 Task: Create a rule when an item is added to checklist checklist name by me .
Action: Mouse moved to (1010, 370)
Screenshot: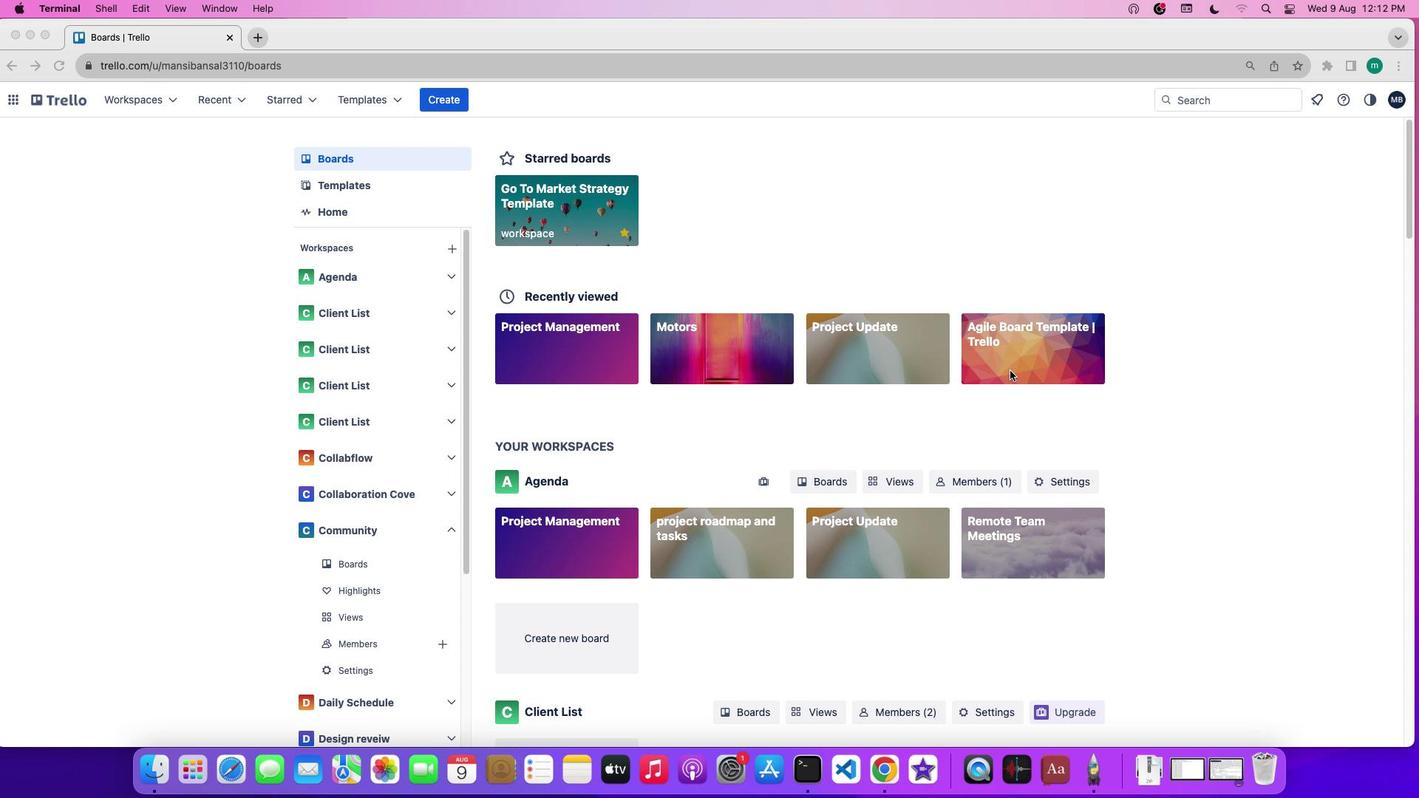 
Action: Mouse pressed left at (1010, 370)
Screenshot: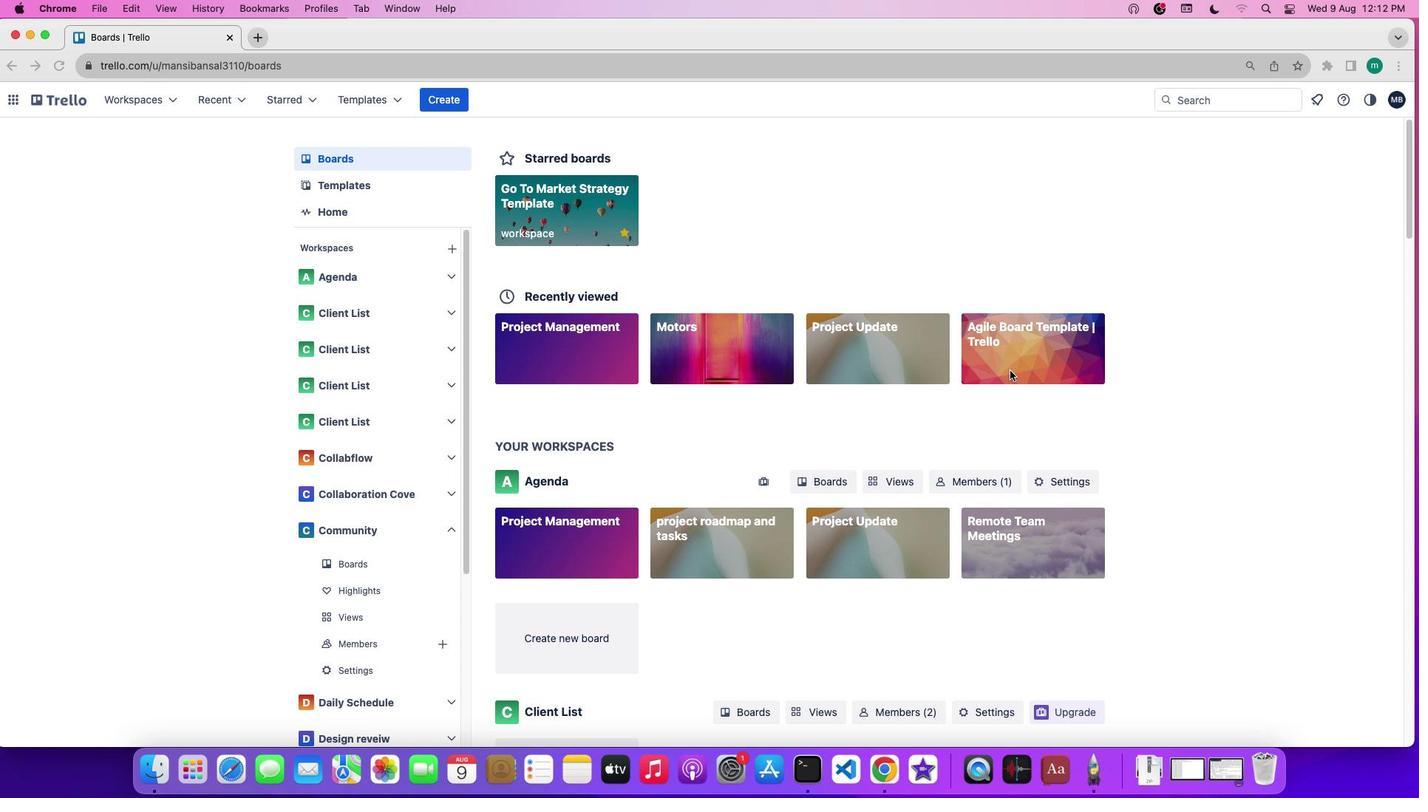 
Action: Mouse moved to (1018, 364)
Screenshot: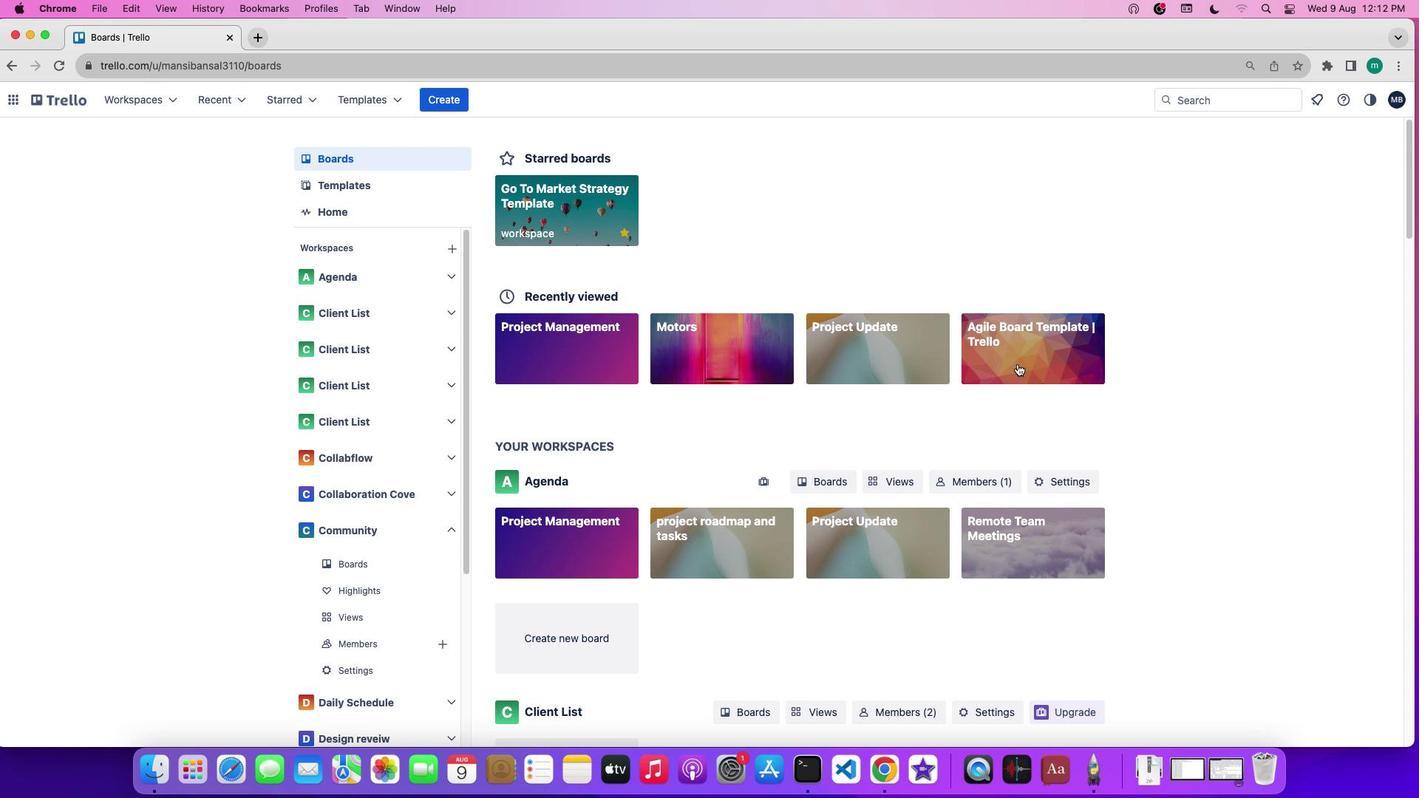 
Action: Mouse pressed left at (1018, 364)
Screenshot: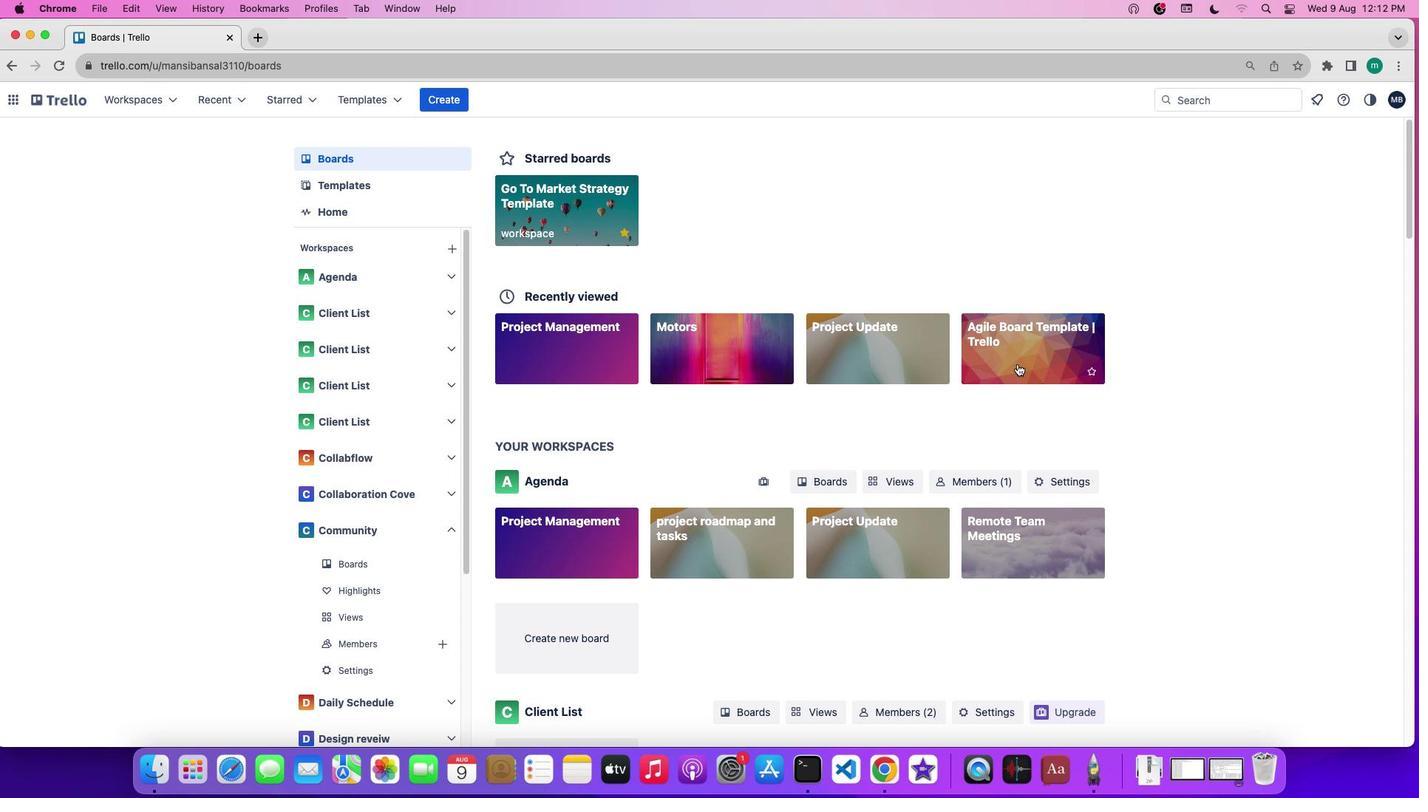 
Action: Mouse moved to (1206, 346)
Screenshot: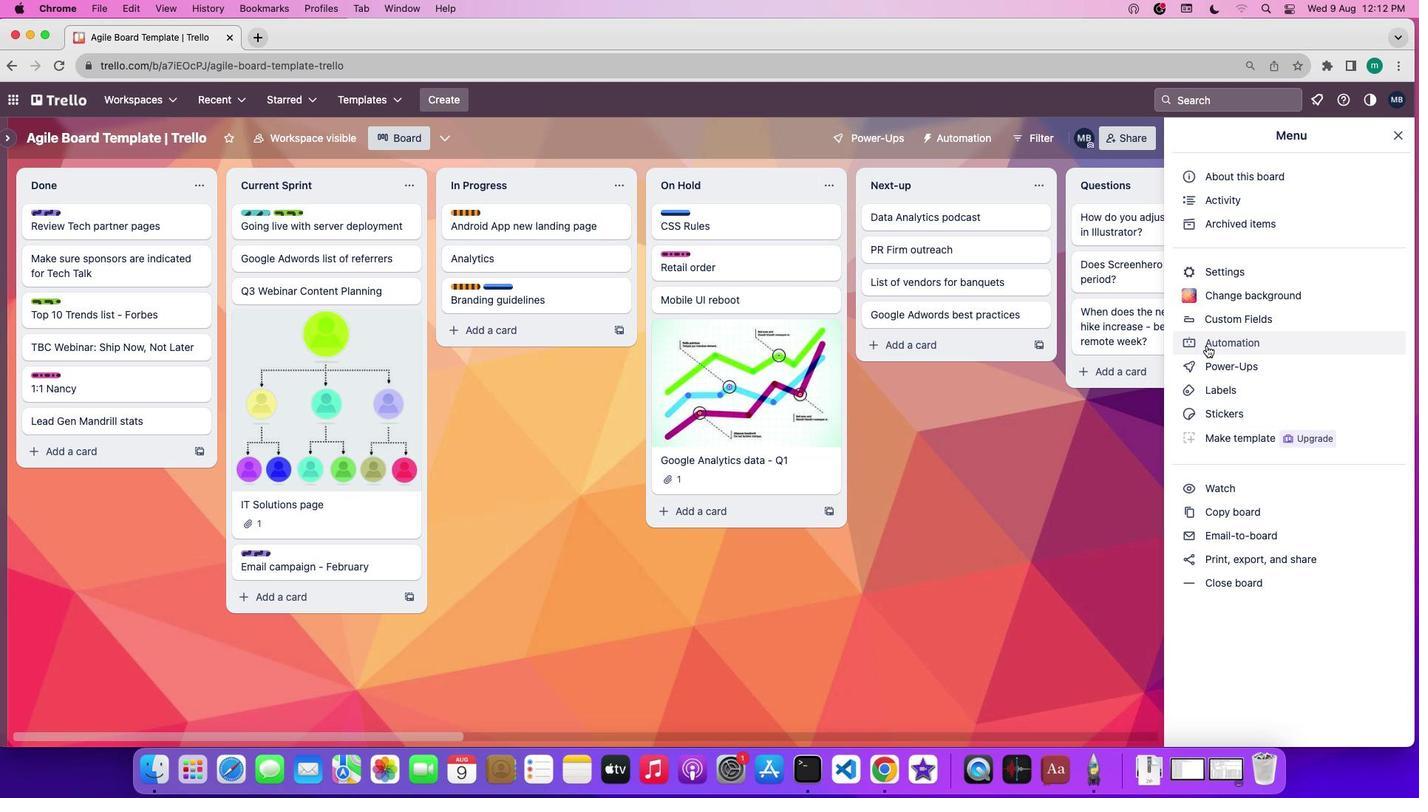 
Action: Mouse pressed left at (1206, 346)
Screenshot: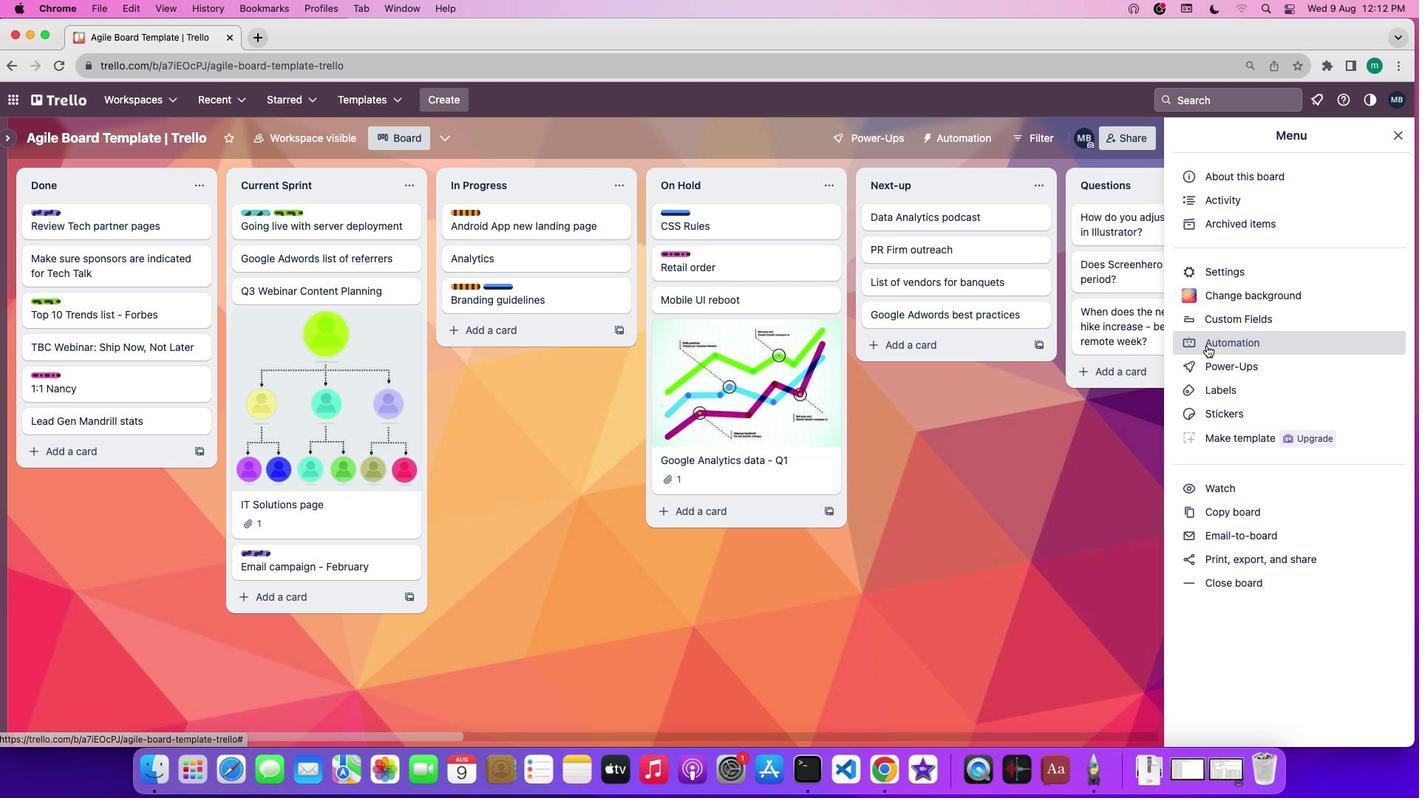 
Action: Mouse moved to (70, 264)
Screenshot: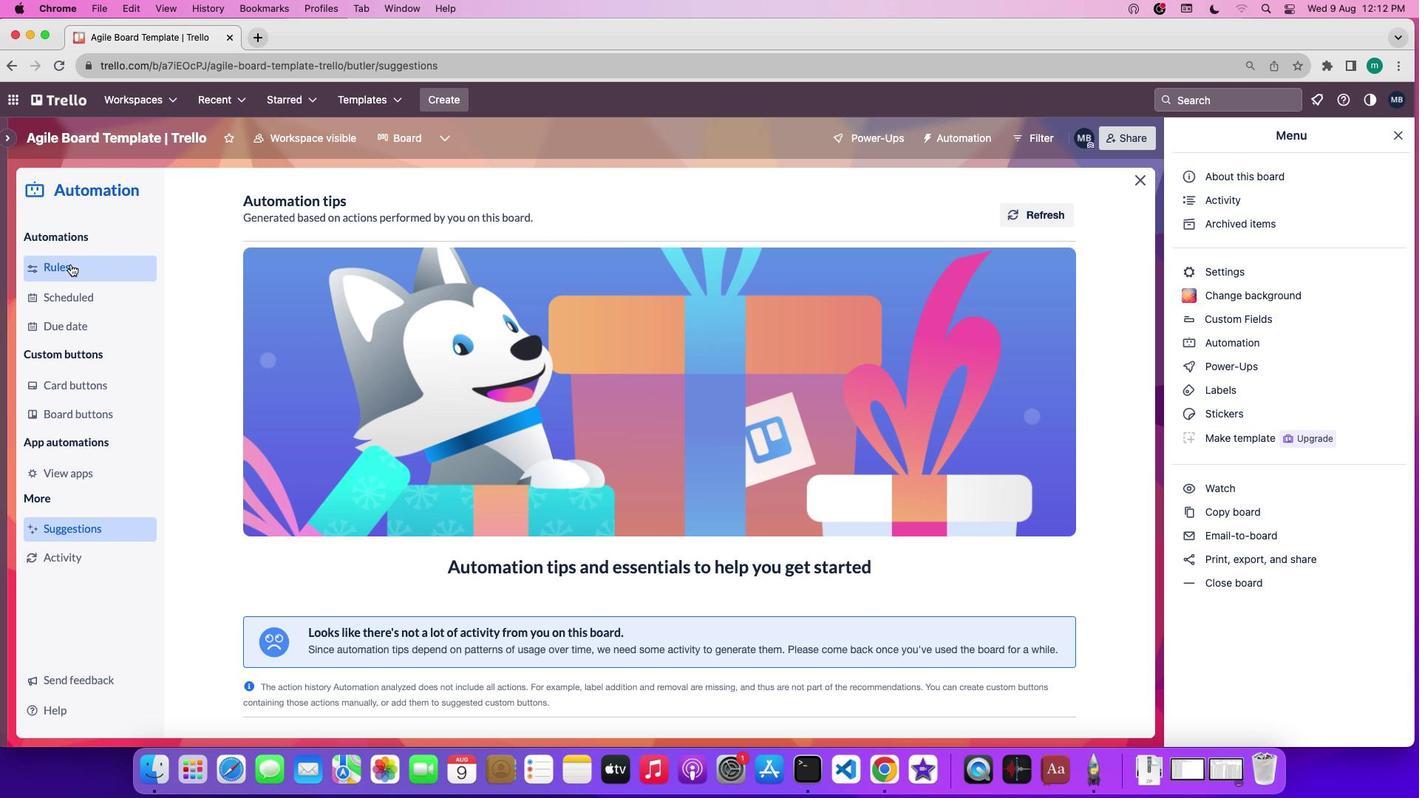 
Action: Mouse pressed left at (70, 264)
Screenshot: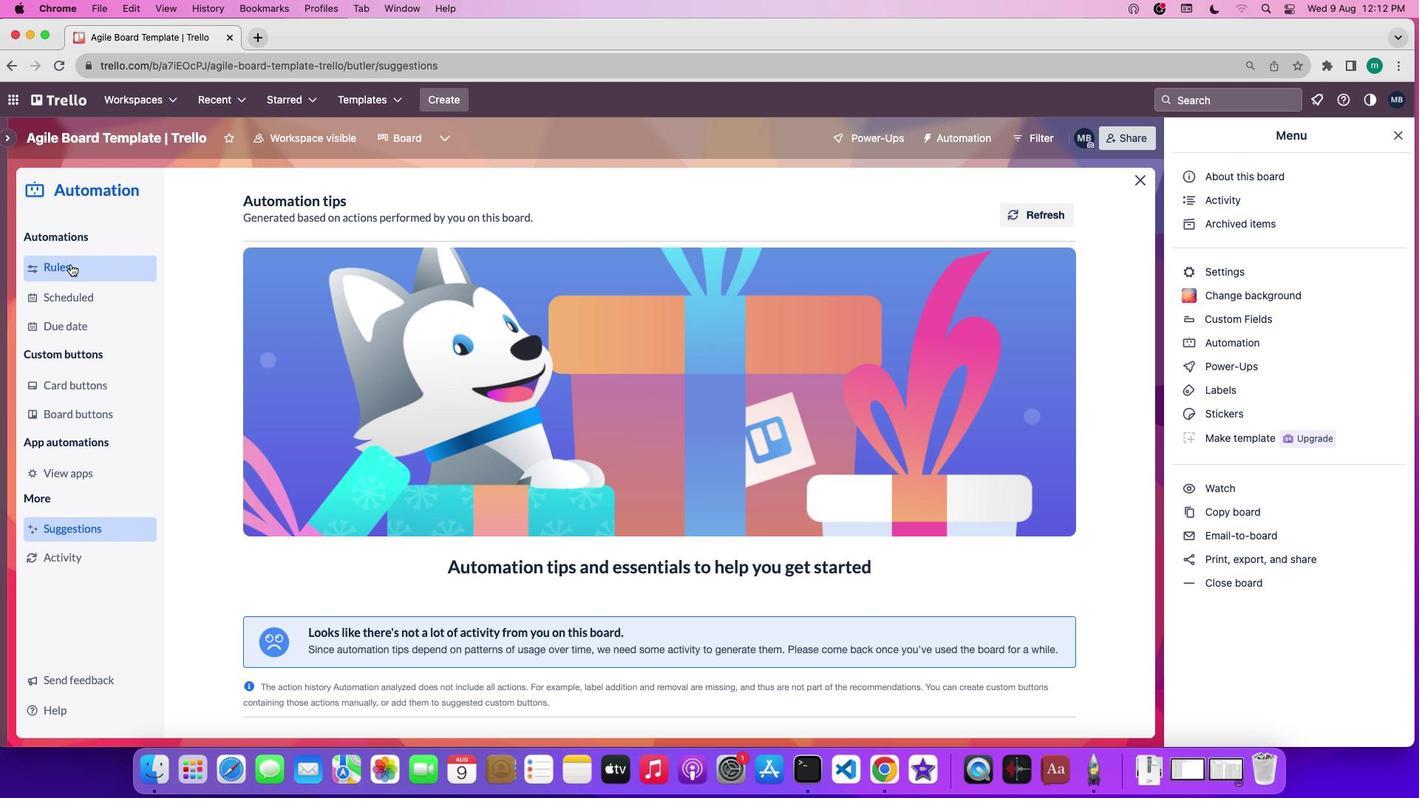 
Action: Mouse moved to (934, 212)
Screenshot: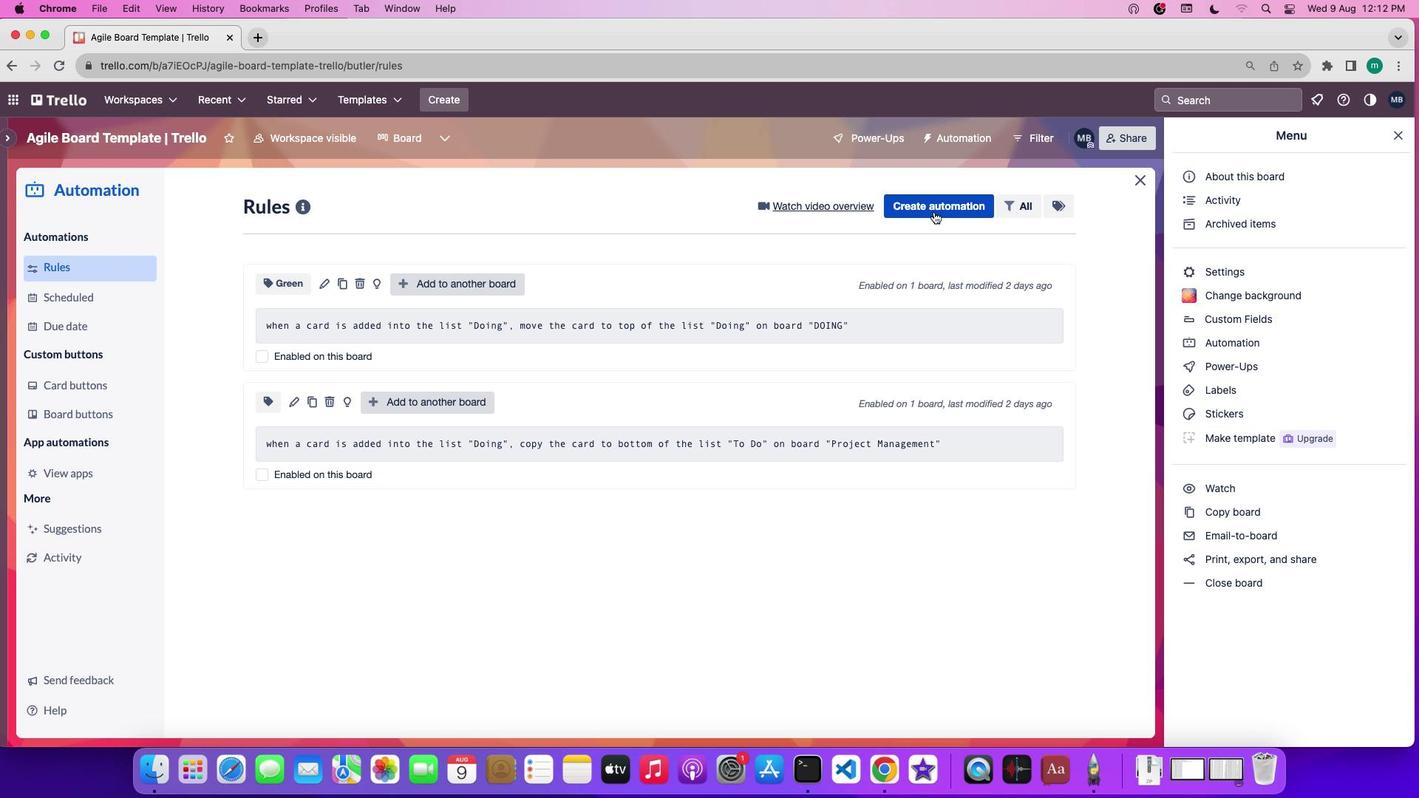 
Action: Mouse pressed left at (934, 212)
Screenshot: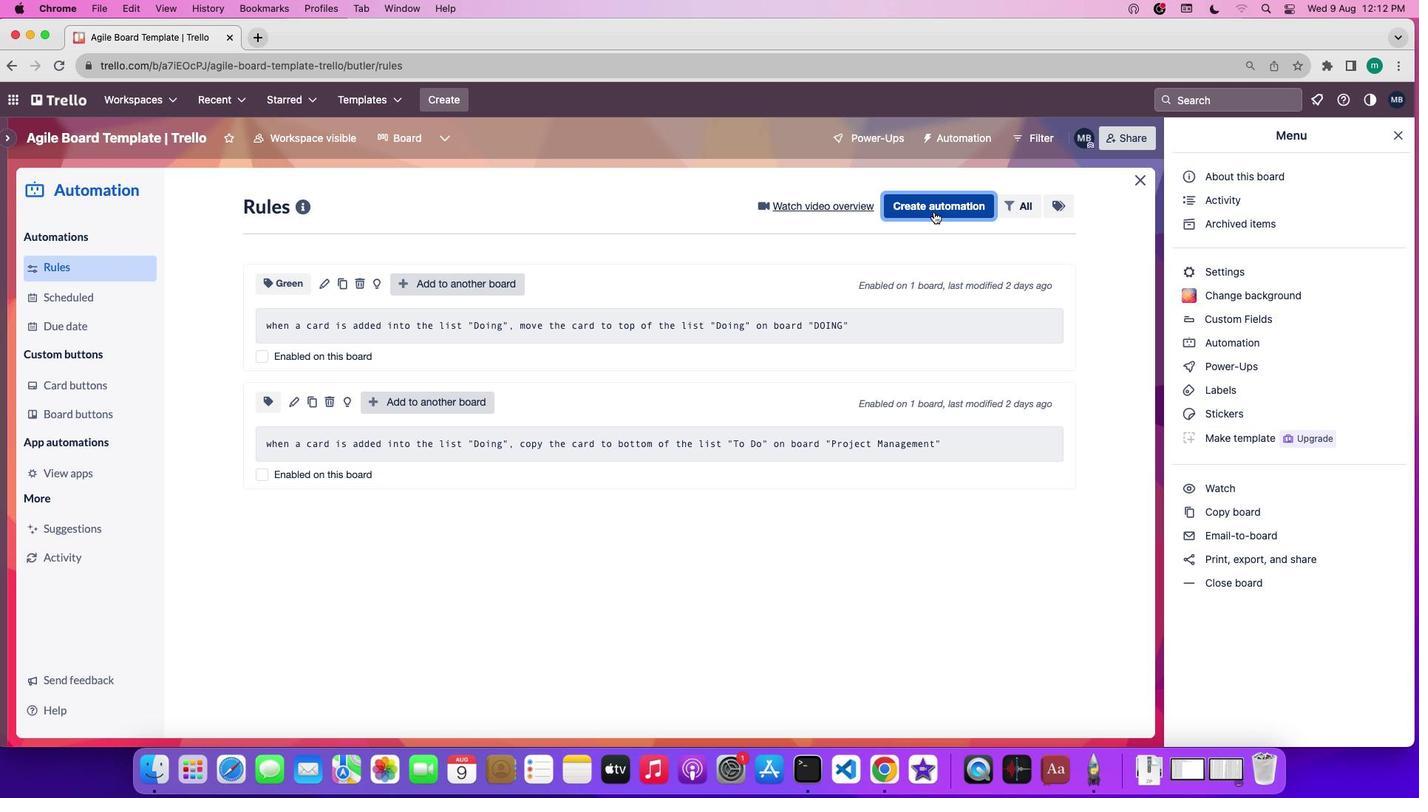 
Action: Mouse moved to (756, 439)
Screenshot: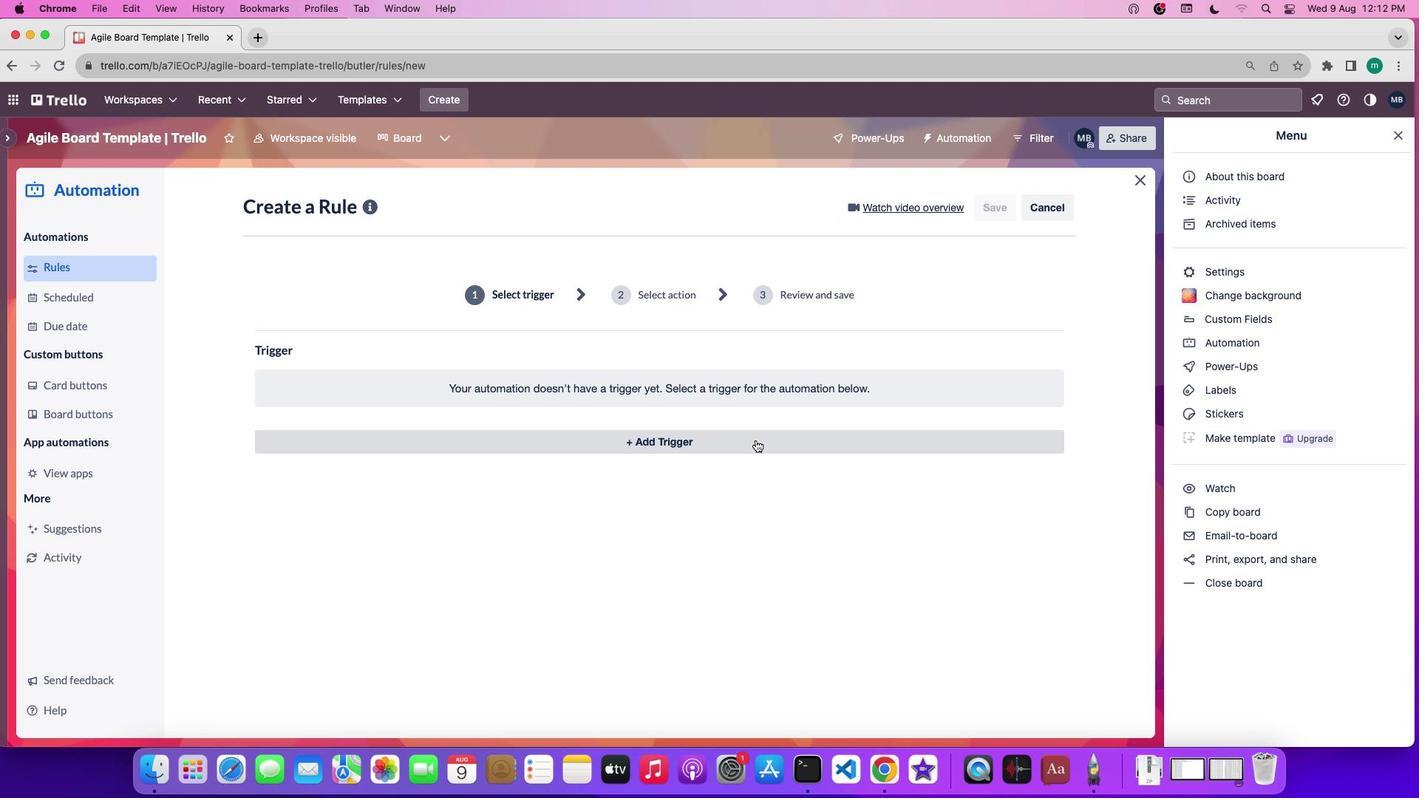 
Action: Mouse pressed left at (756, 439)
Screenshot: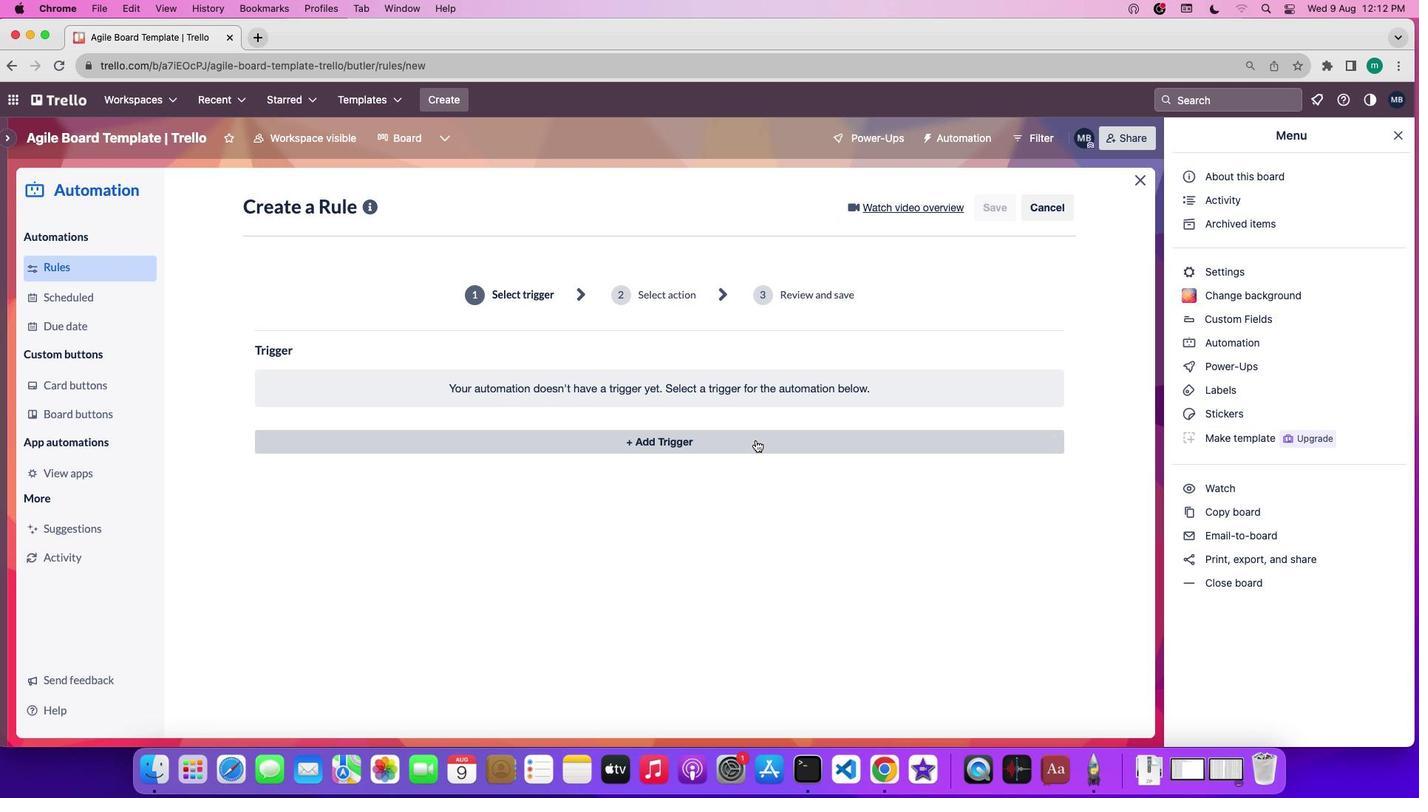 
Action: Mouse moved to (678, 472)
Screenshot: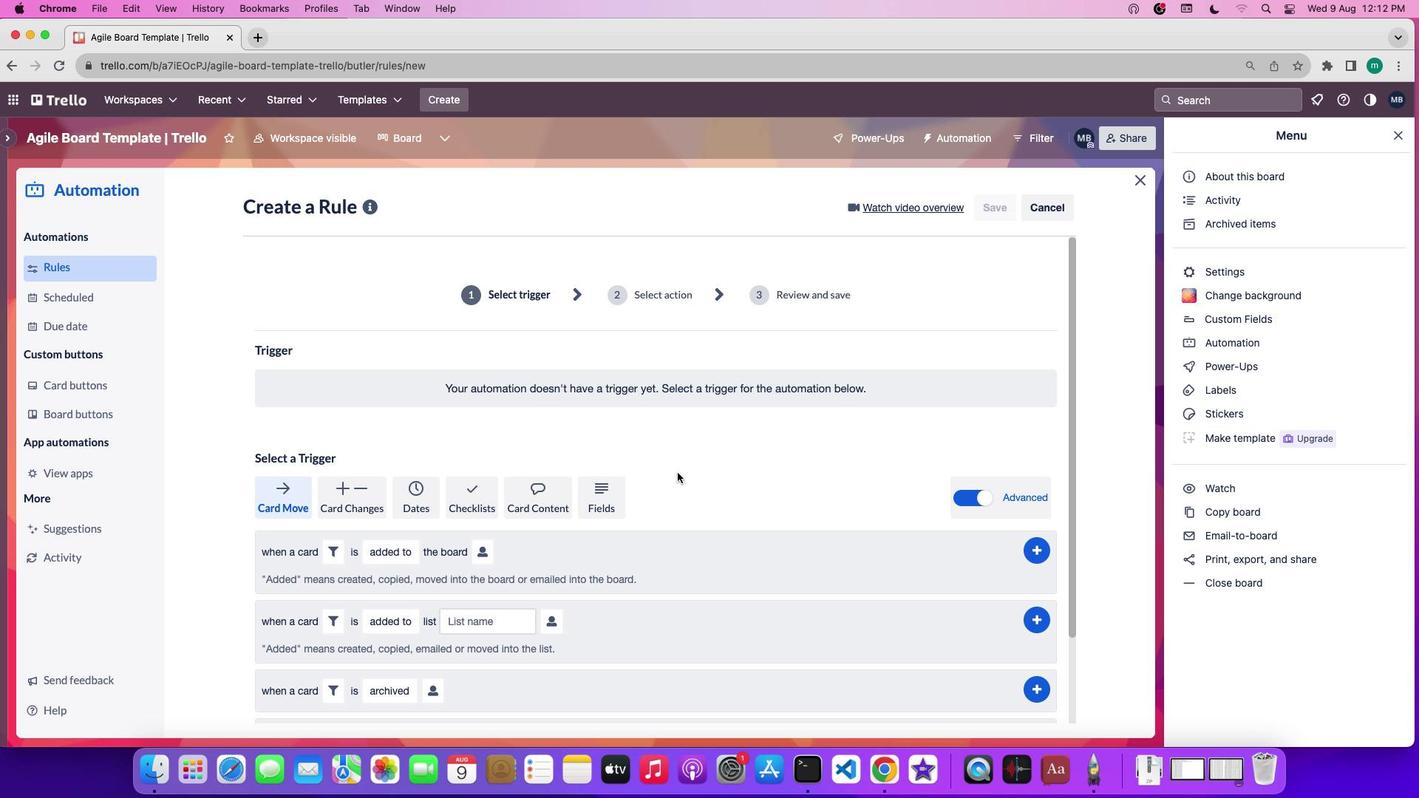 
Action: Mouse scrolled (678, 472) with delta (0, 0)
Screenshot: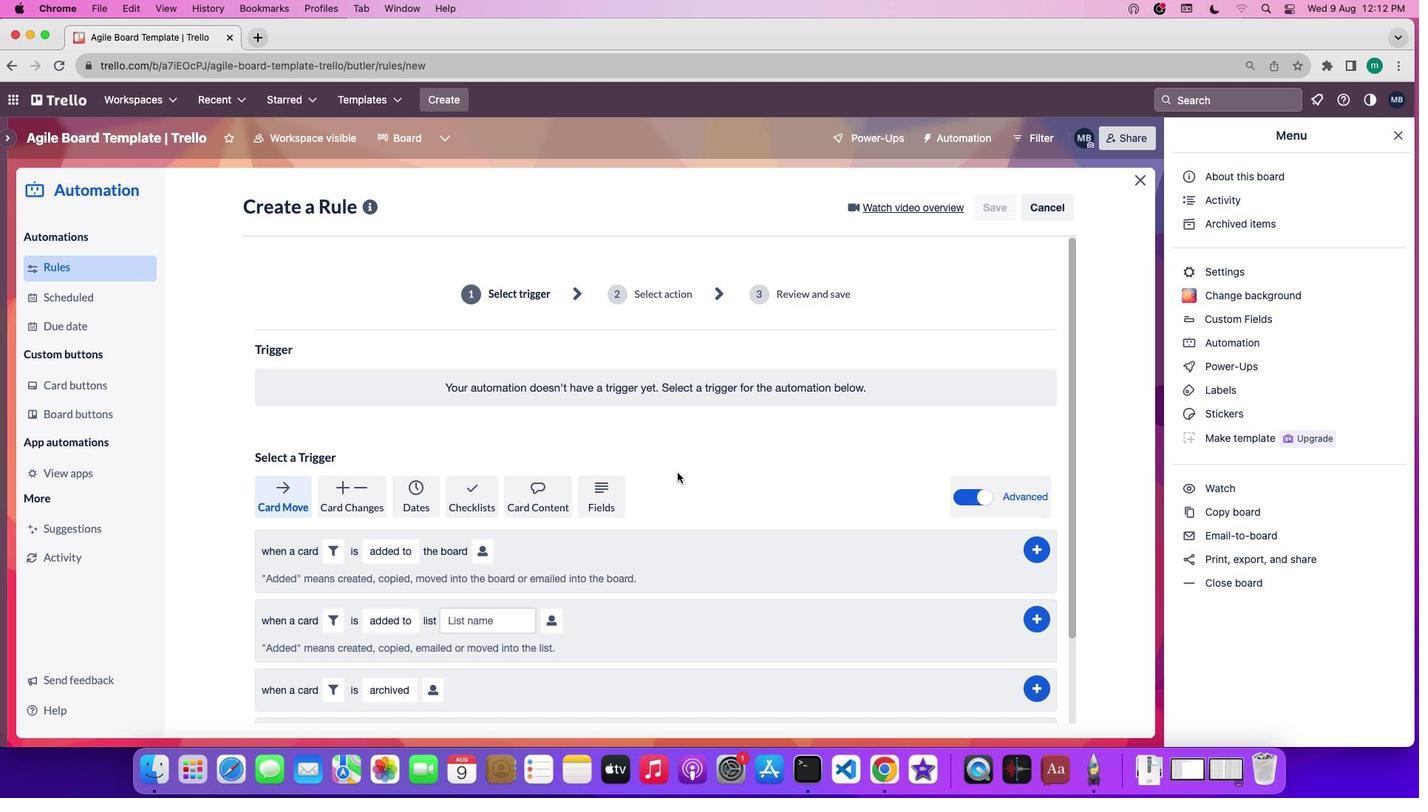 
Action: Mouse scrolled (678, 472) with delta (0, 0)
Screenshot: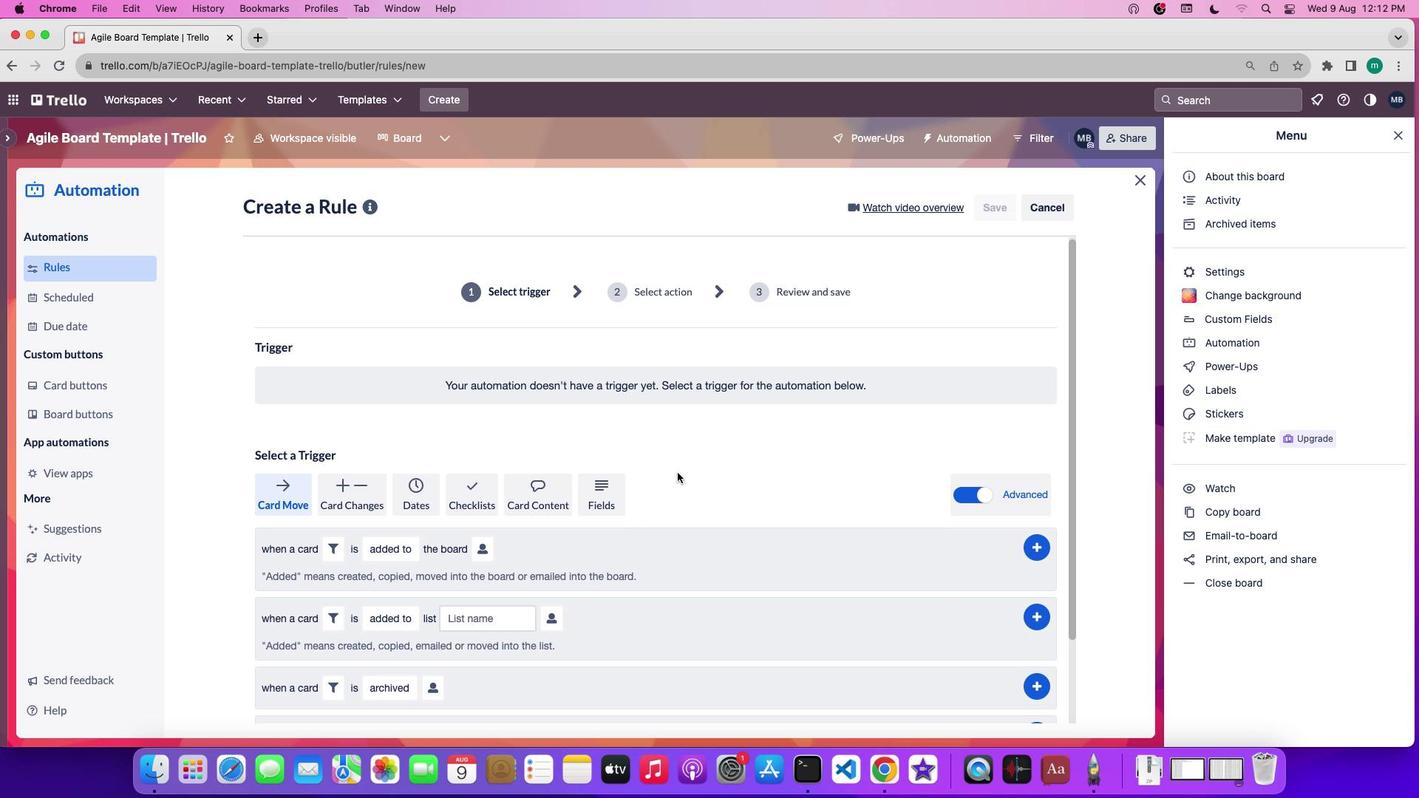 
Action: Mouse moved to (677, 472)
Screenshot: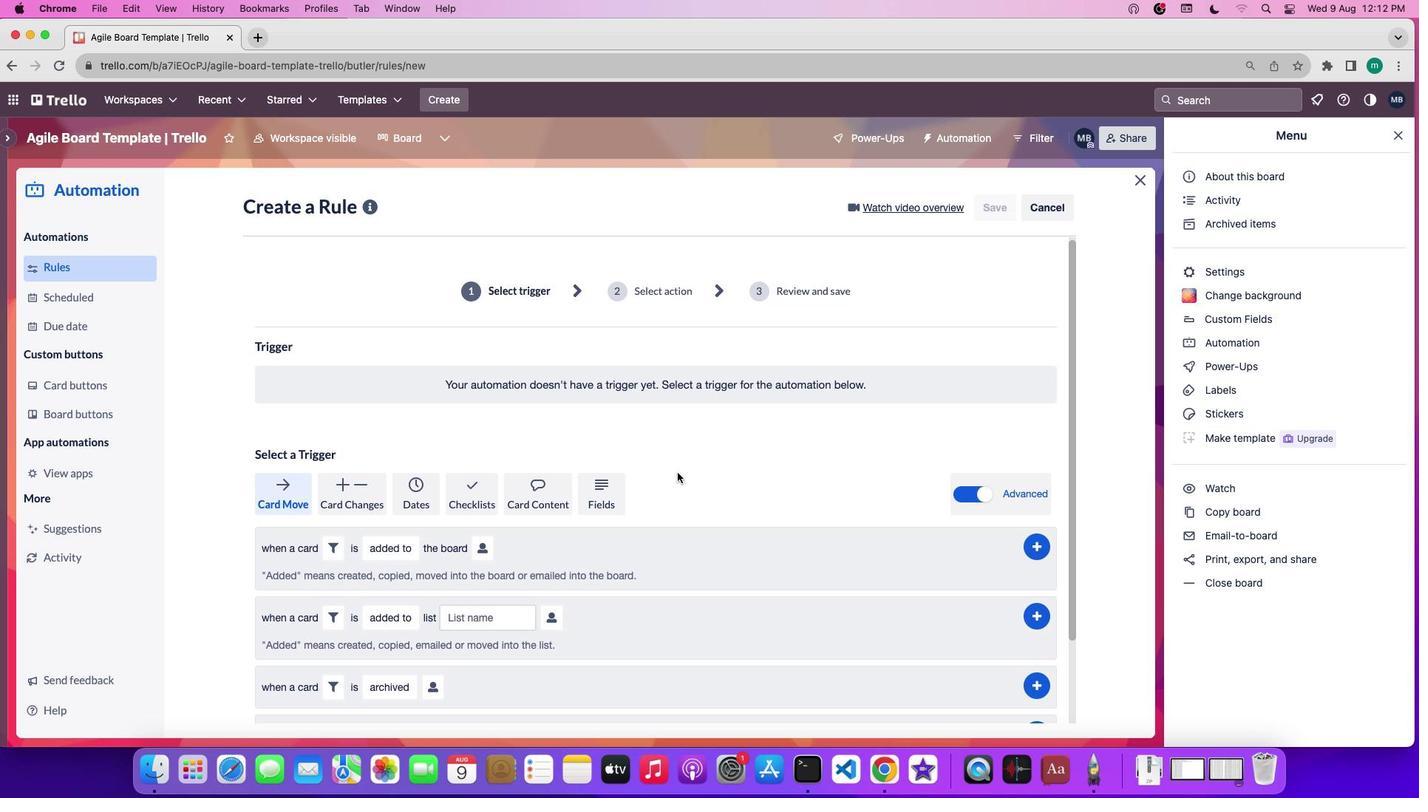 
Action: Mouse scrolled (677, 472) with delta (0, 0)
Screenshot: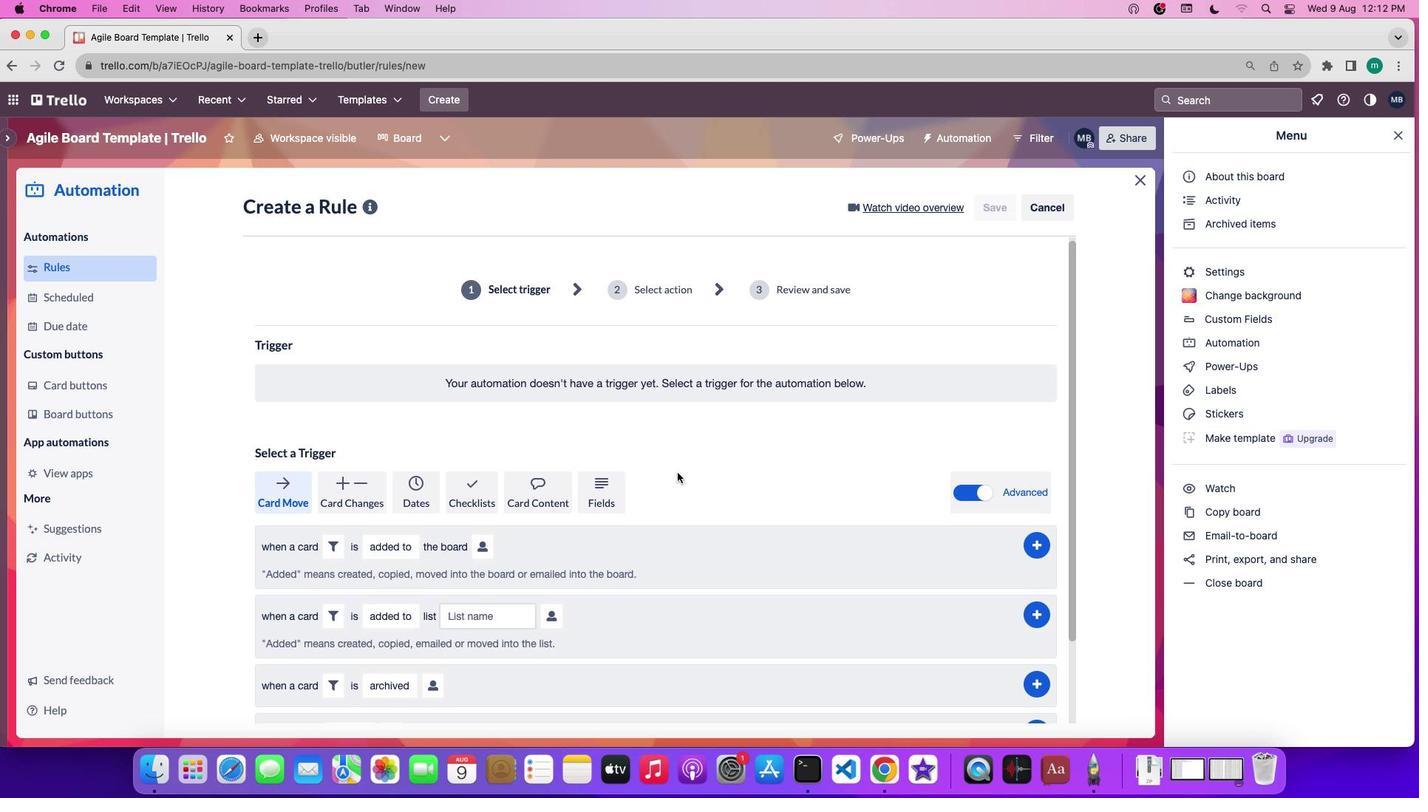 
Action: Mouse scrolled (677, 472) with delta (0, 0)
Screenshot: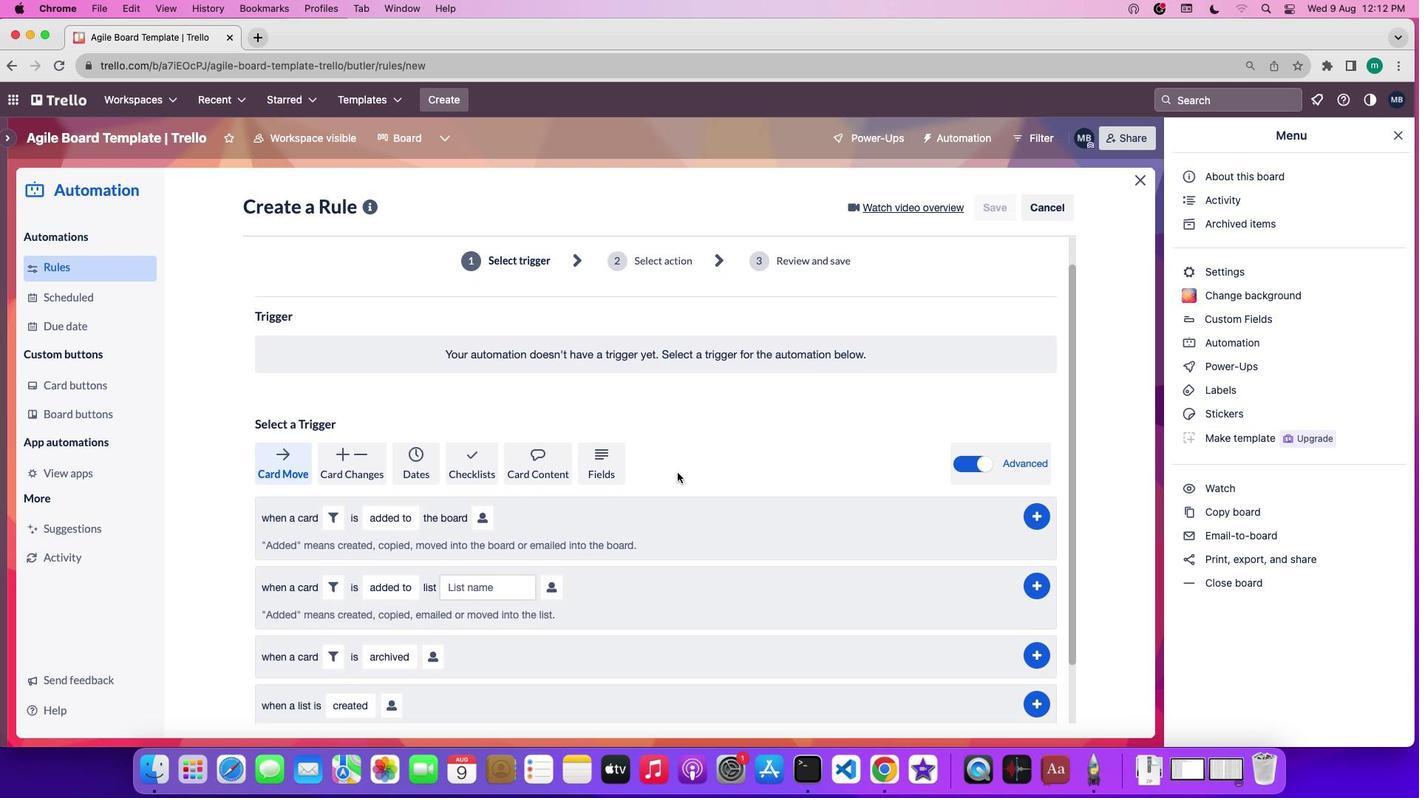 
Action: Mouse scrolled (677, 472) with delta (0, 0)
Screenshot: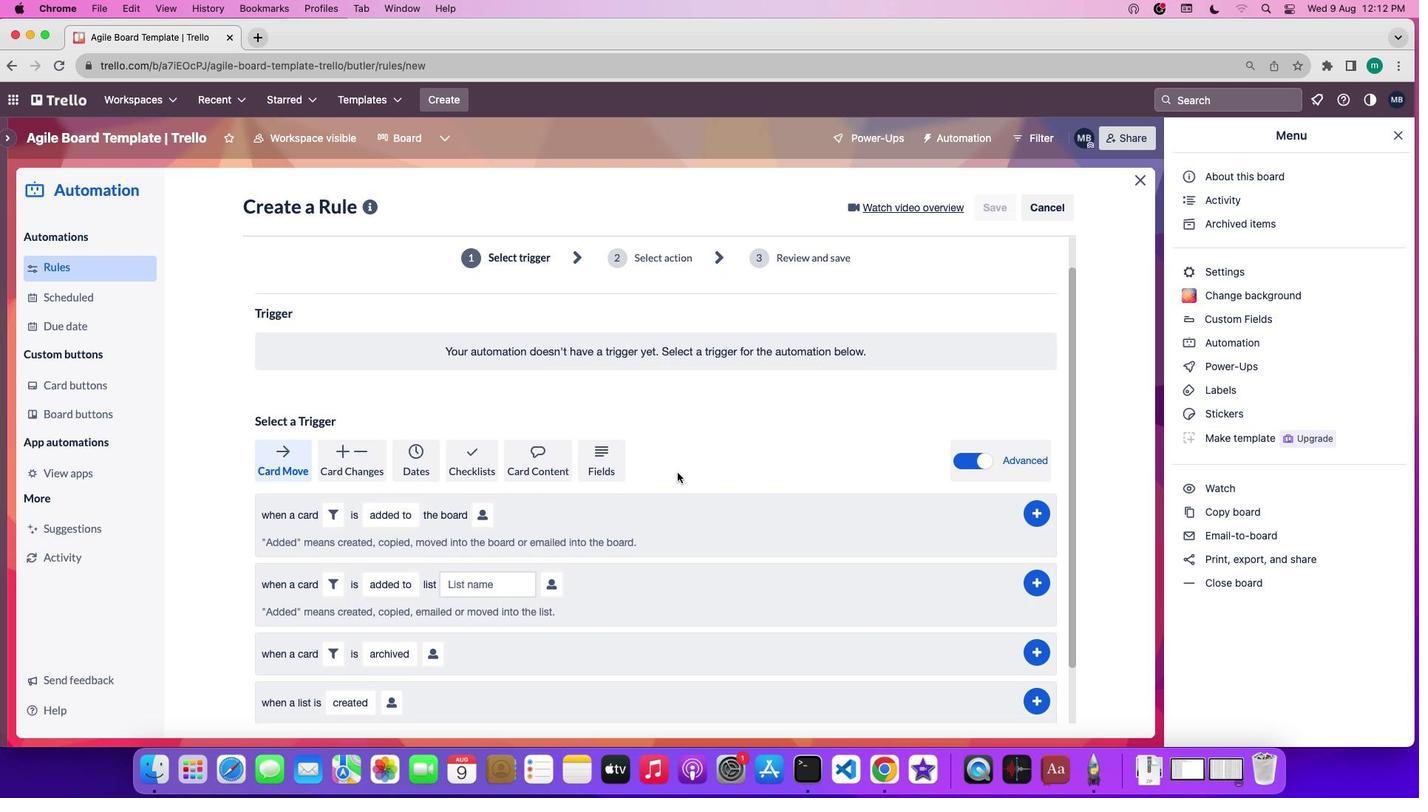 
Action: Mouse scrolled (677, 472) with delta (0, 0)
Screenshot: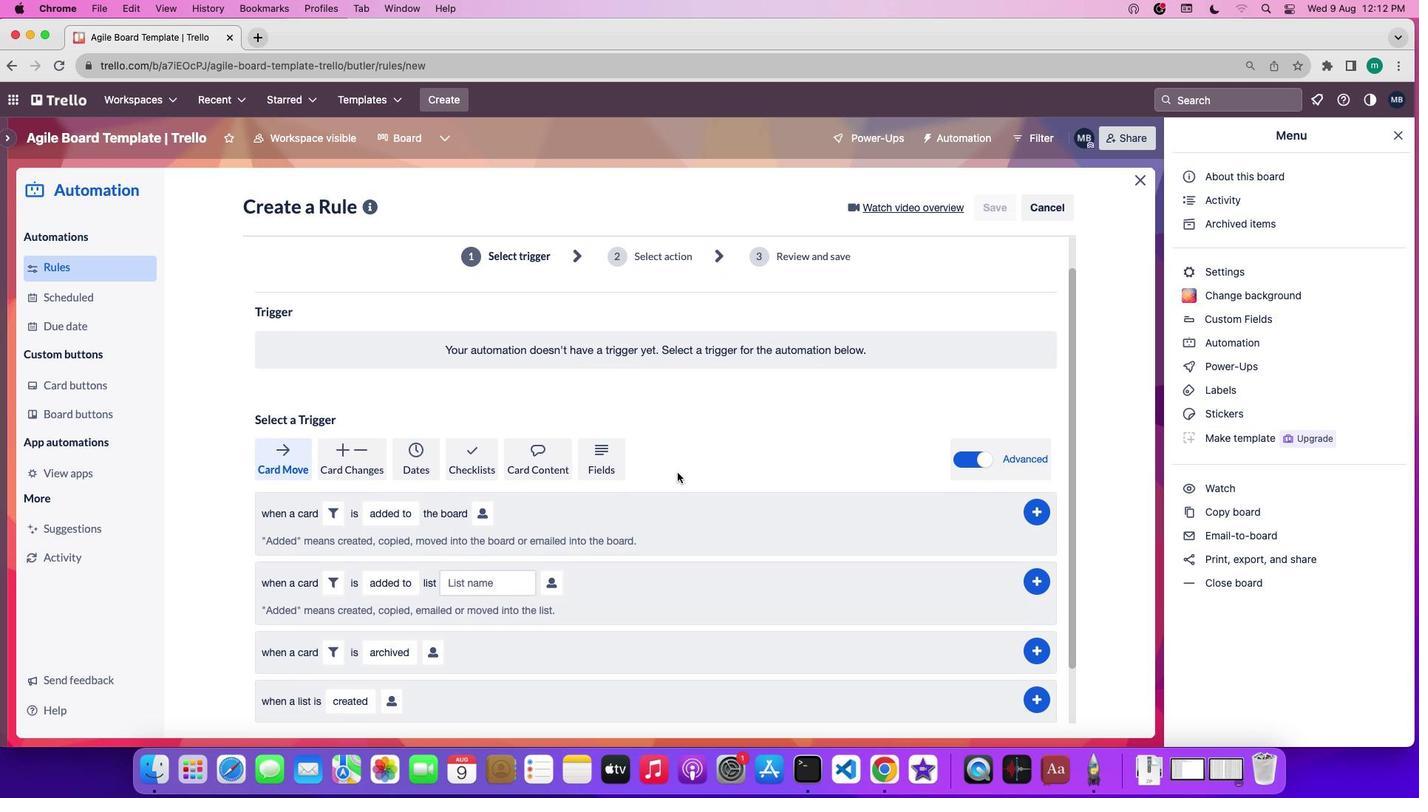 
Action: Mouse scrolled (677, 472) with delta (0, 0)
Screenshot: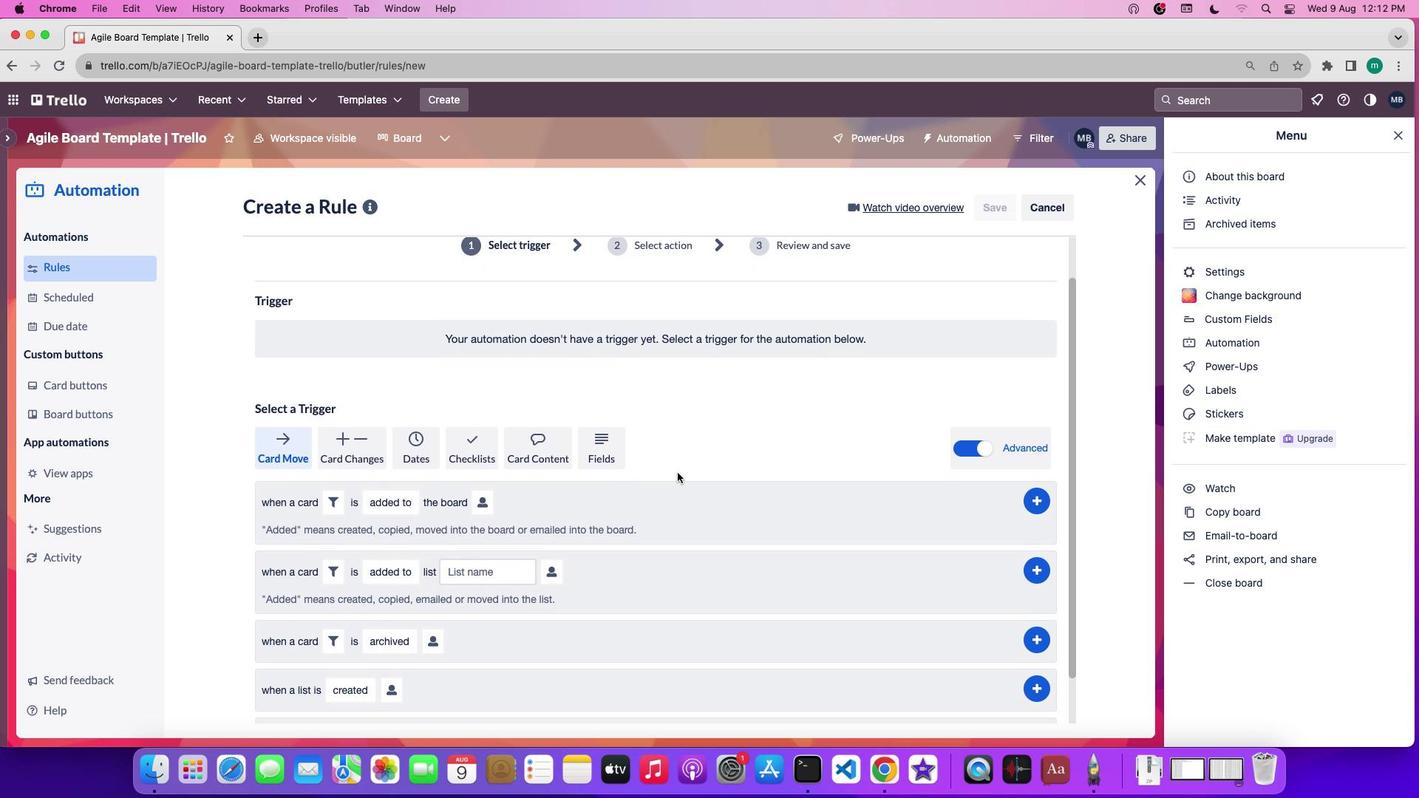 
Action: Mouse scrolled (677, 472) with delta (0, 0)
Screenshot: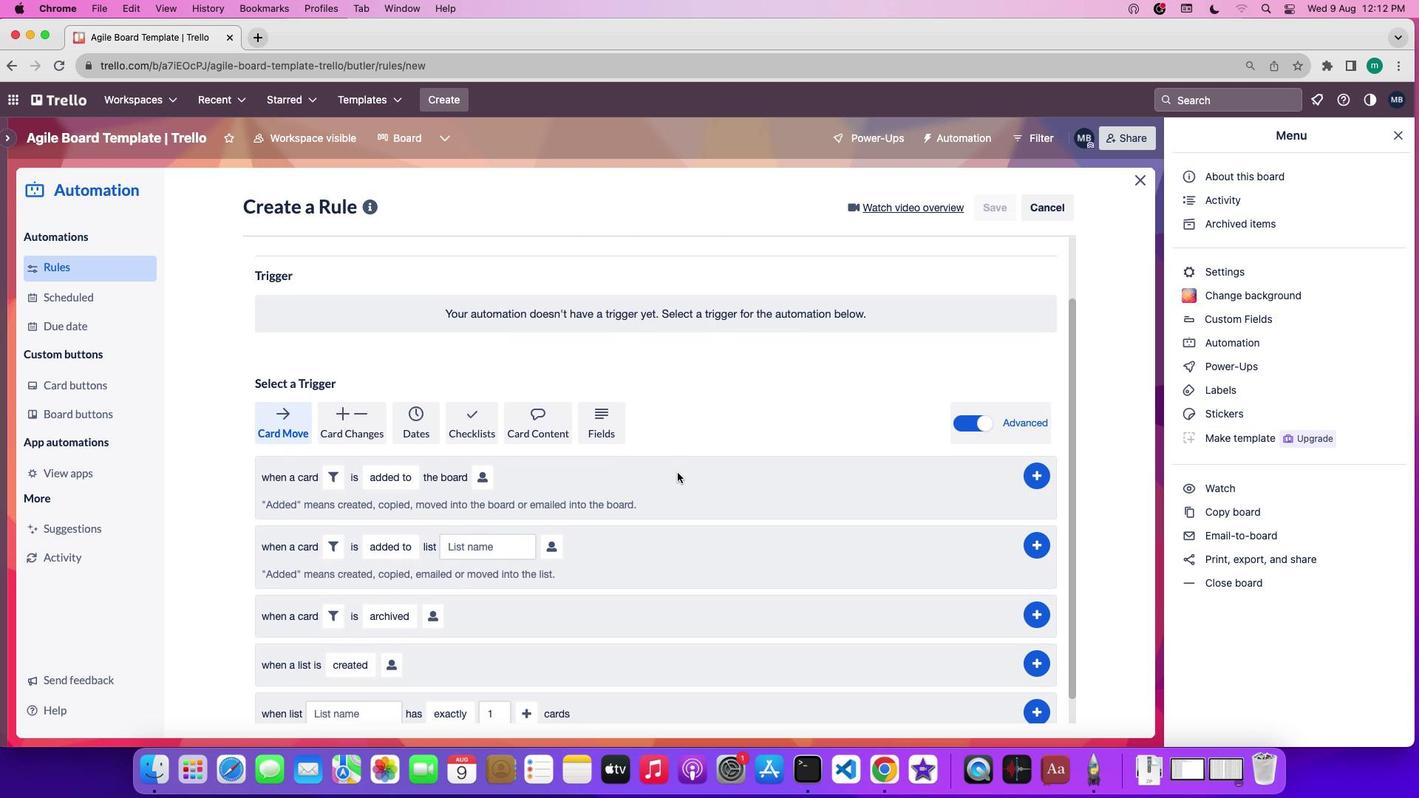 
Action: Mouse scrolled (677, 472) with delta (0, 0)
Screenshot: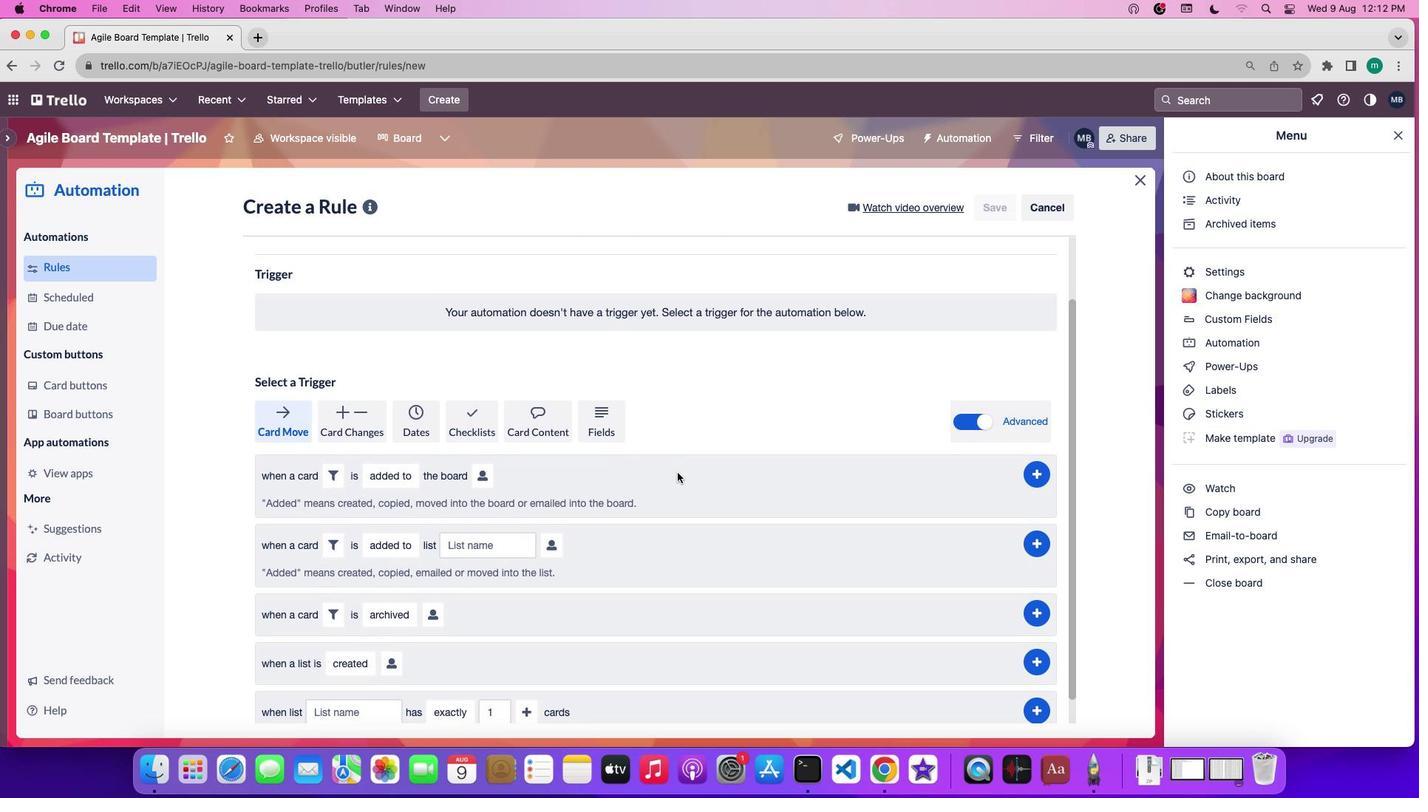 
Action: Mouse scrolled (677, 472) with delta (0, 0)
Screenshot: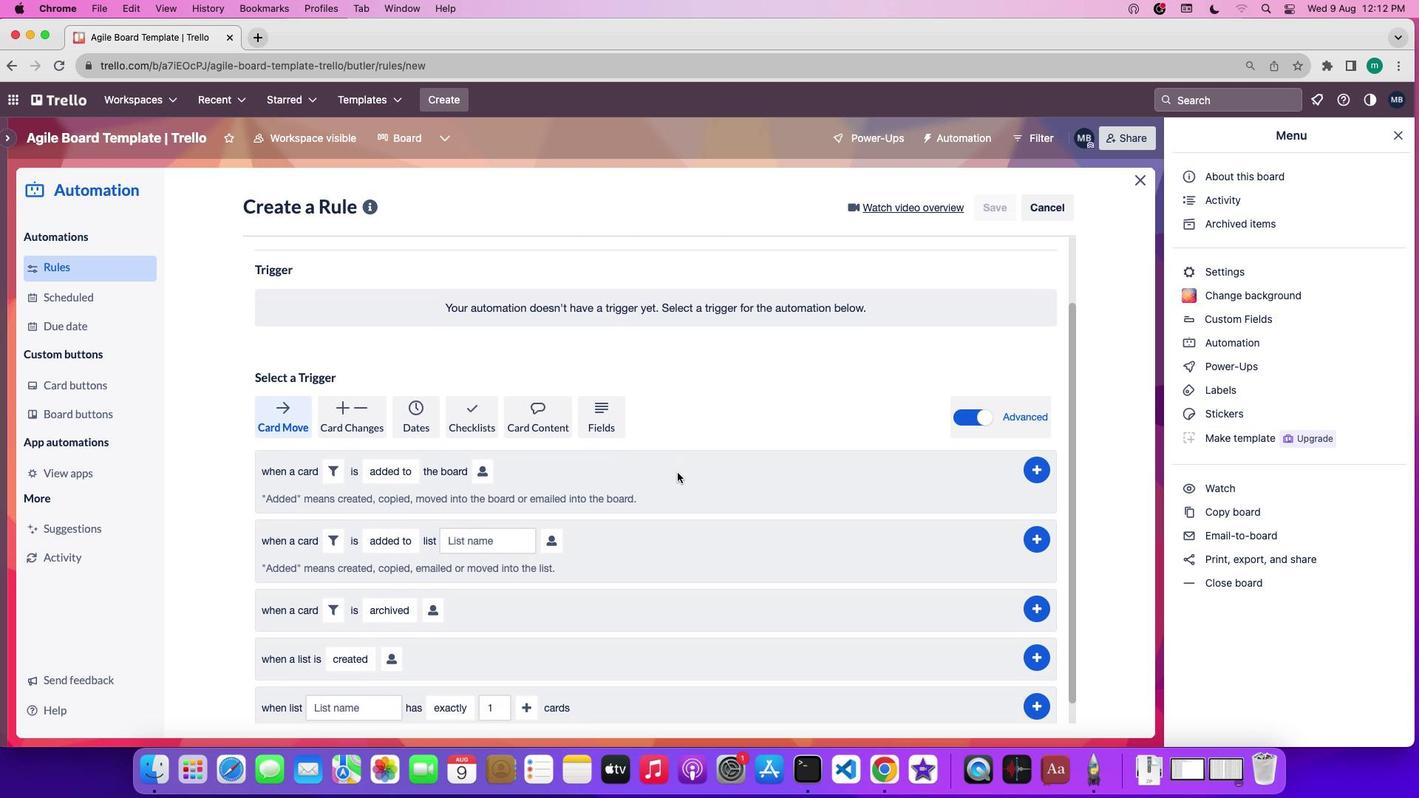 
Action: Mouse scrolled (677, 472) with delta (0, 0)
Screenshot: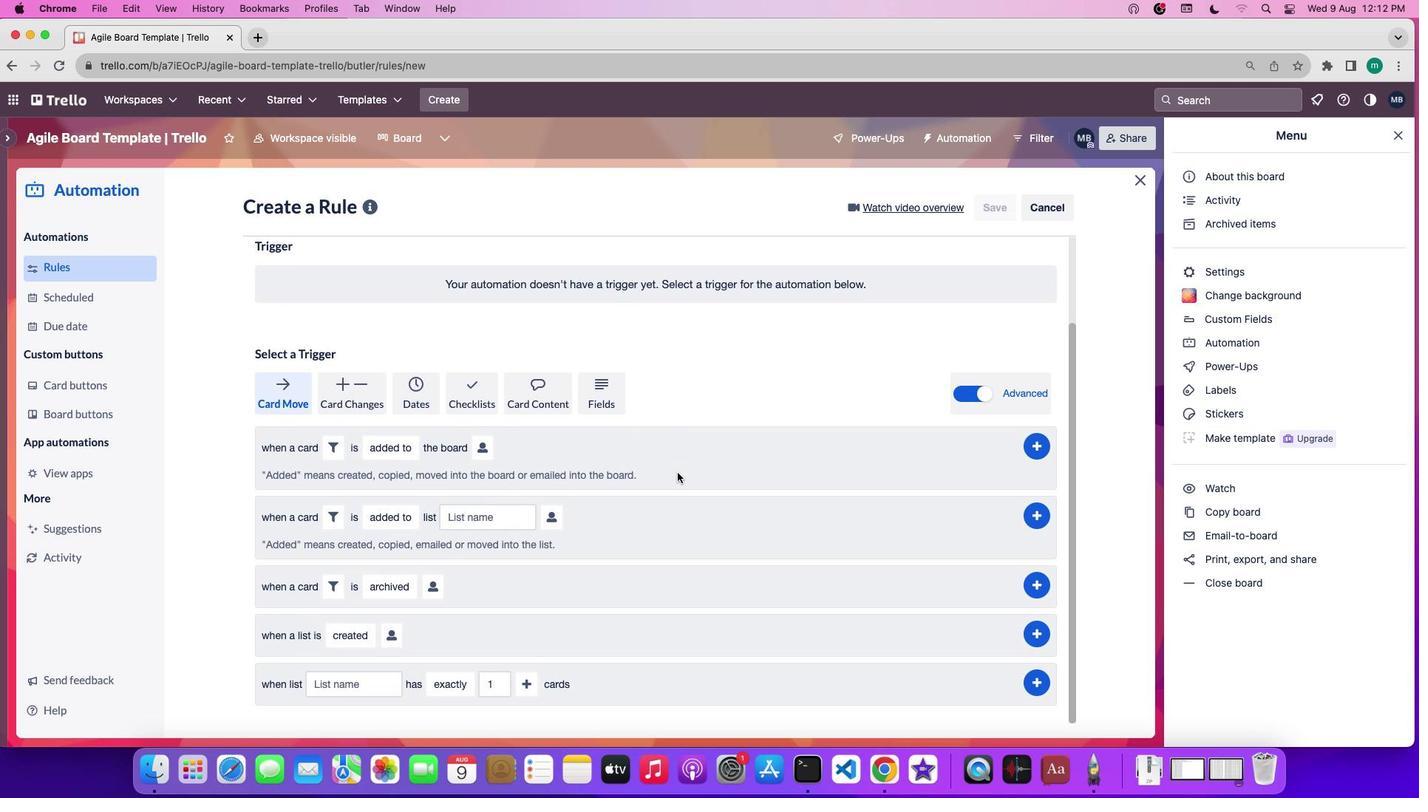 
Action: Mouse scrolled (677, 472) with delta (0, 0)
Screenshot: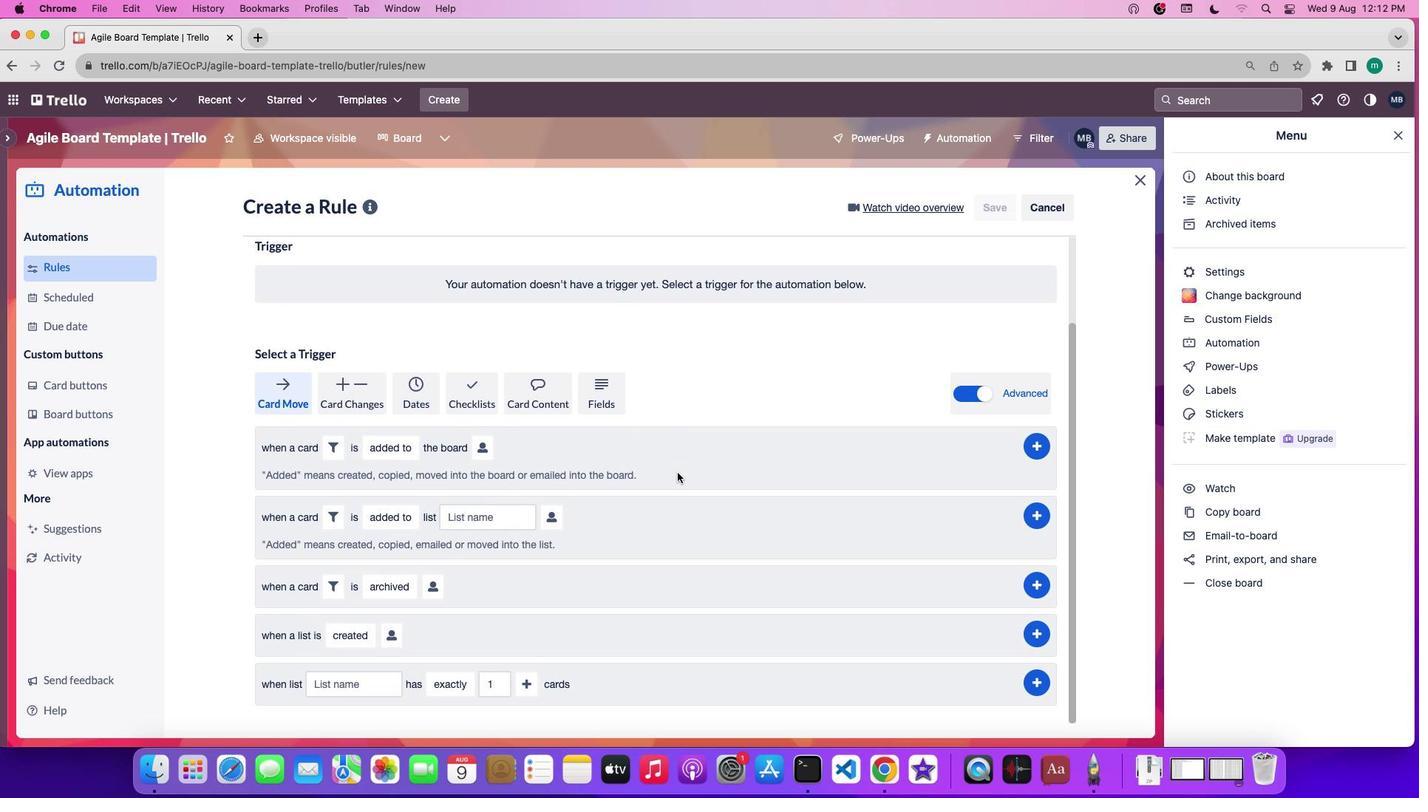 
Action: Mouse scrolled (677, 472) with delta (0, 0)
Screenshot: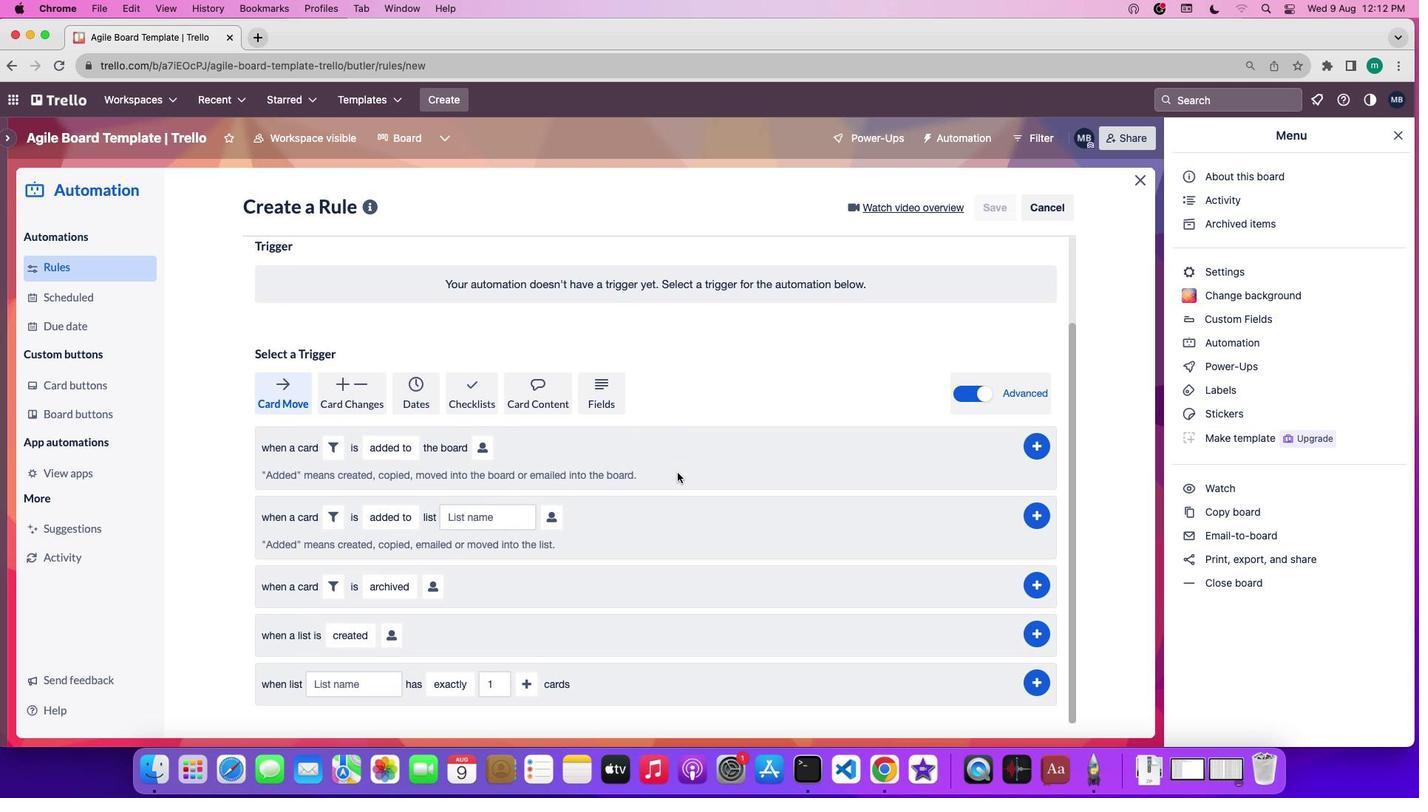 
Action: Mouse scrolled (677, 472) with delta (0, 0)
Screenshot: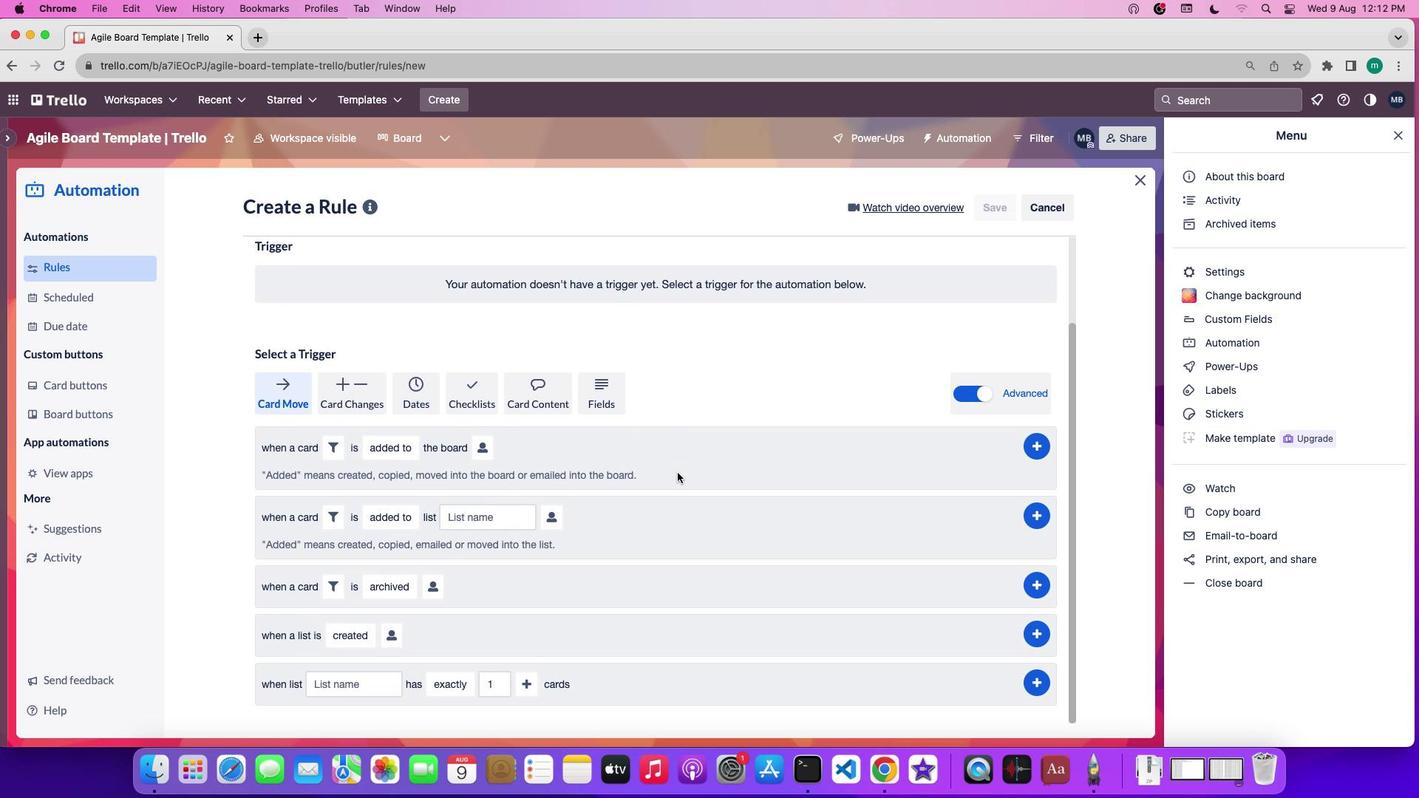 
Action: Mouse scrolled (677, 472) with delta (0, 0)
Screenshot: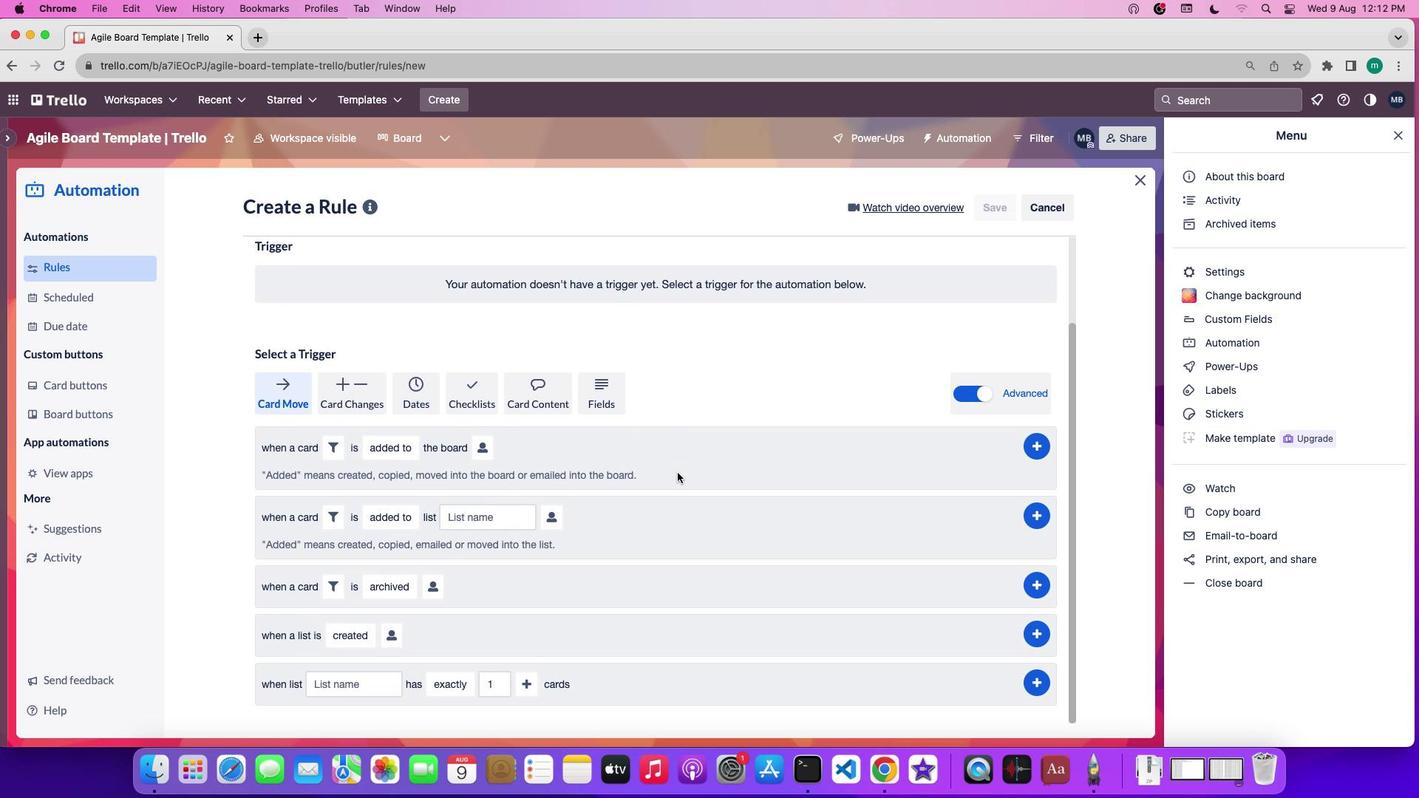 
Action: Mouse scrolled (677, 472) with delta (0, 0)
Screenshot: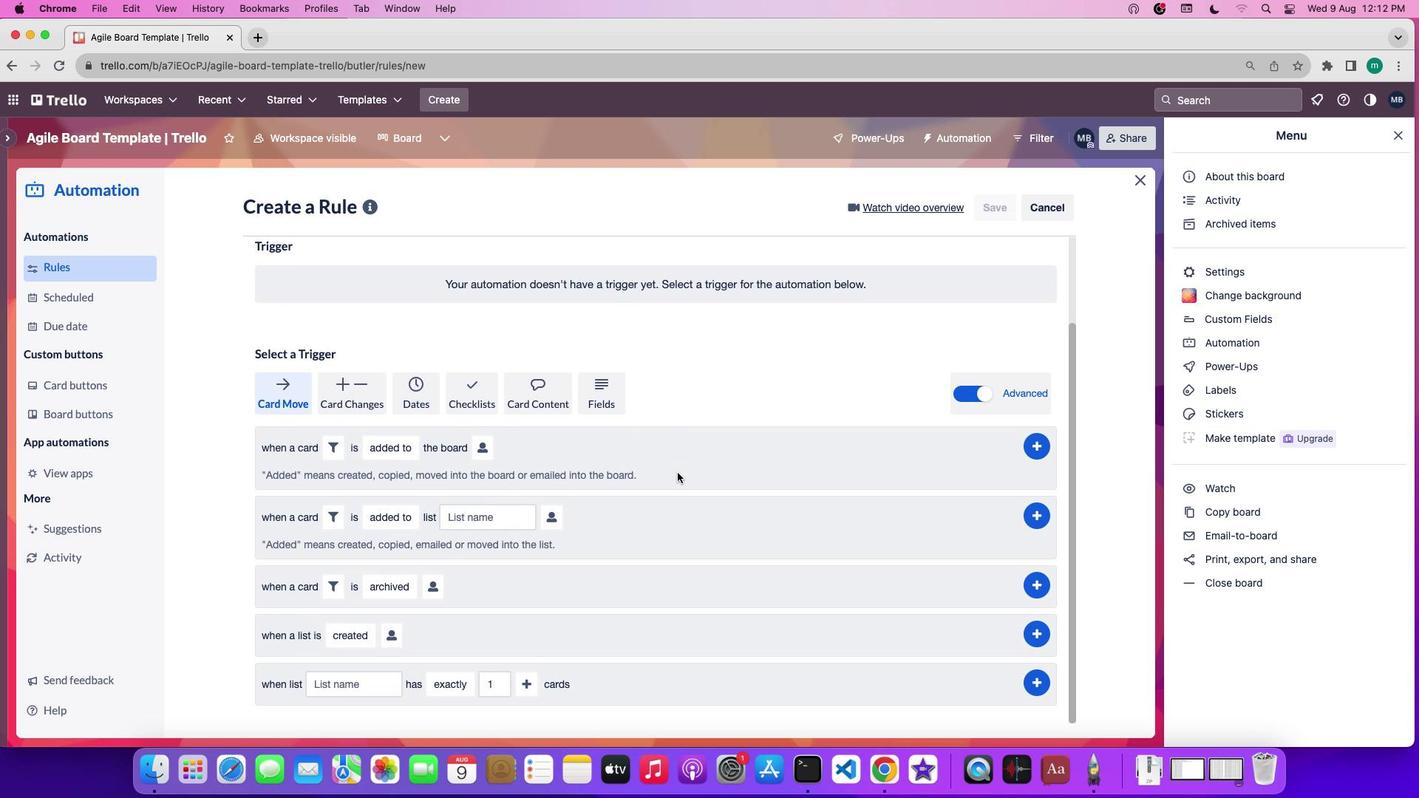 
Action: Mouse moved to (650, 482)
Screenshot: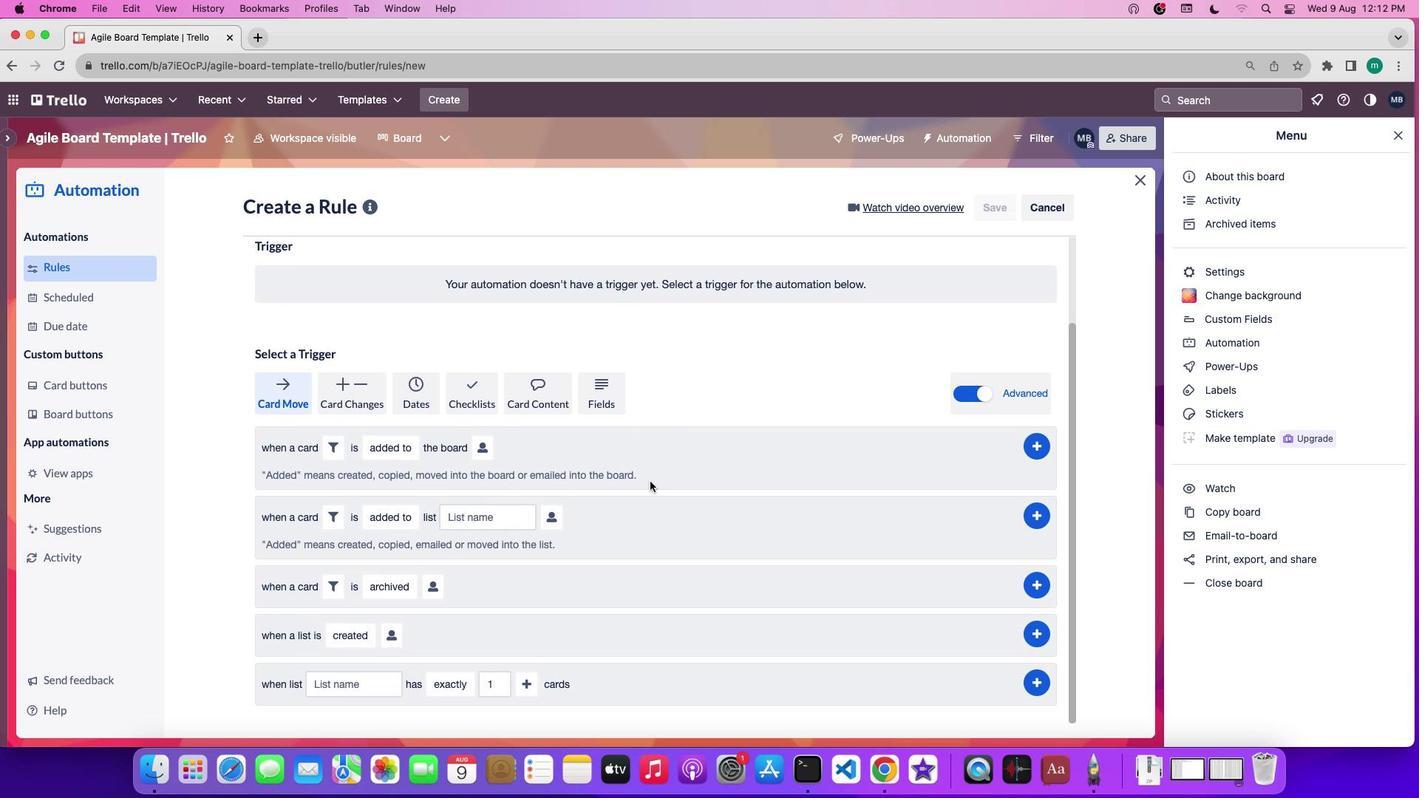 
Action: Mouse scrolled (650, 482) with delta (0, 0)
Screenshot: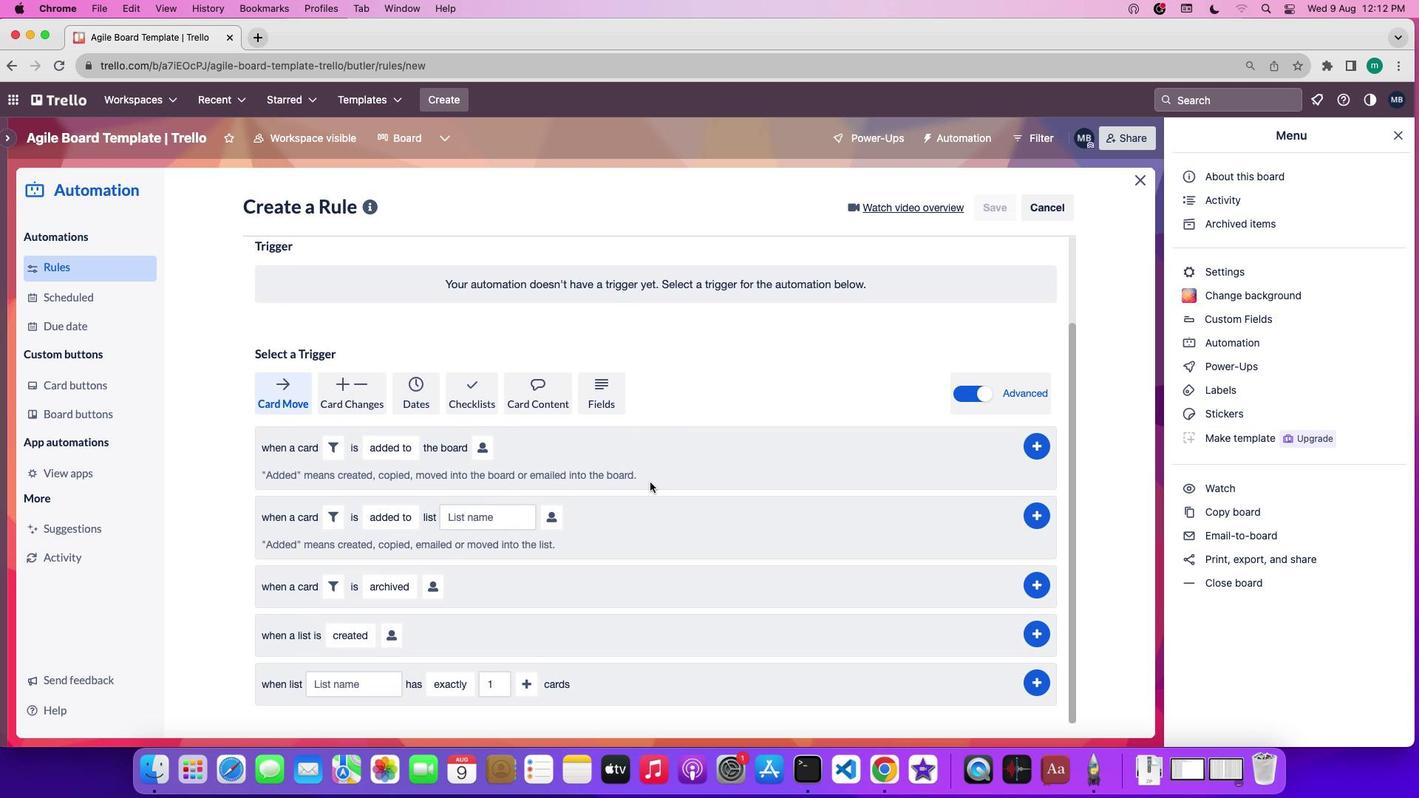 
Action: Mouse moved to (649, 482)
Screenshot: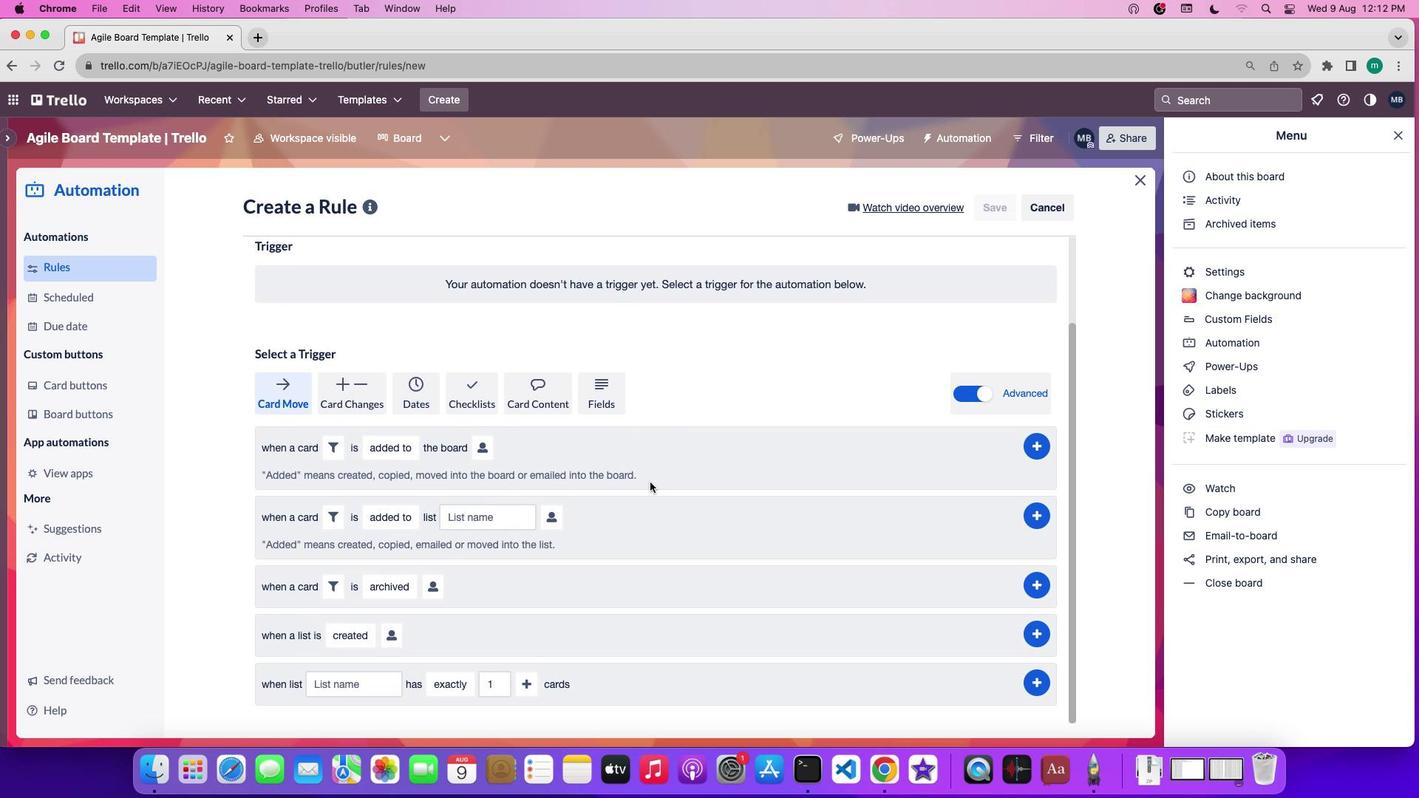 
Action: Mouse scrolled (649, 482) with delta (0, 0)
Screenshot: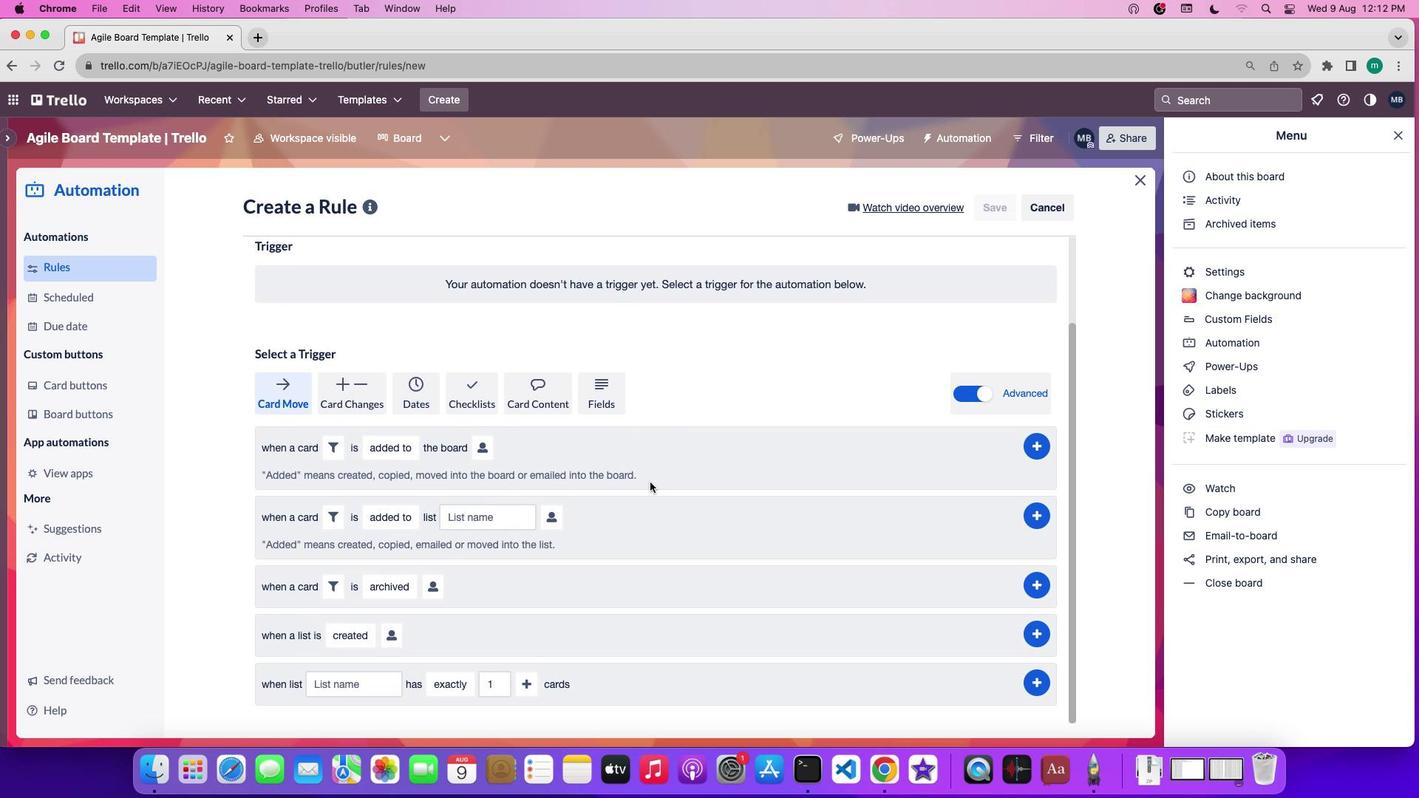 
Action: Mouse moved to (483, 400)
Screenshot: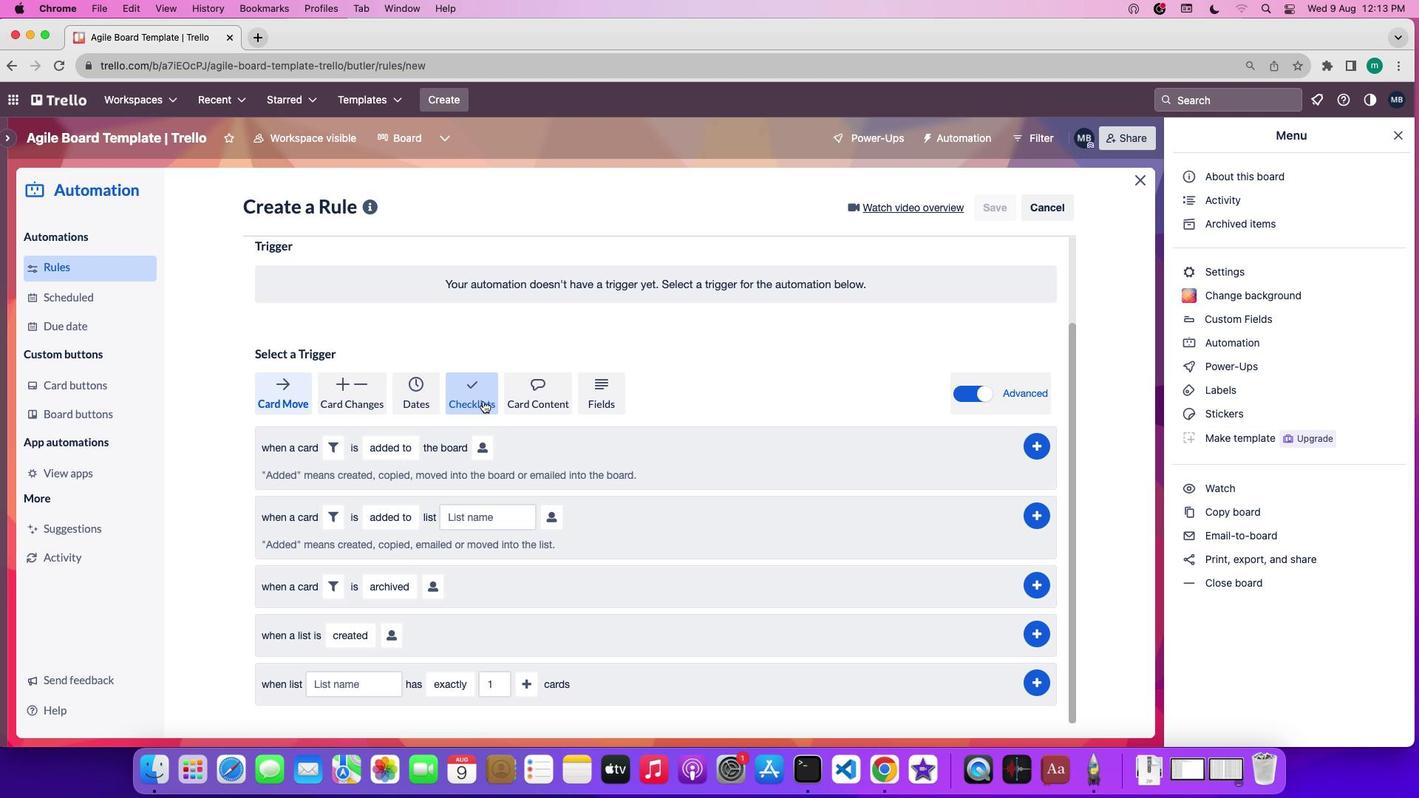 
Action: Mouse pressed left at (483, 400)
Screenshot: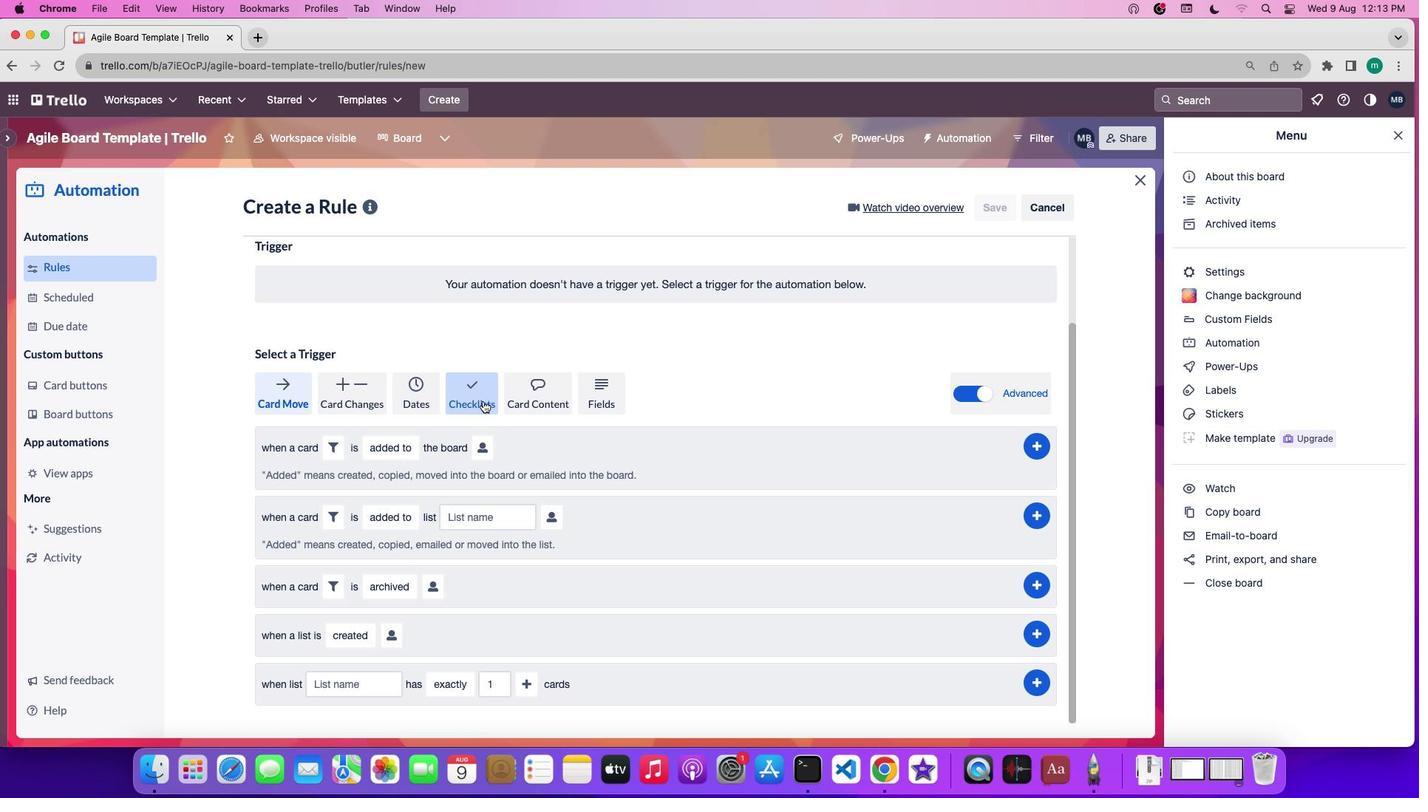 
Action: Mouse moved to (442, 476)
Screenshot: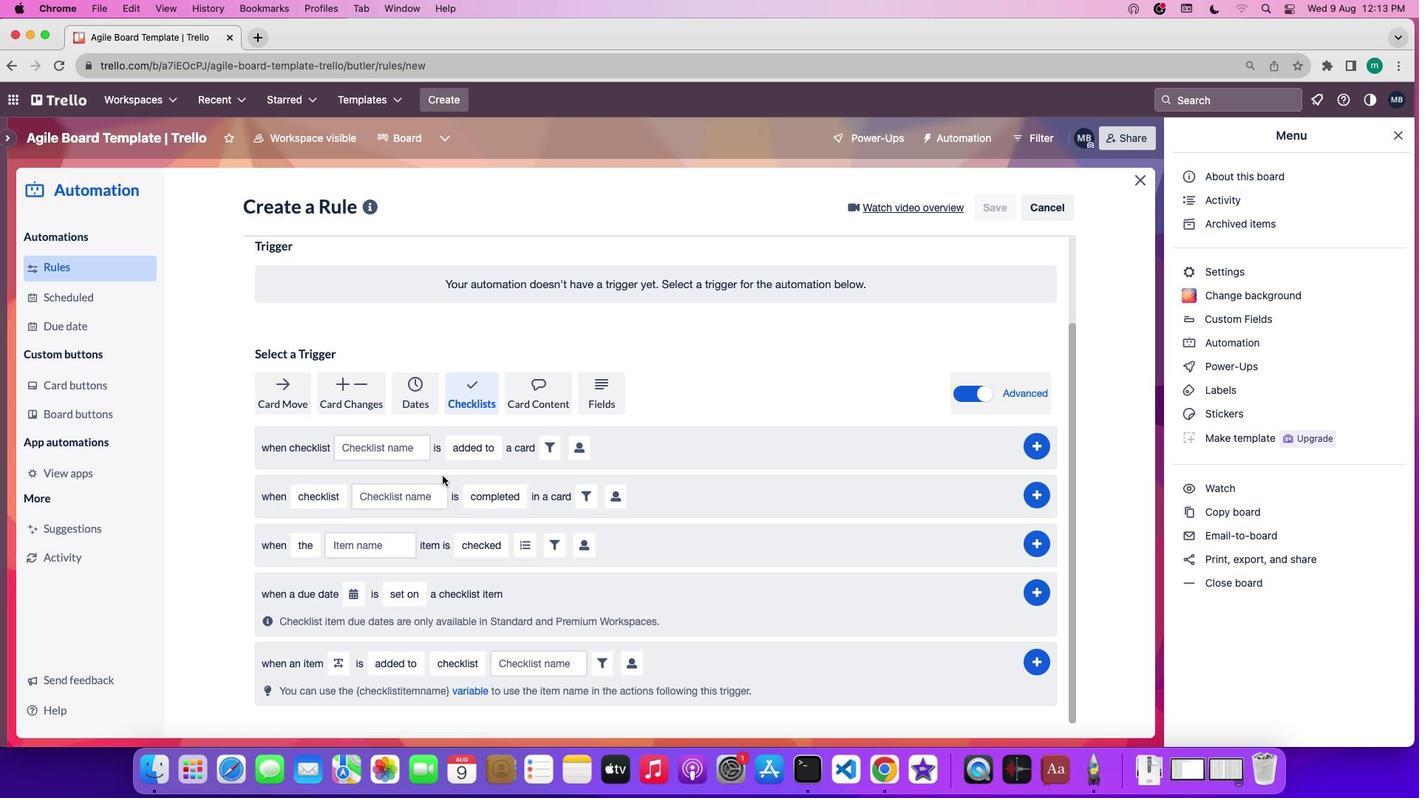 
Action: Mouse scrolled (442, 476) with delta (0, 0)
Screenshot: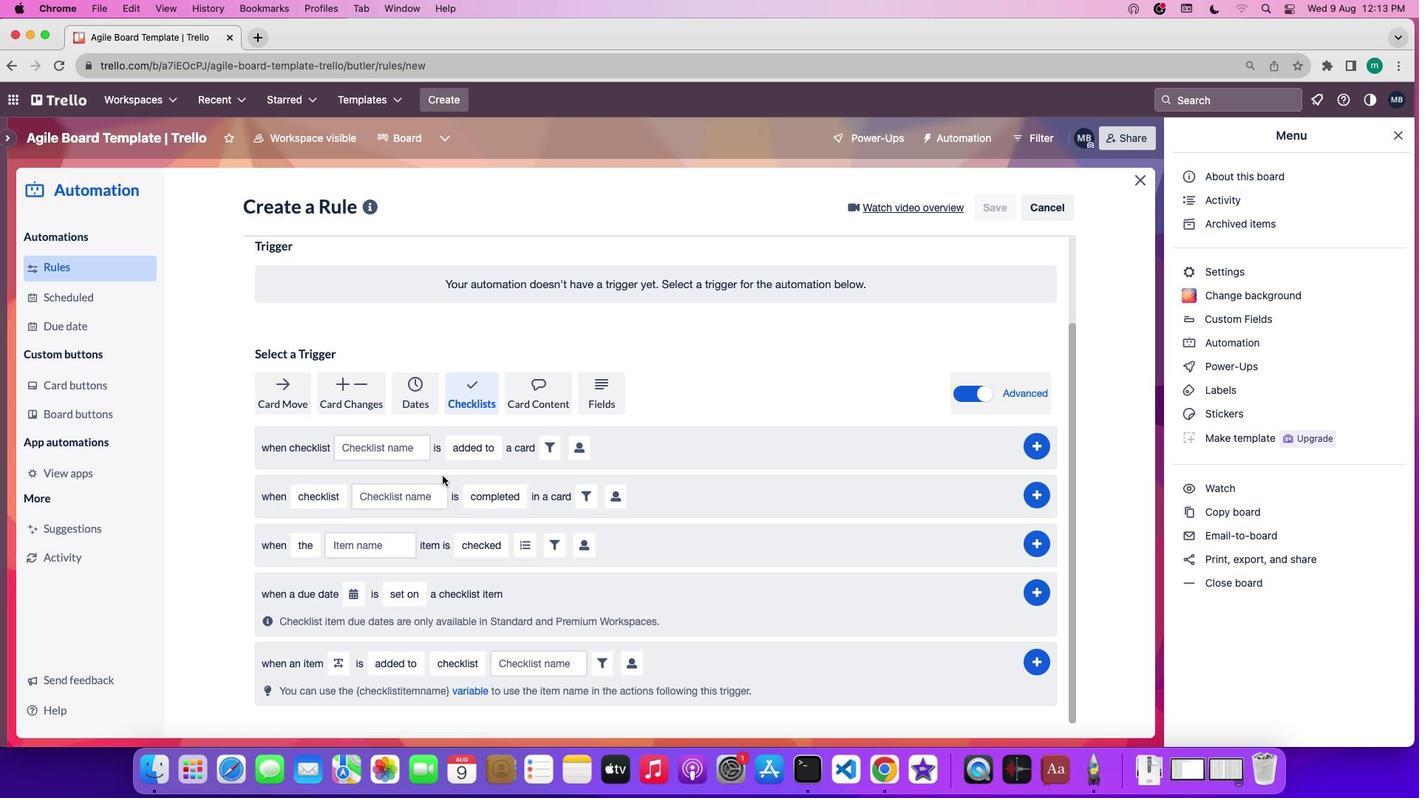 
Action: Mouse scrolled (442, 476) with delta (0, 0)
Screenshot: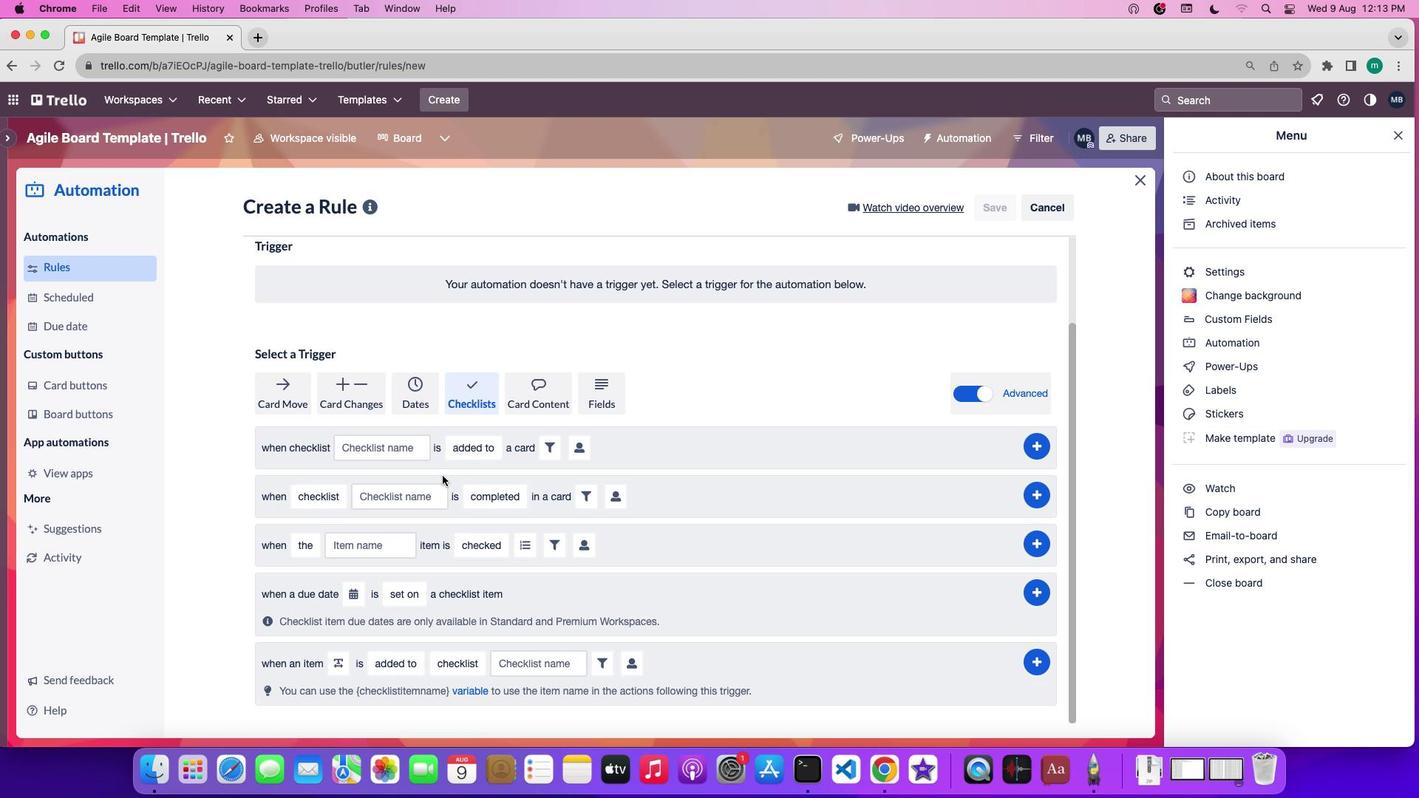 
Action: Mouse scrolled (442, 476) with delta (0, 0)
Screenshot: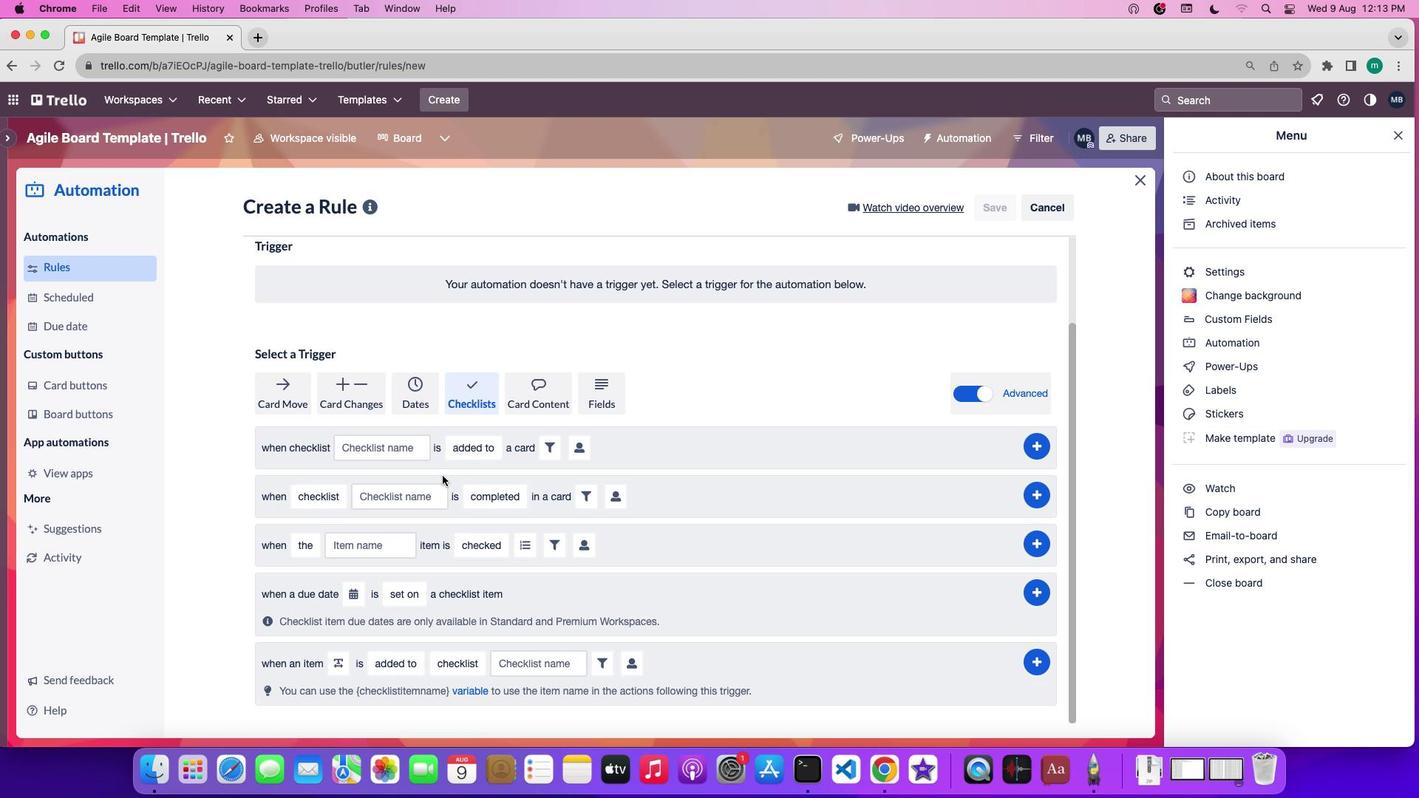 
Action: Mouse moved to (434, 478)
Screenshot: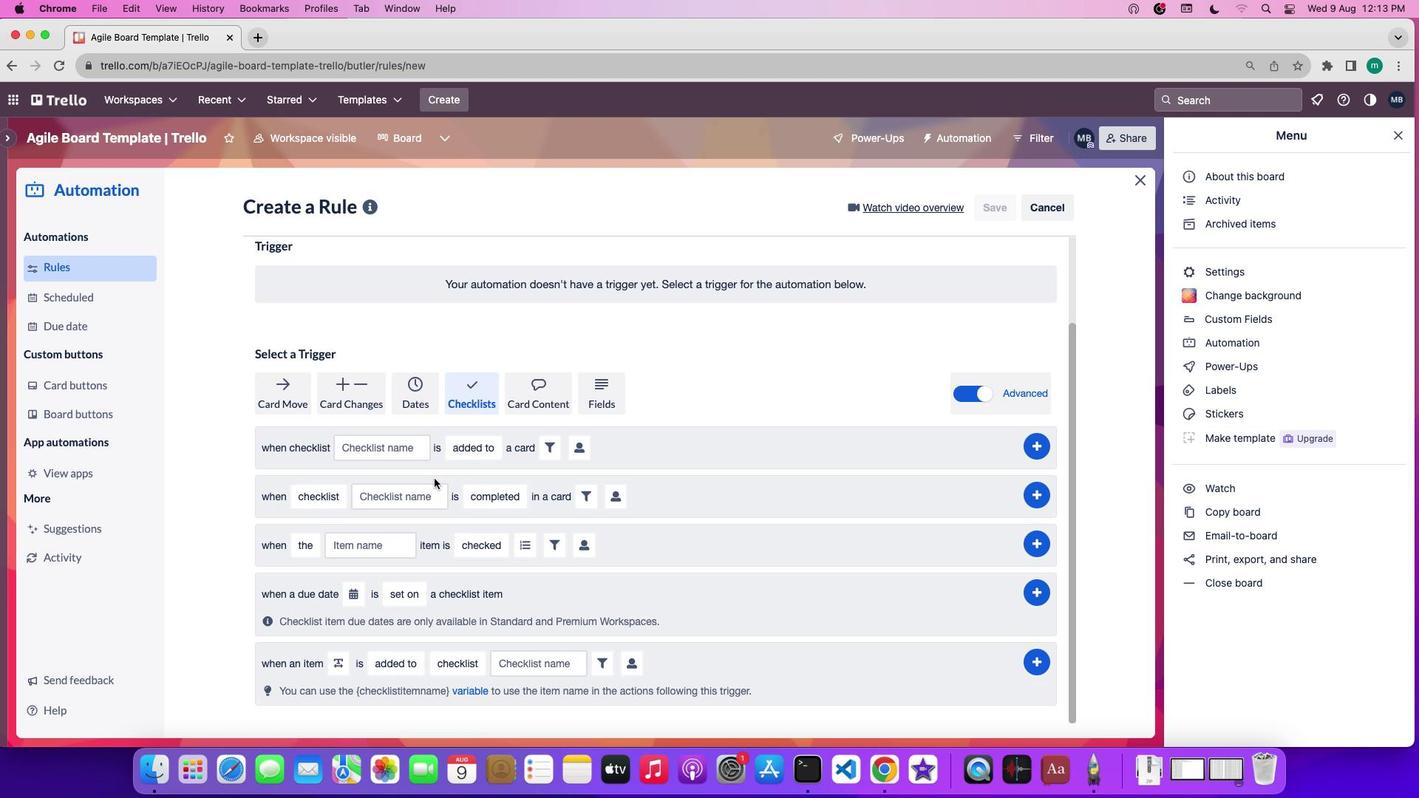 
Action: Mouse scrolled (434, 478) with delta (0, 0)
Screenshot: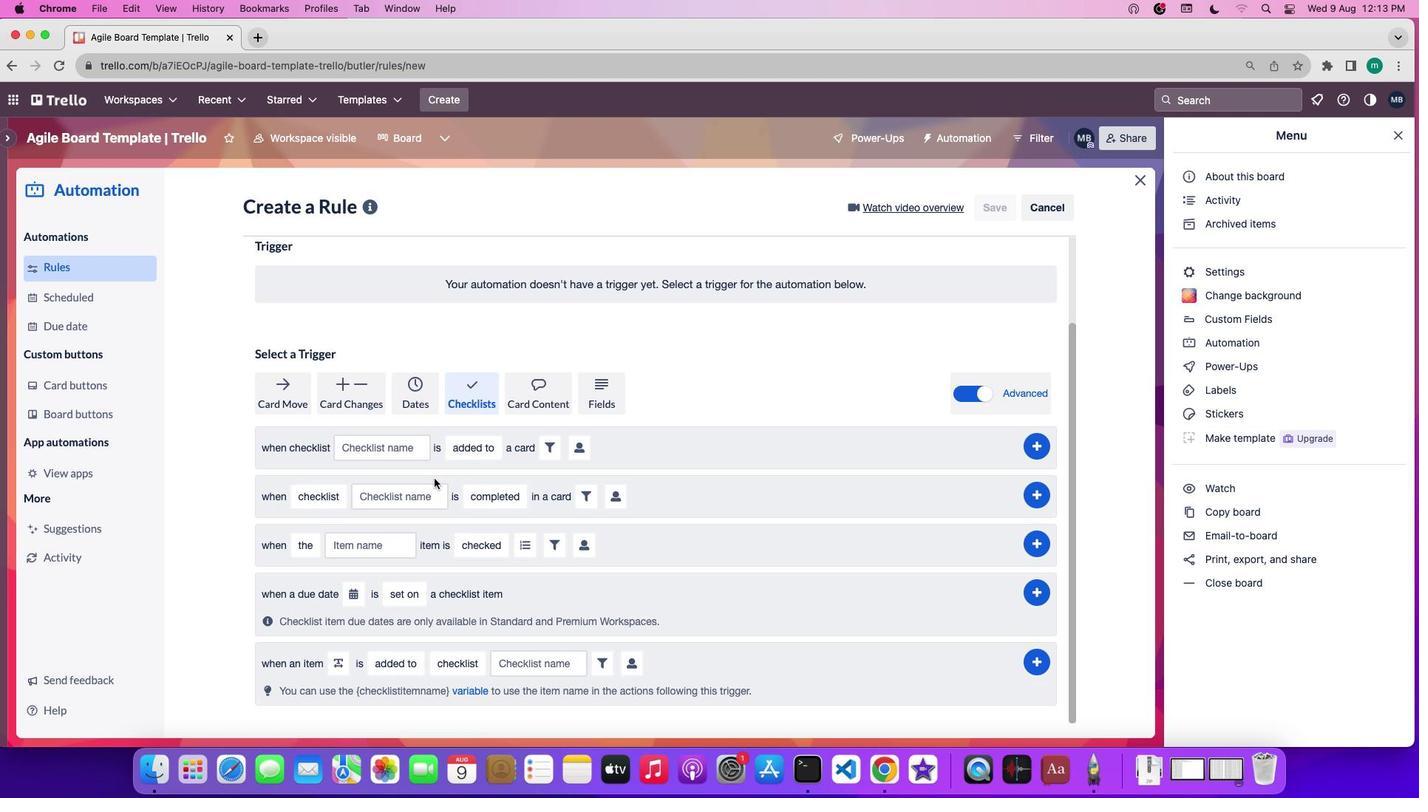 
Action: Mouse moved to (431, 479)
Screenshot: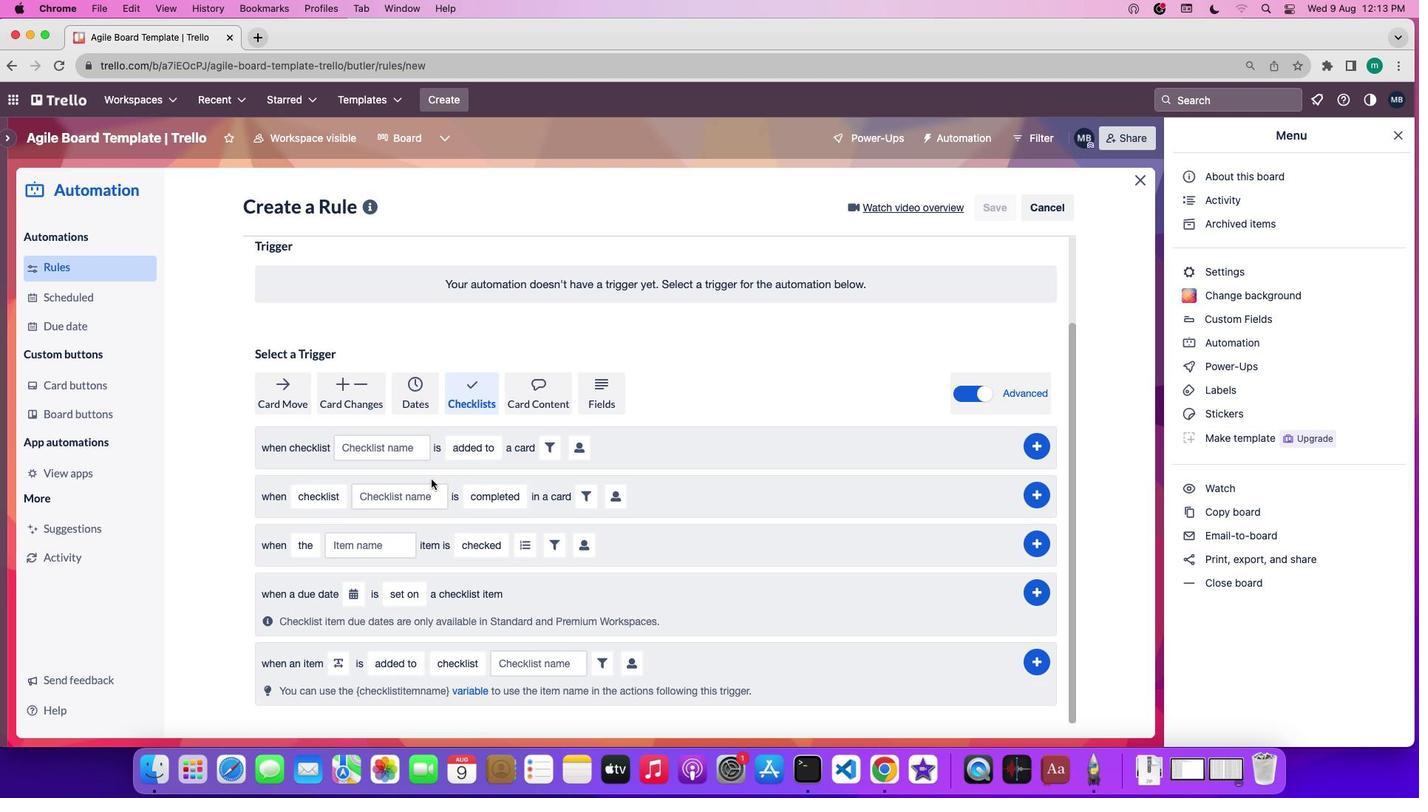 
Action: Mouse scrolled (431, 479) with delta (0, 0)
Screenshot: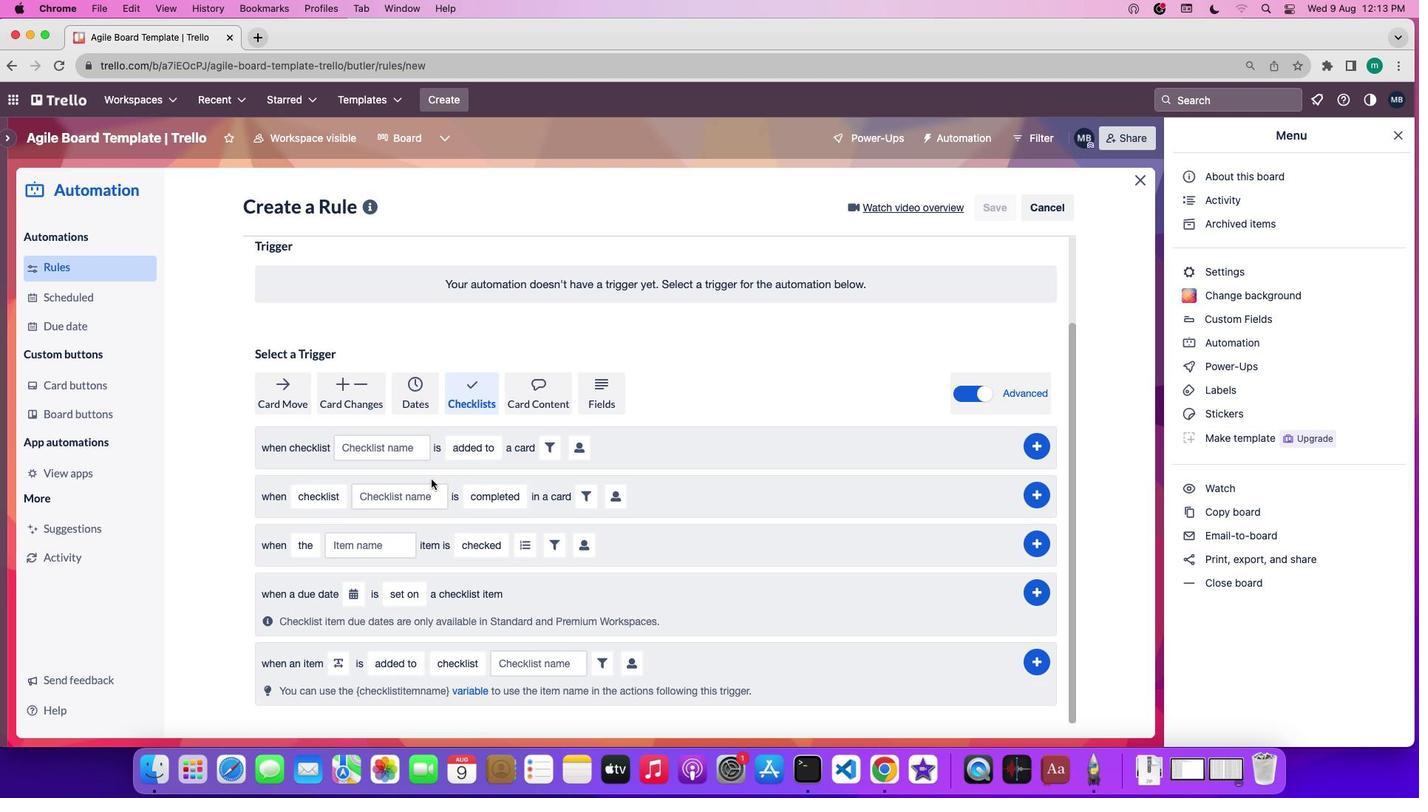 
Action: Mouse moved to (431, 479)
Screenshot: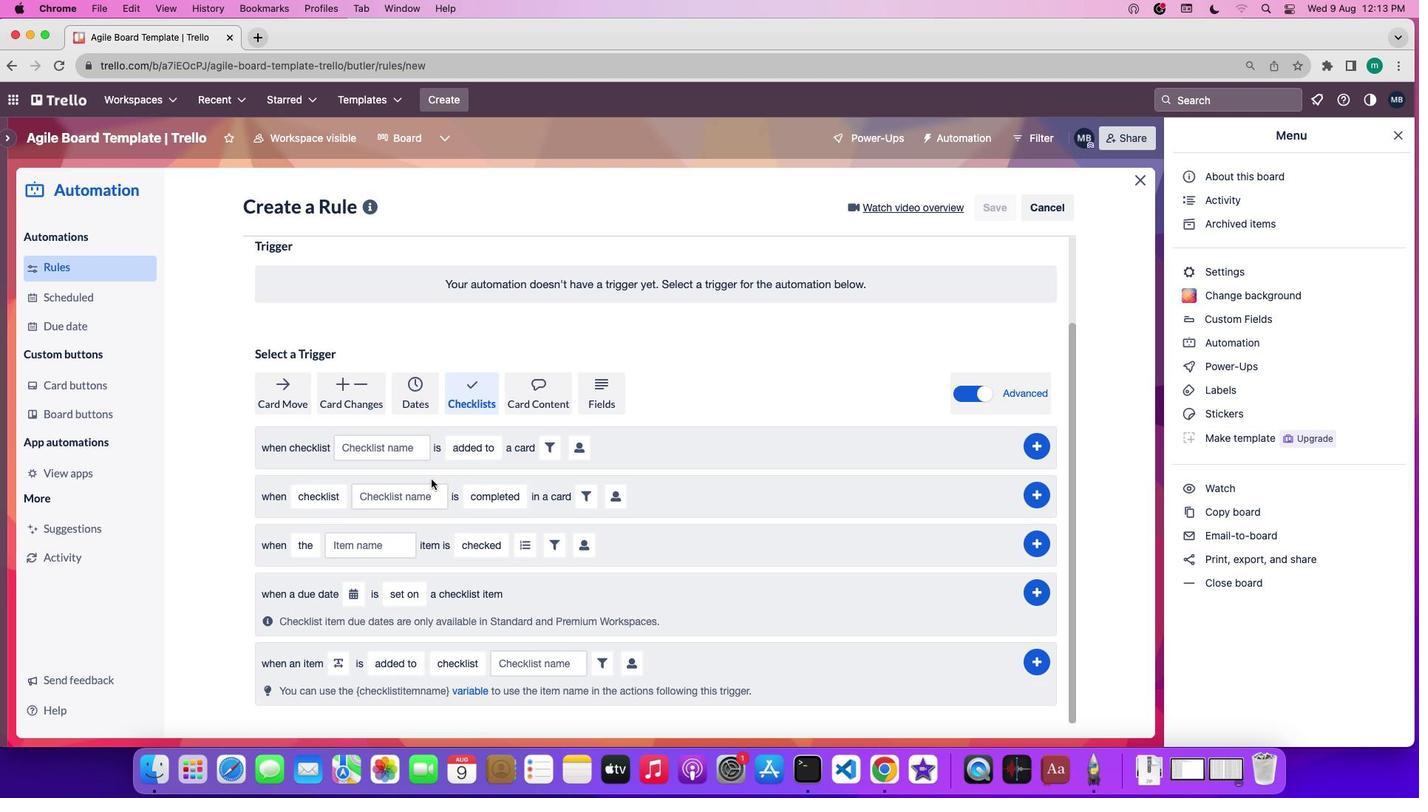 
Action: Mouse scrolled (431, 479) with delta (0, 0)
Screenshot: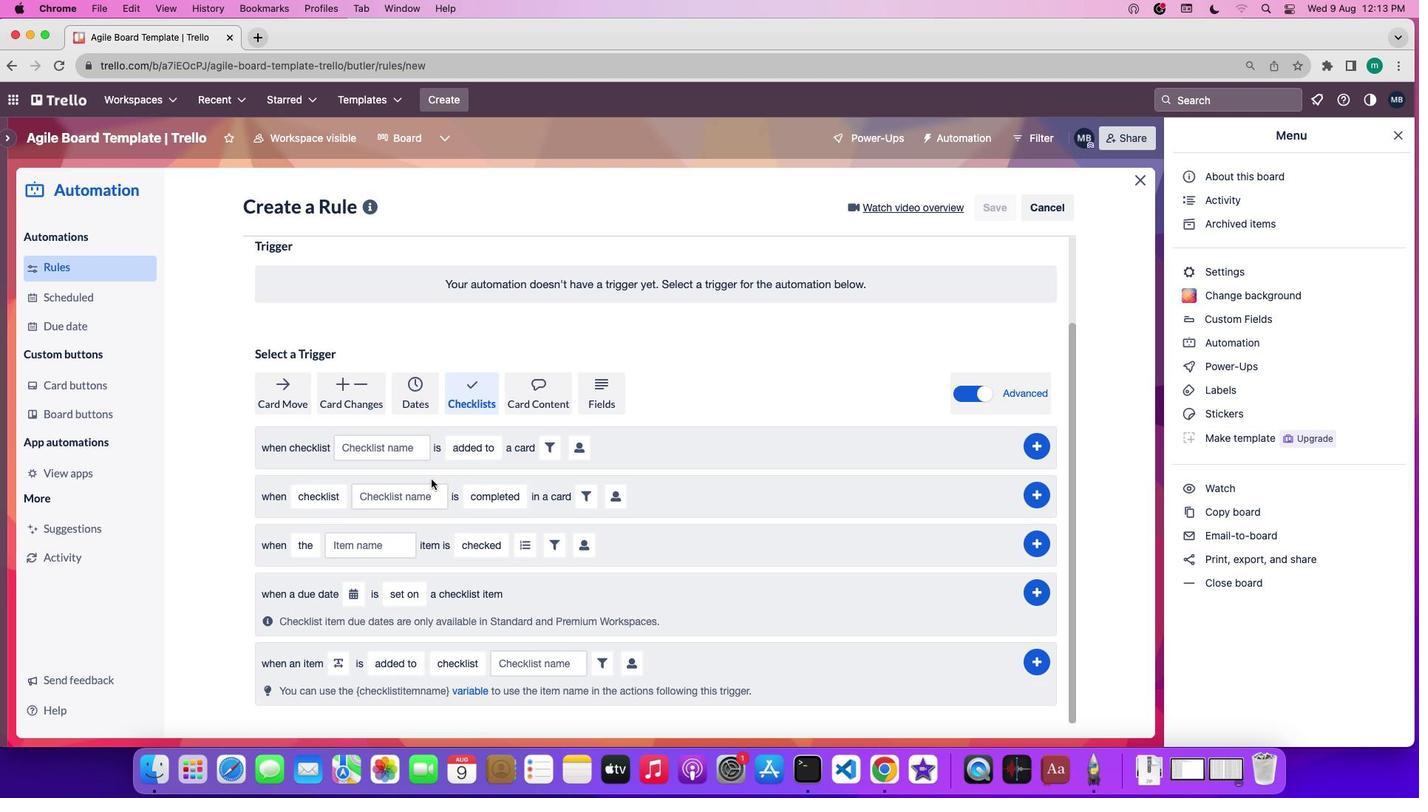 
Action: Mouse scrolled (431, 479) with delta (0, 0)
Screenshot: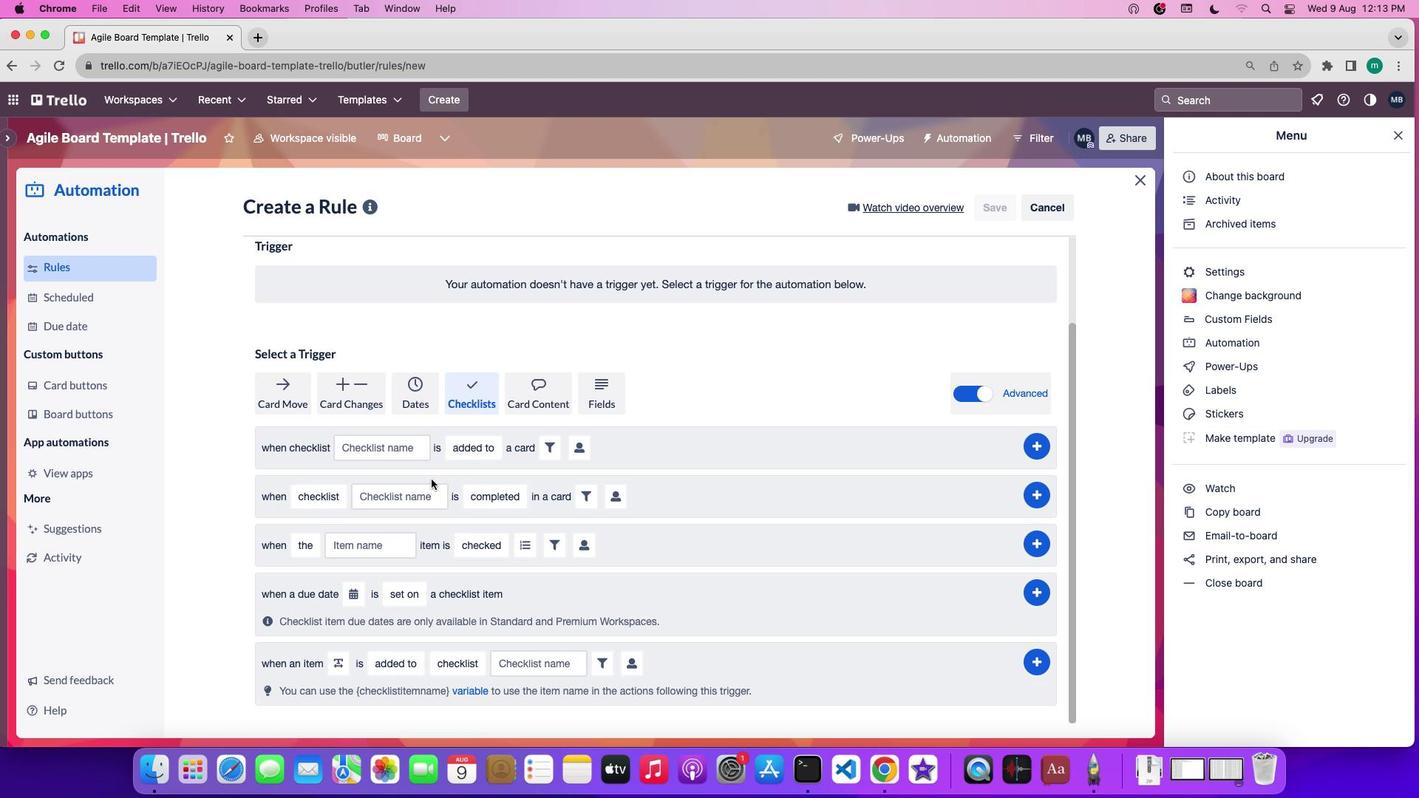 
Action: Mouse scrolled (431, 479) with delta (0, 0)
Screenshot: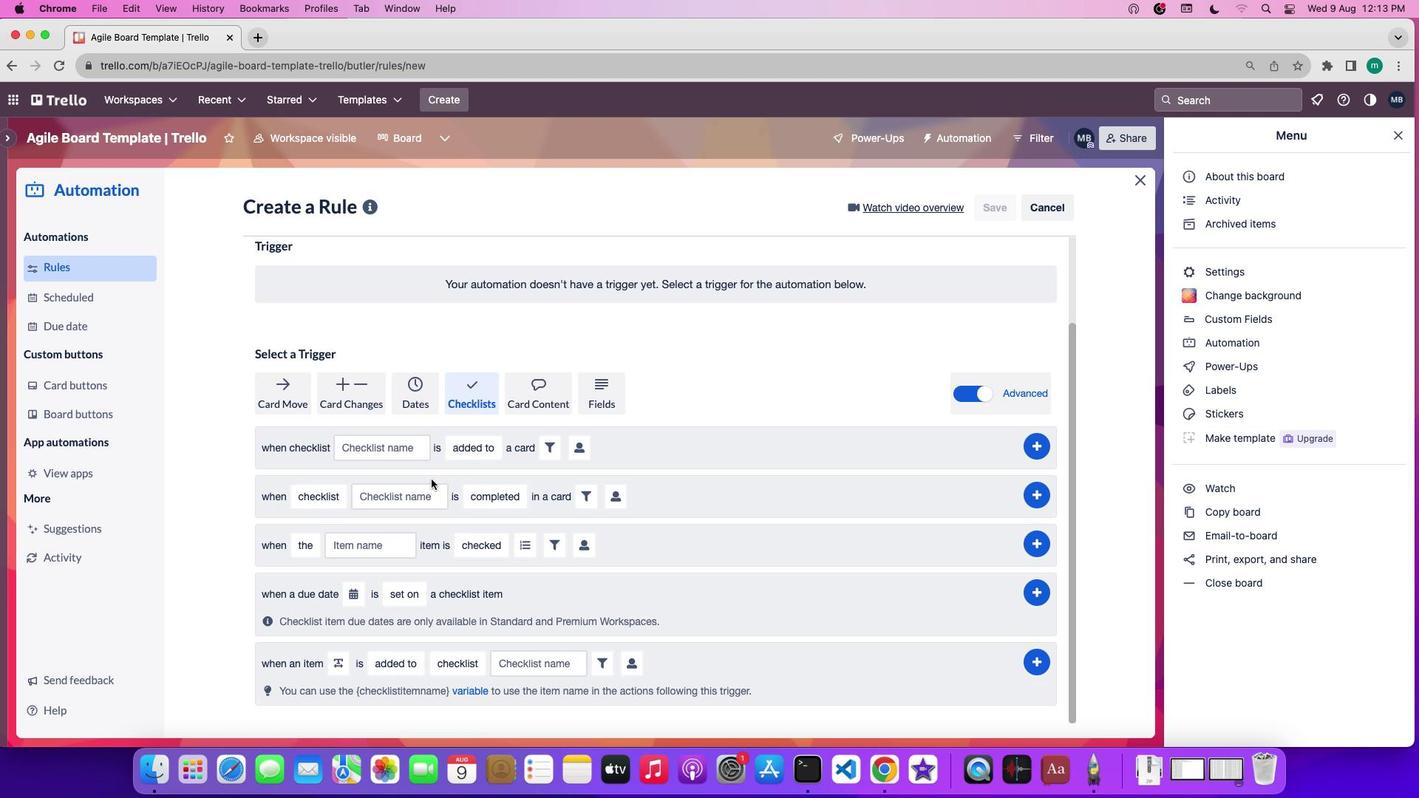 
Action: Mouse scrolled (431, 479) with delta (0, 0)
Screenshot: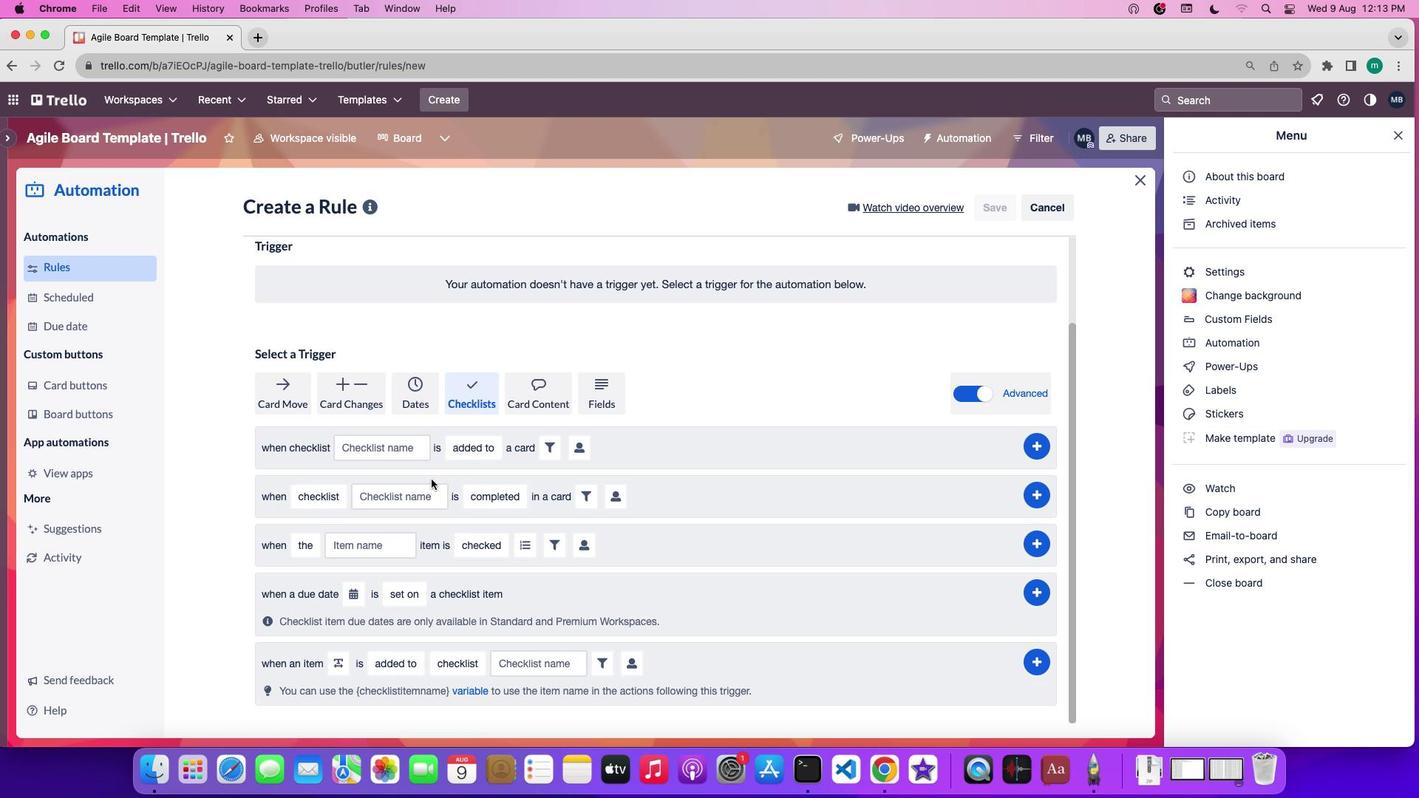 
Action: Mouse moved to (341, 664)
Screenshot: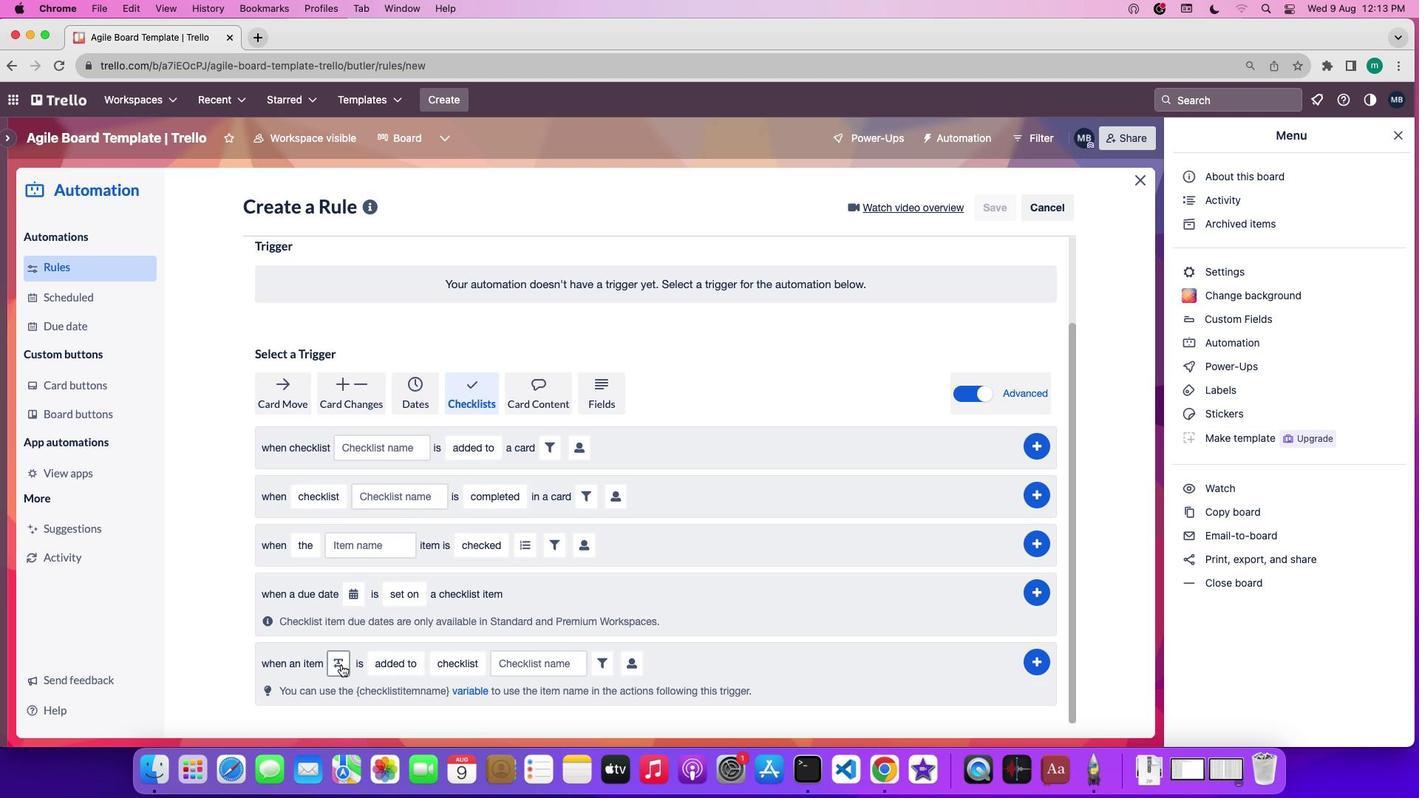 
Action: Mouse pressed left at (341, 664)
Screenshot: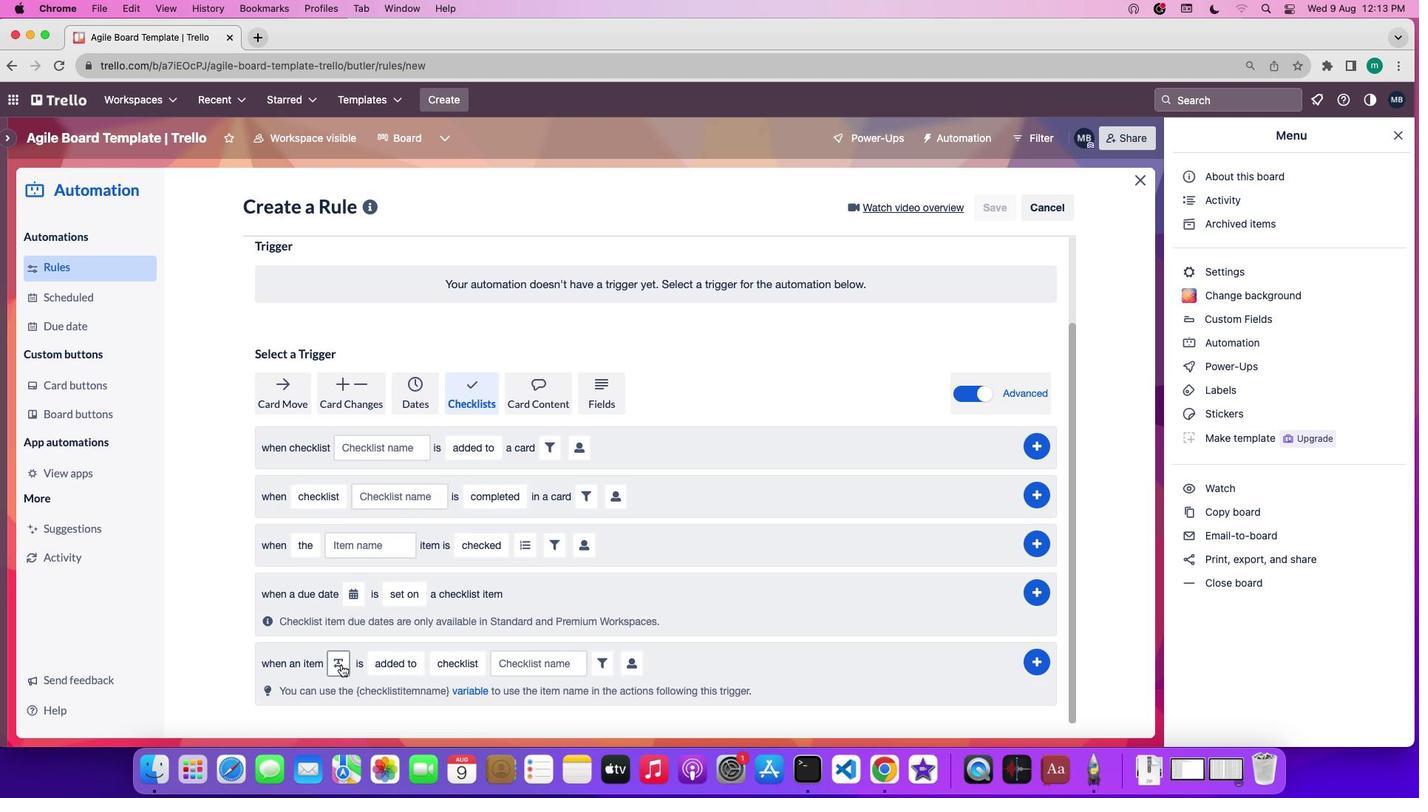 
Action: Mouse moved to (346, 666)
Screenshot: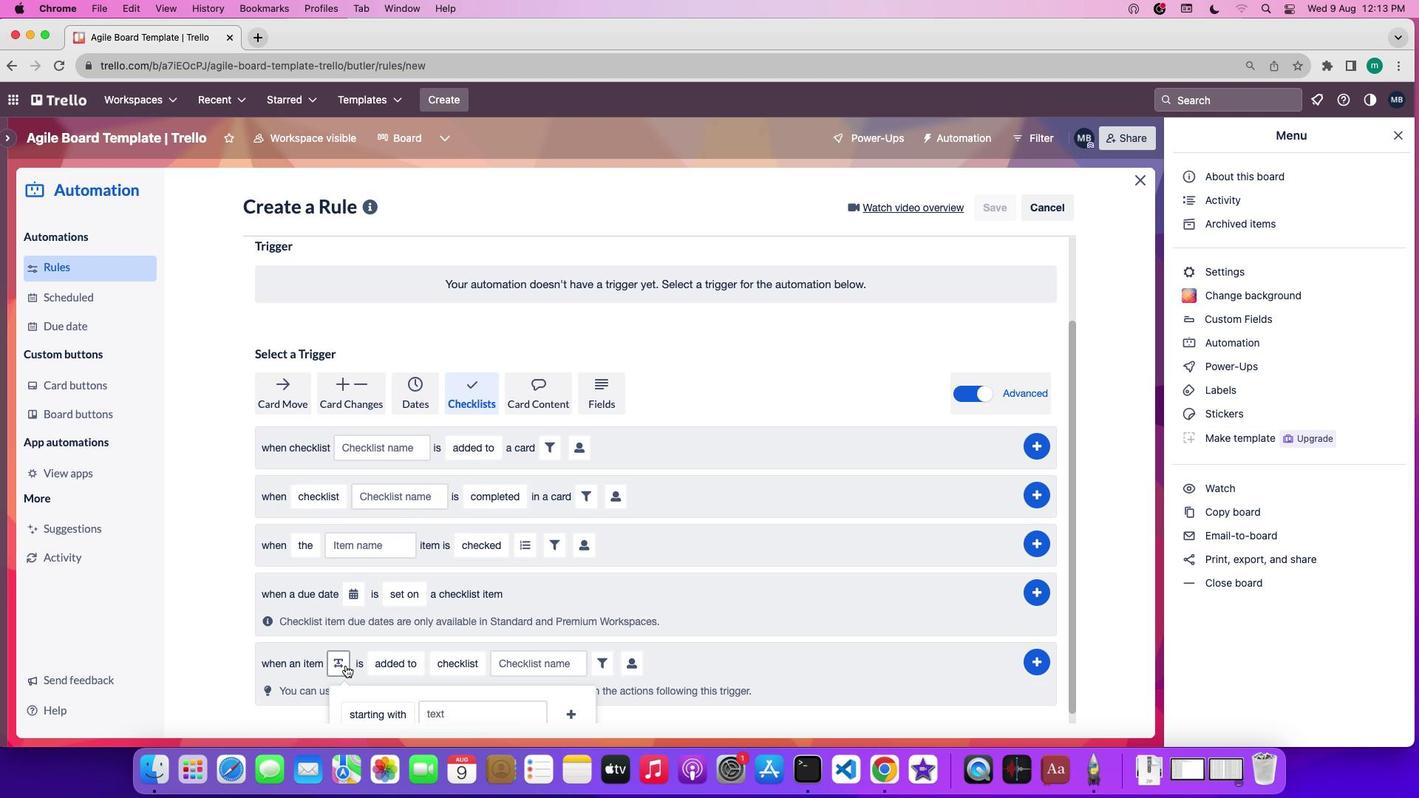 
Action: Mouse scrolled (346, 666) with delta (0, 0)
Screenshot: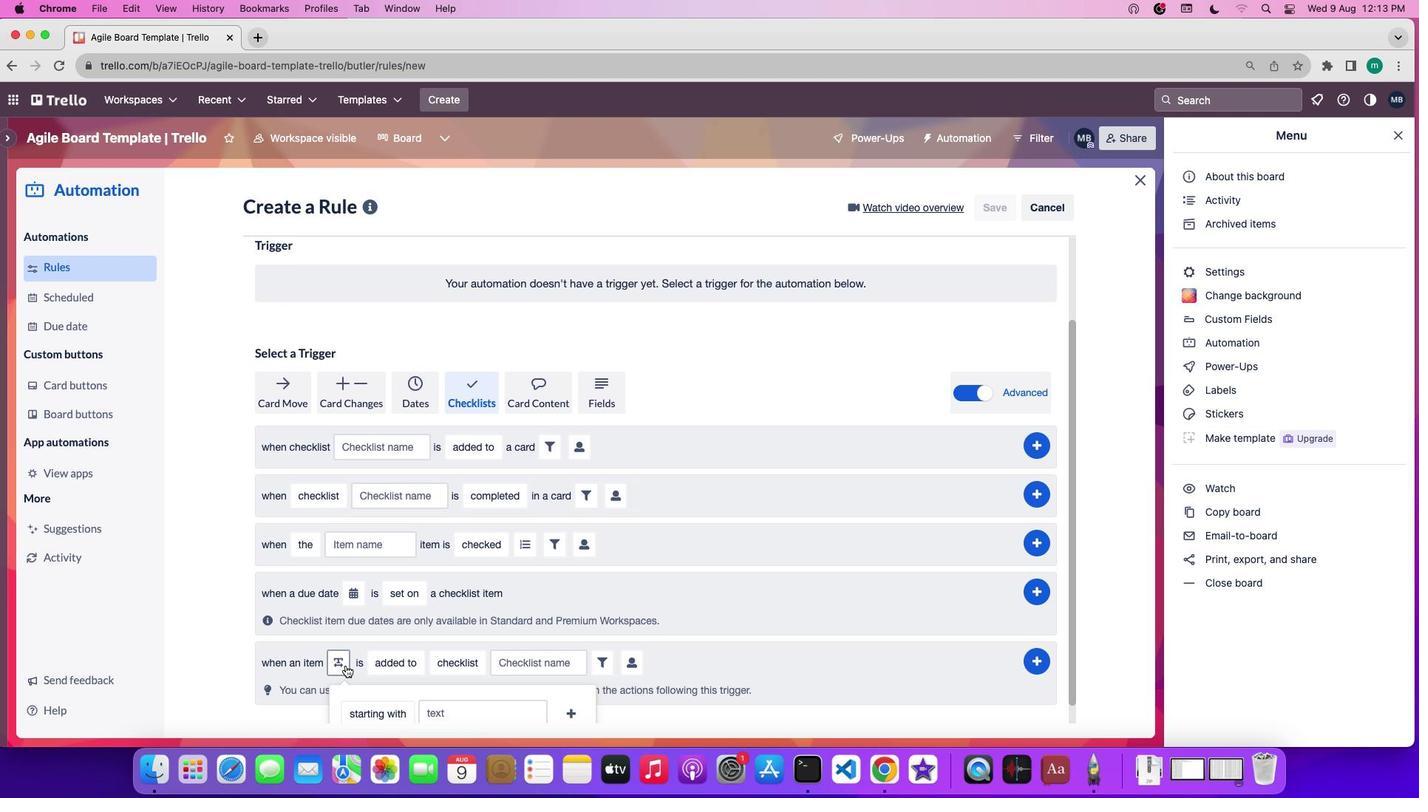 
Action: Mouse scrolled (346, 666) with delta (0, 0)
Screenshot: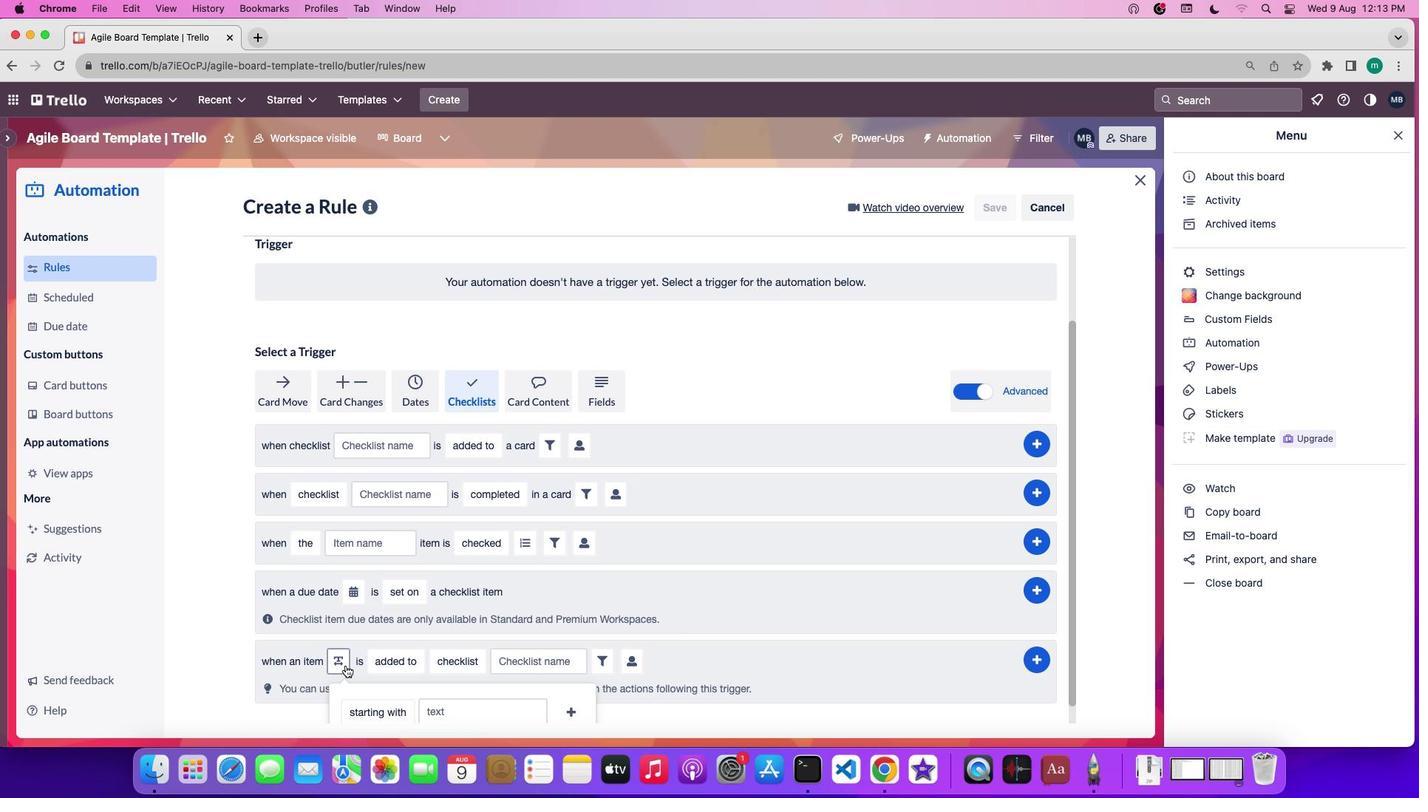 
Action: Mouse scrolled (346, 666) with delta (0, 0)
Screenshot: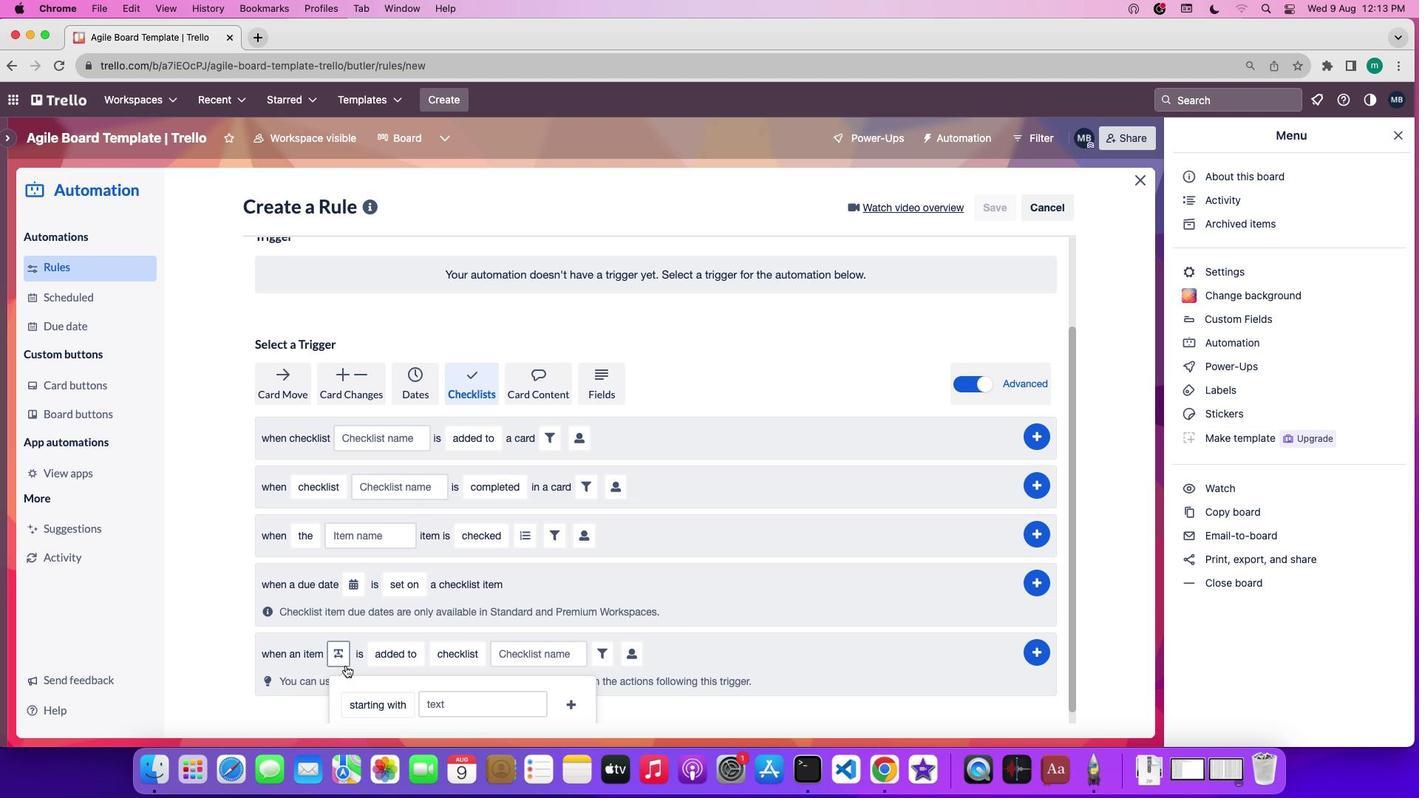 
Action: Mouse moved to (402, 644)
Screenshot: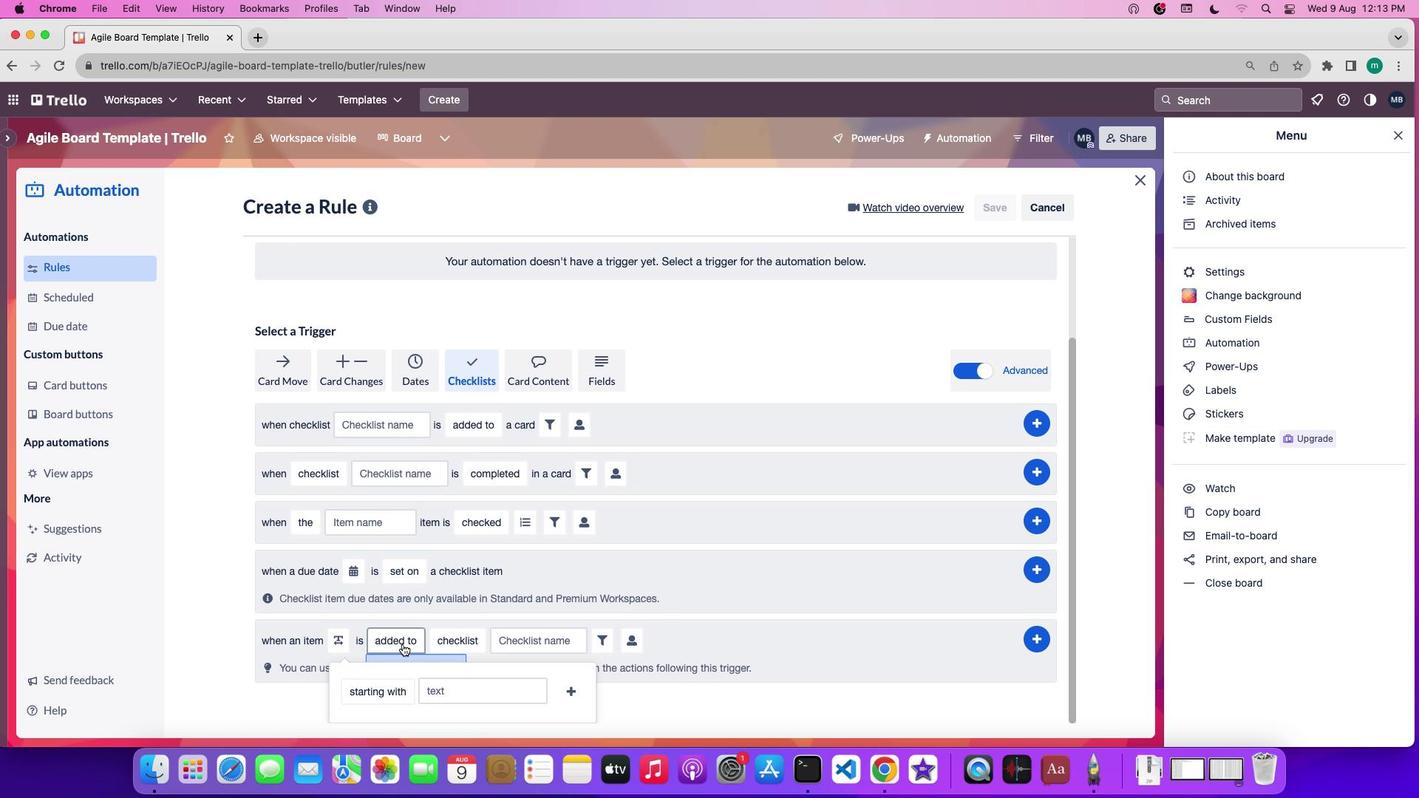 
Action: Mouse pressed left at (402, 644)
Screenshot: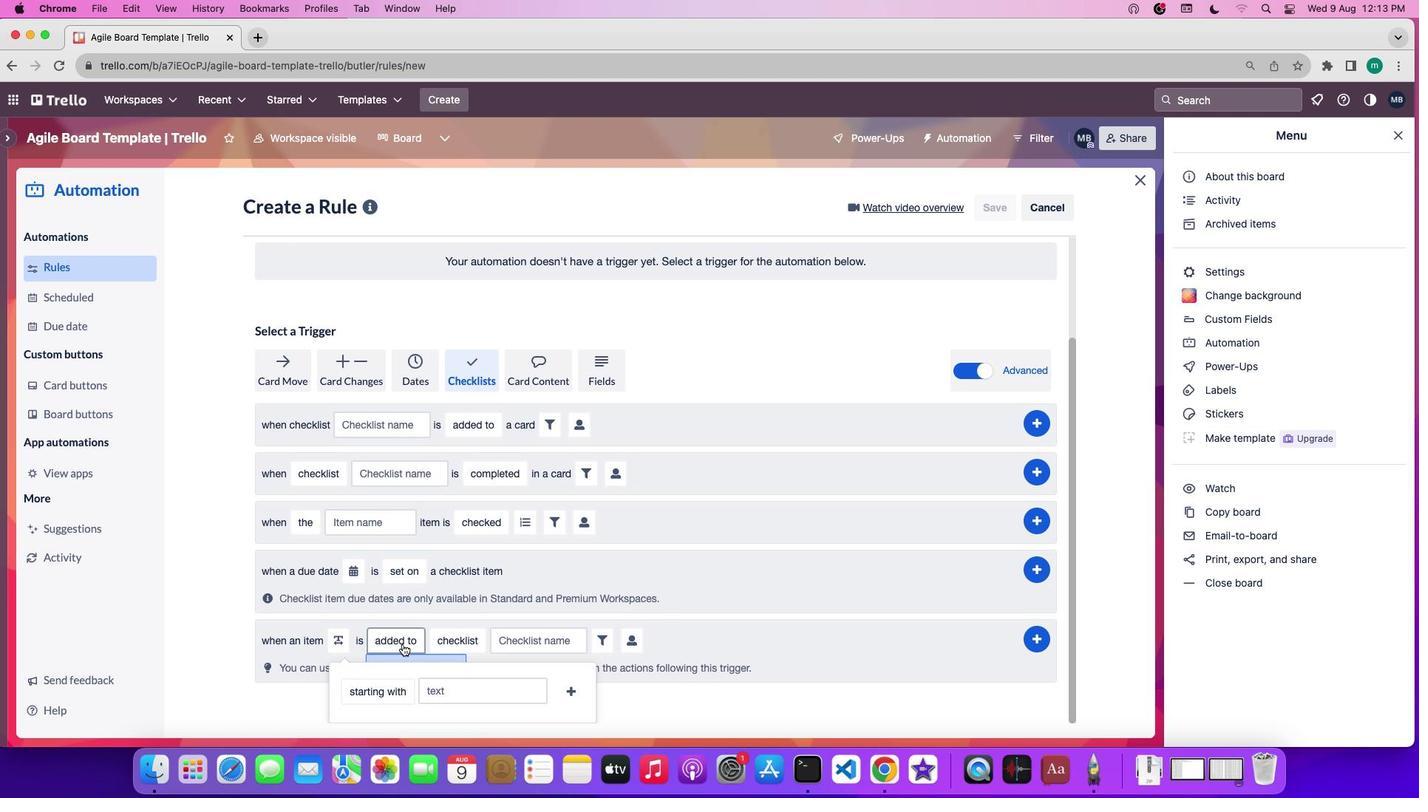 
Action: Mouse moved to (408, 680)
Screenshot: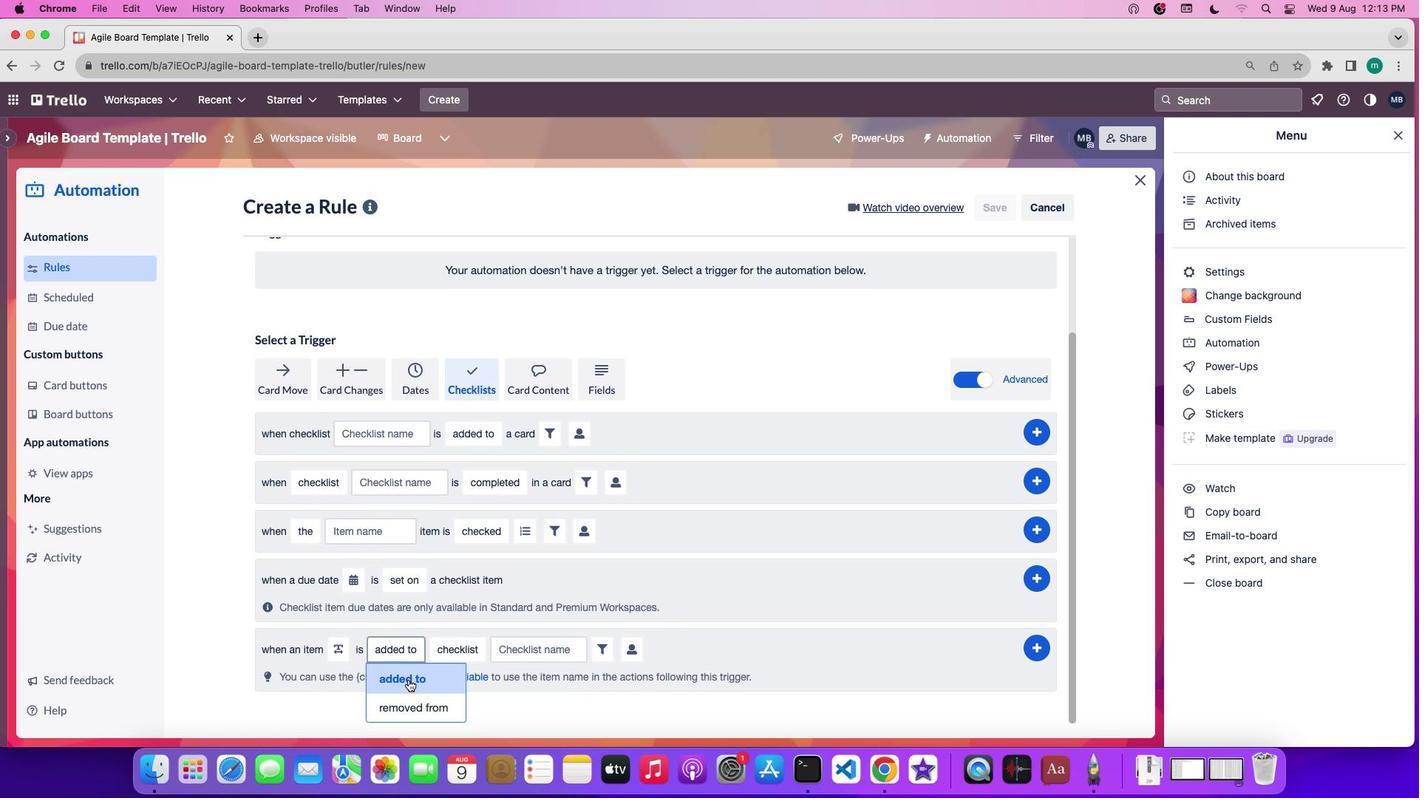 
Action: Mouse pressed left at (408, 680)
Screenshot: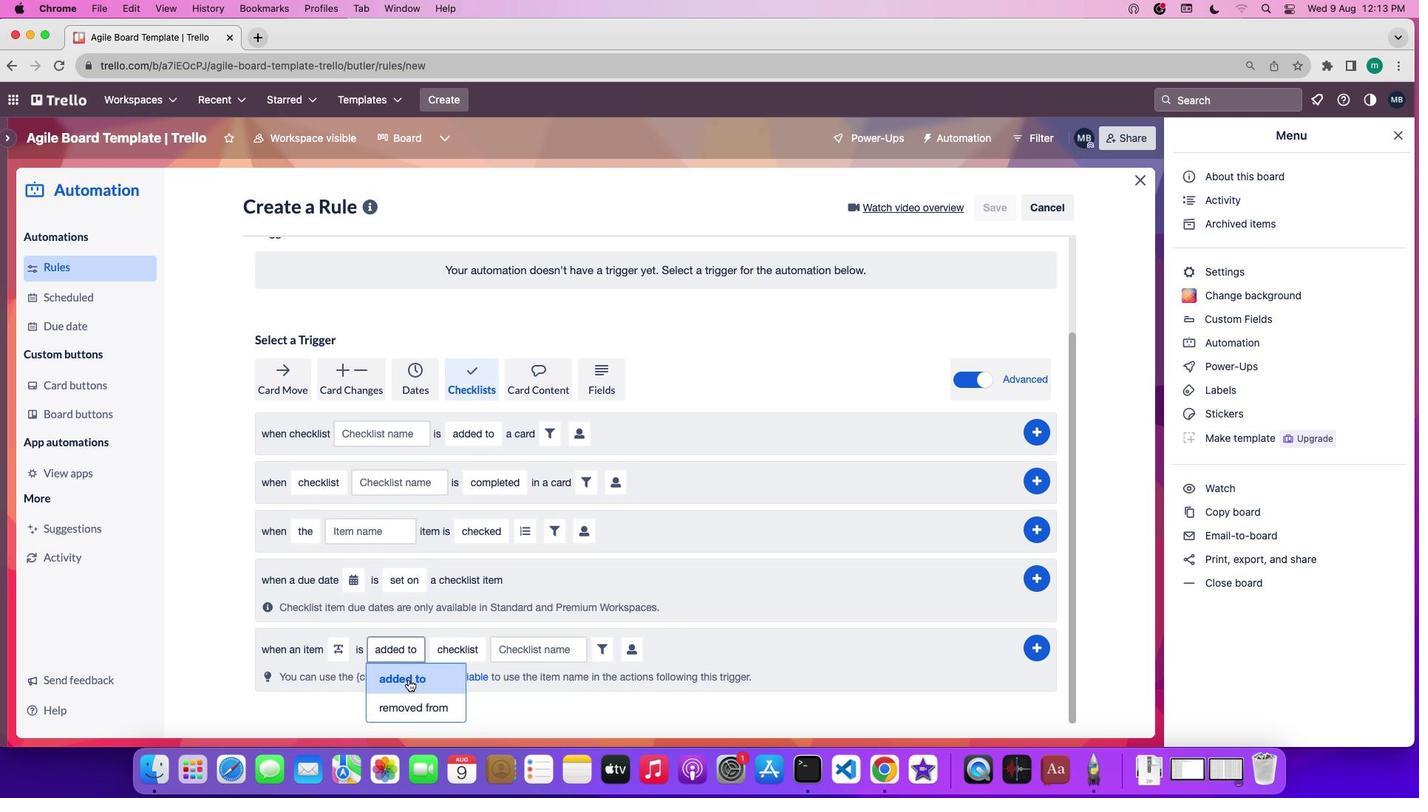 
Action: Mouse moved to (450, 669)
Screenshot: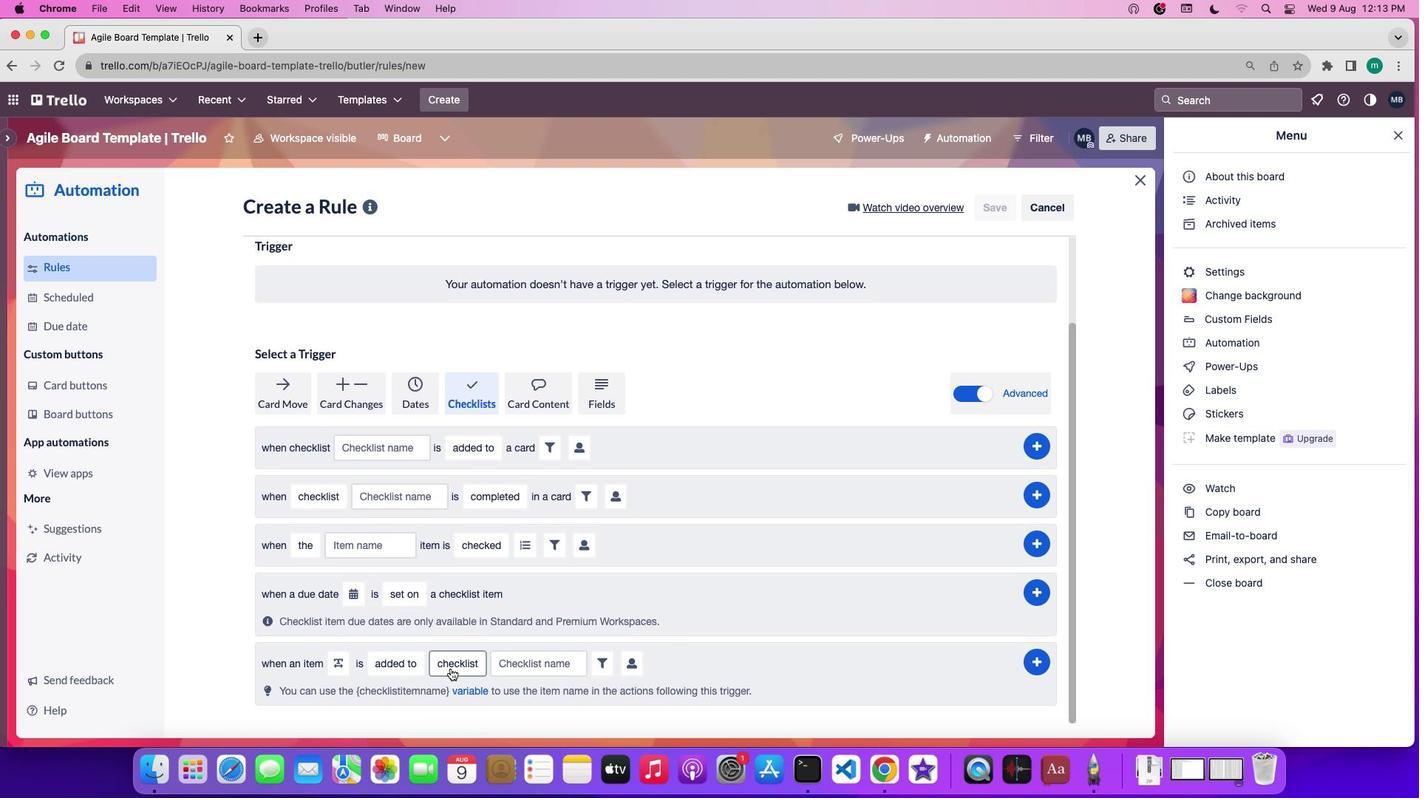 
Action: Mouse pressed left at (450, 669)
Screenshot: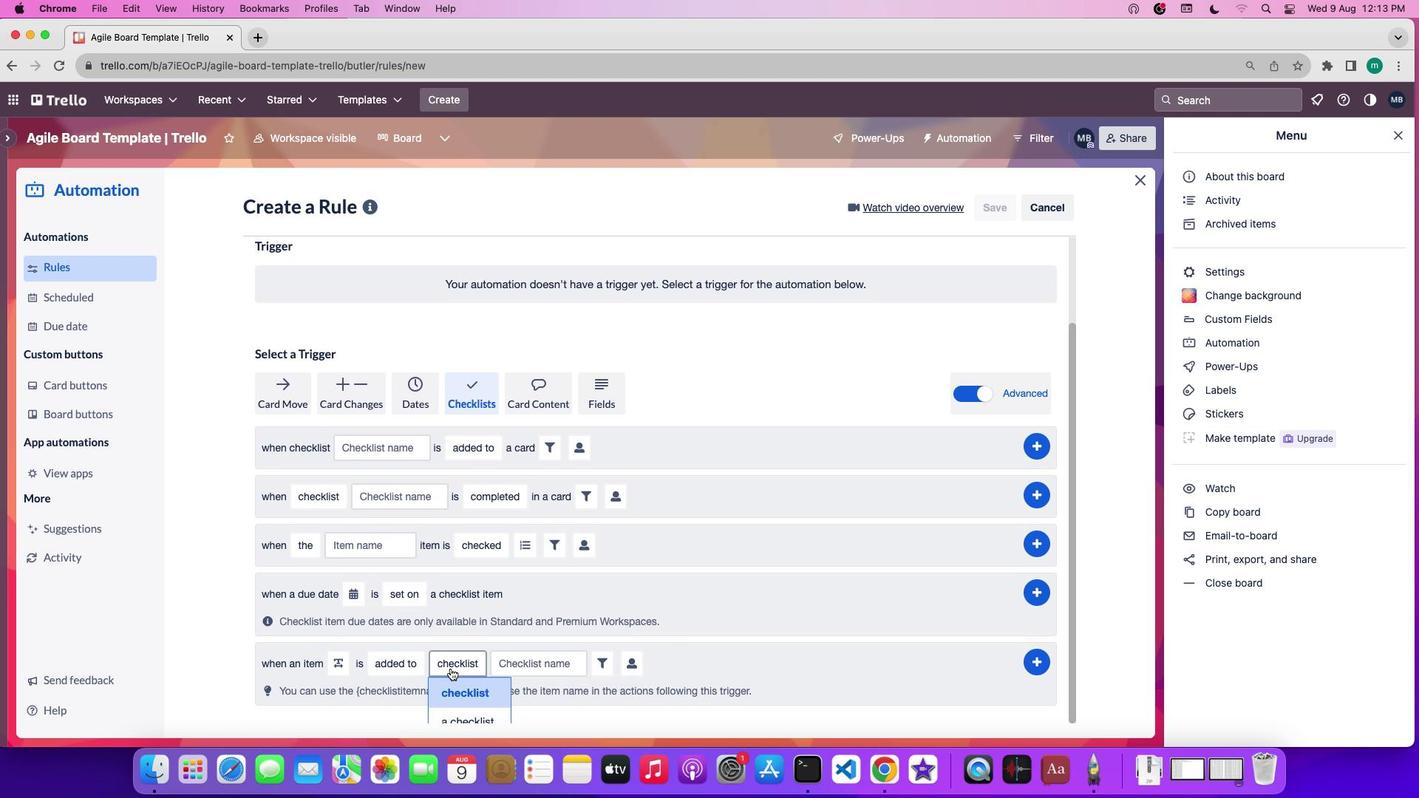 
Action: Mouse moved to (454, 689)
Screenshot: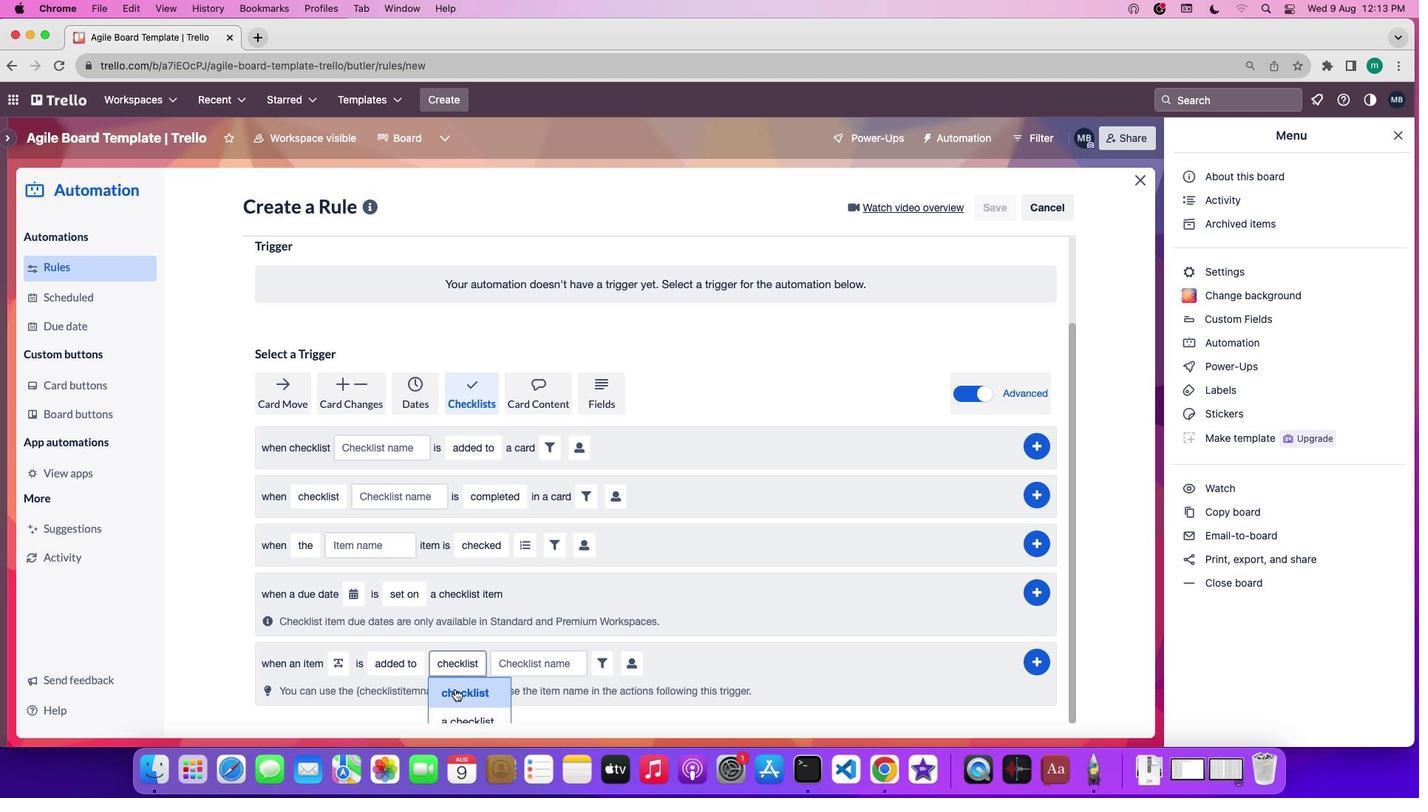 
Action: Mouse pressed left at (454, 689)
Screenshot: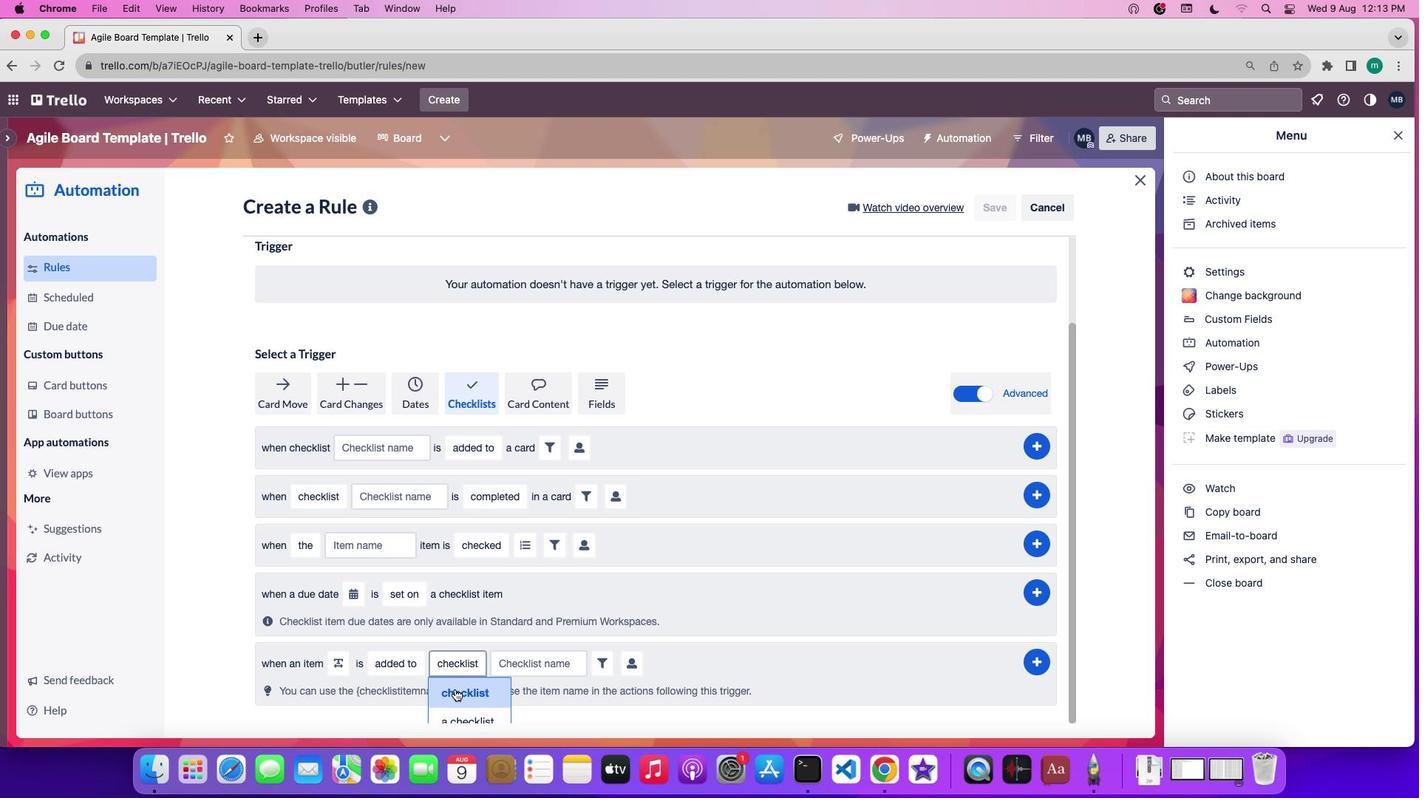 
Action: Mouse moved to (525, 669)
Screenshot: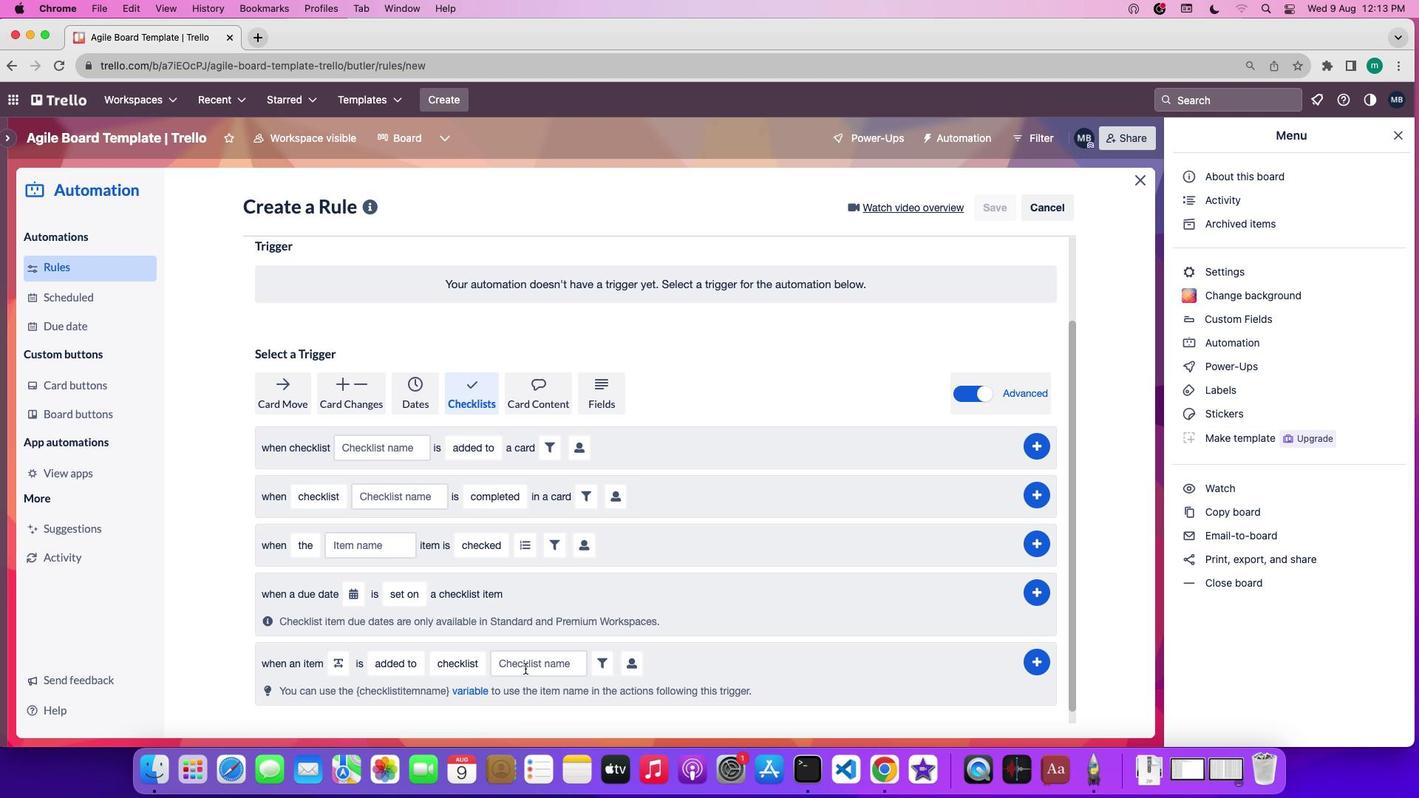 
Action: Mouse pressed left at (525, 669)
Screenshot: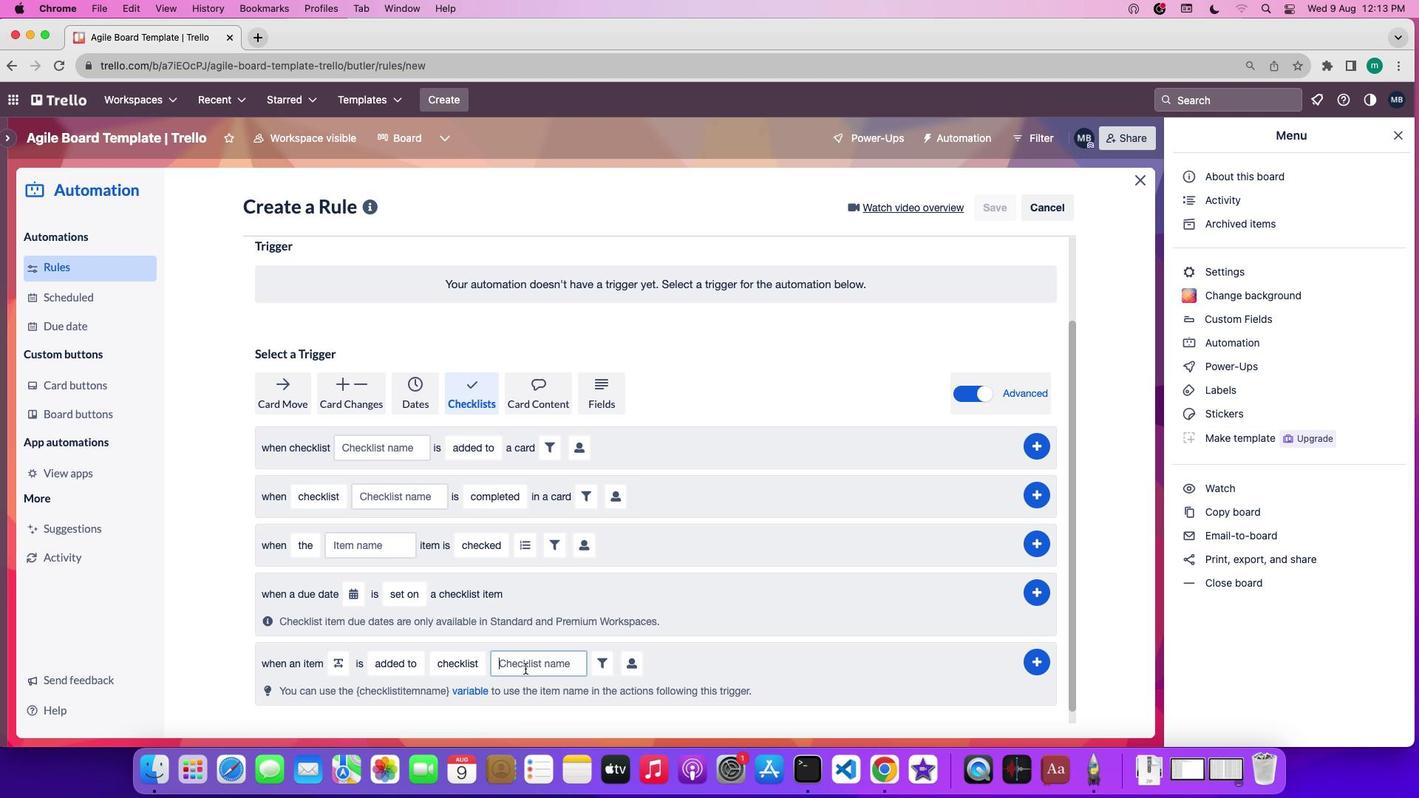 
Action: Key pressed 'c''h''e''c''k''l''i''s''t'Key.space'n''a''m''e'
Screenshot: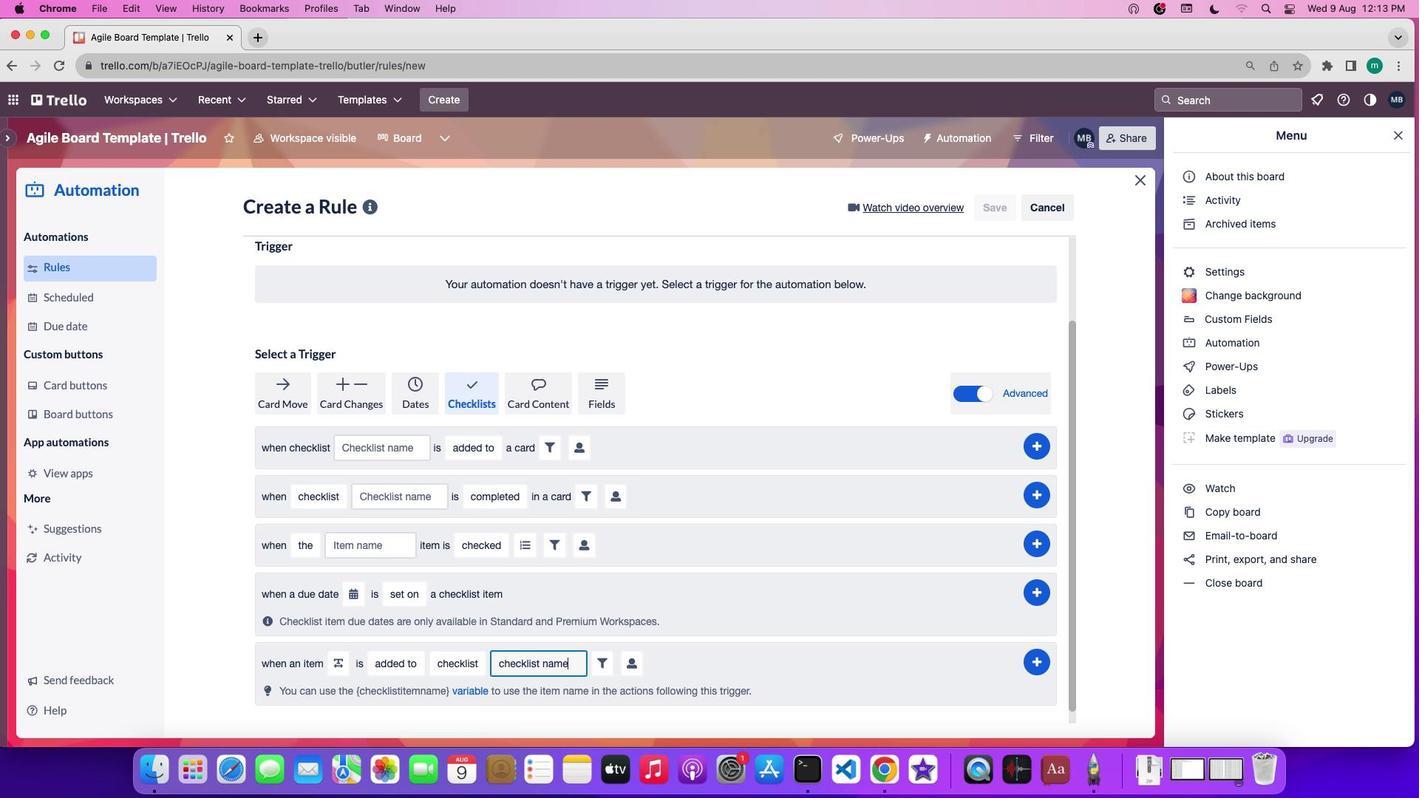 
Action: Mouse moved to (631, 671)
Screenshot: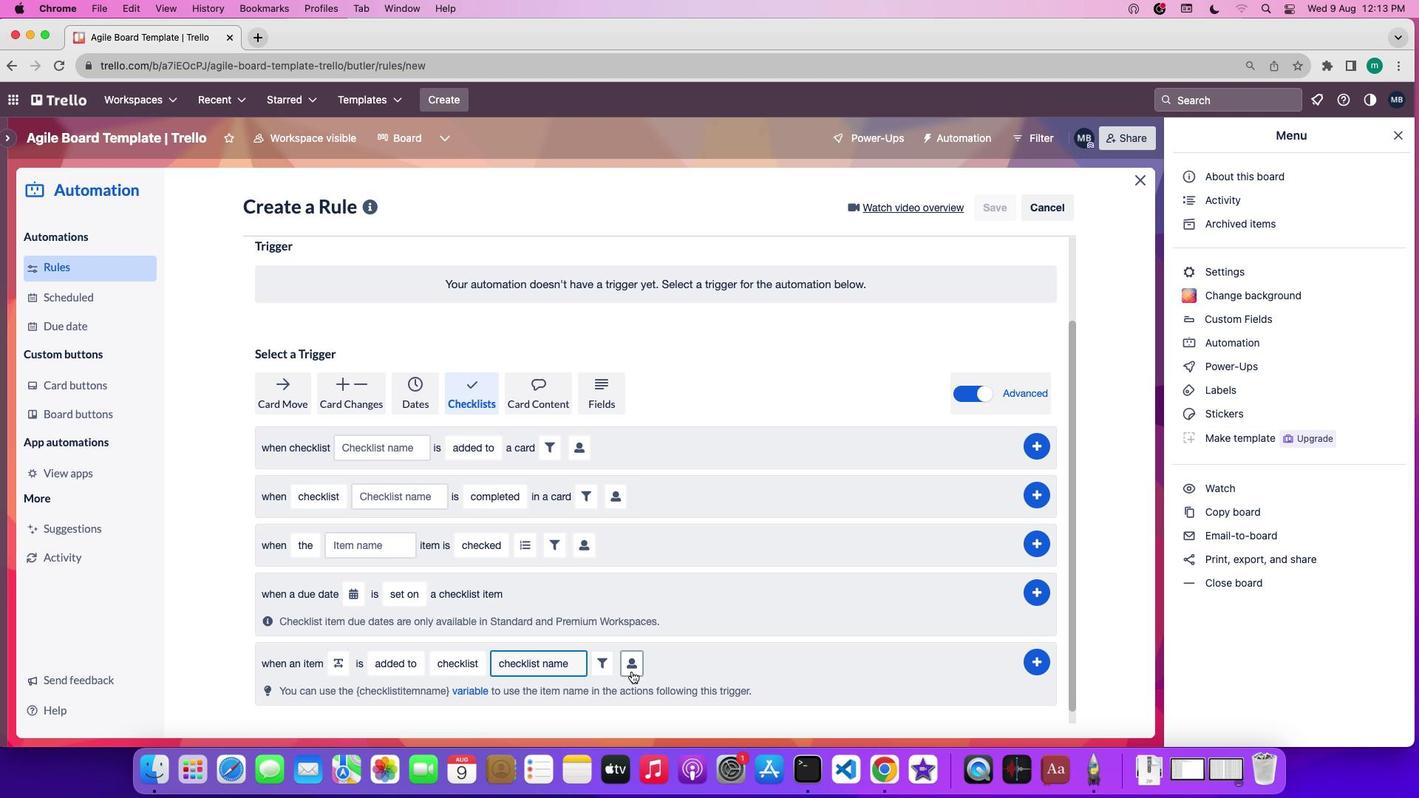 
Action: Mouse pressed left at (631, 671)
Screenshot: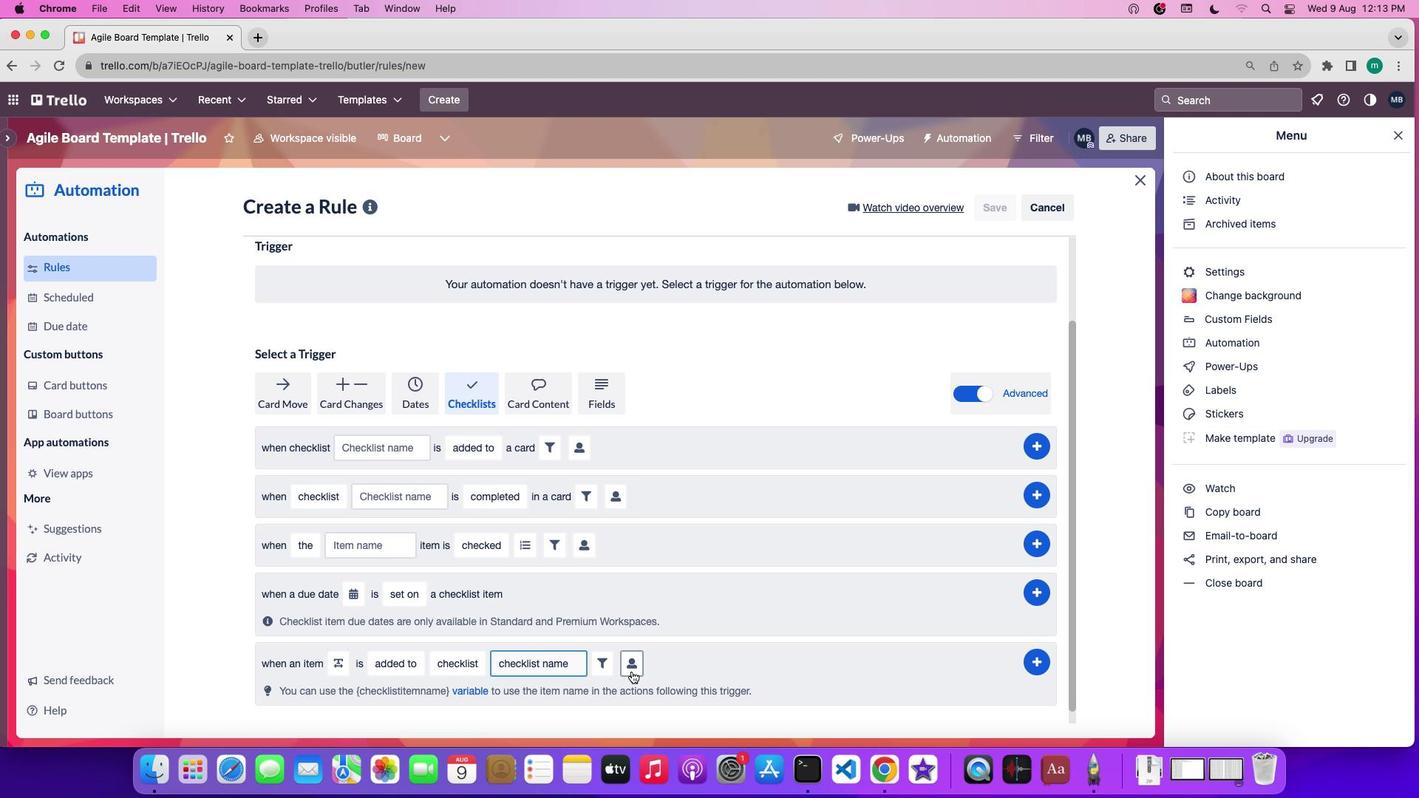 
Action: Mouse moved to (712, 690)
Screenshot: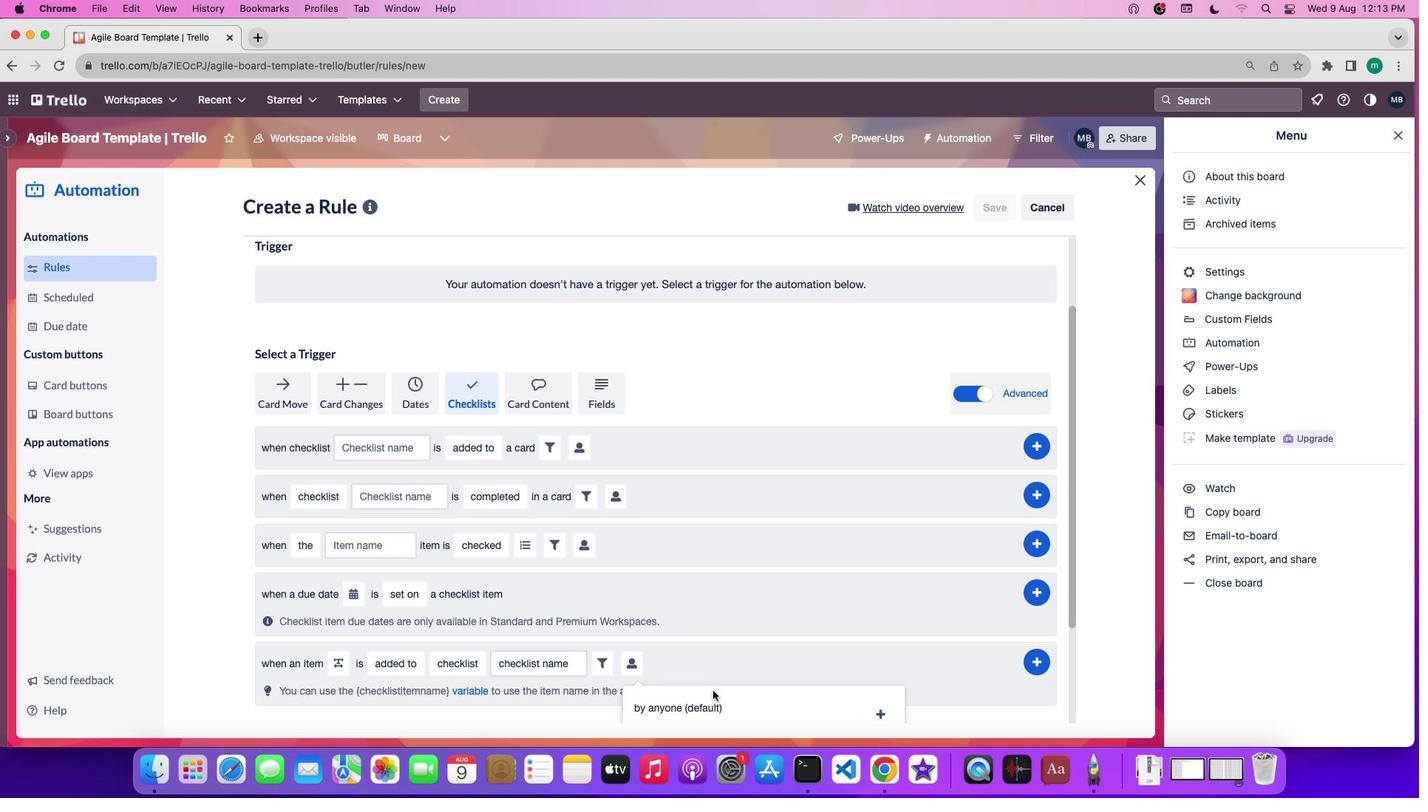 
Action: Mouse scrolled (712, 690) with delta (0, 0)
Screenshot: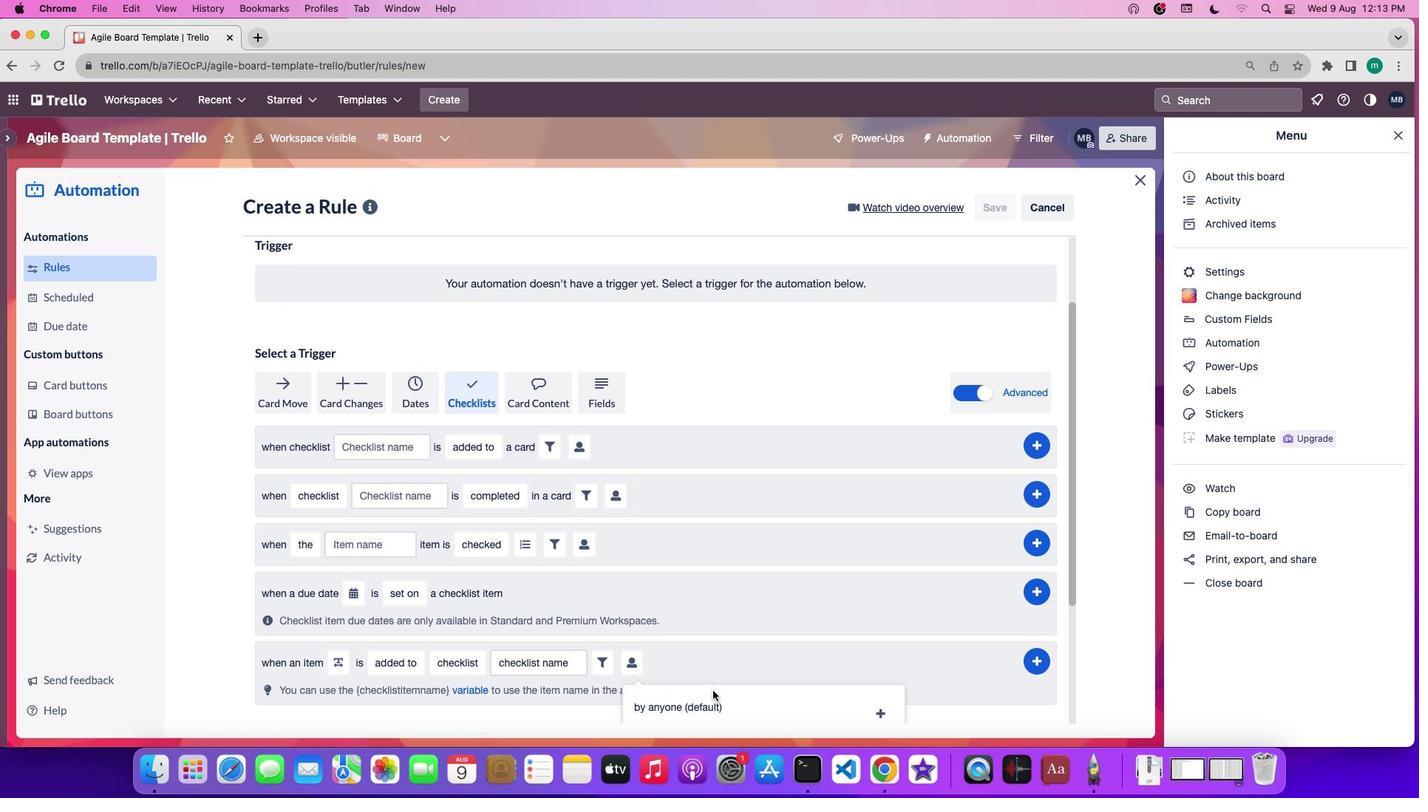 
Action: Mouse scrolled (712, 690) with delta (0, 0)
Screenshot: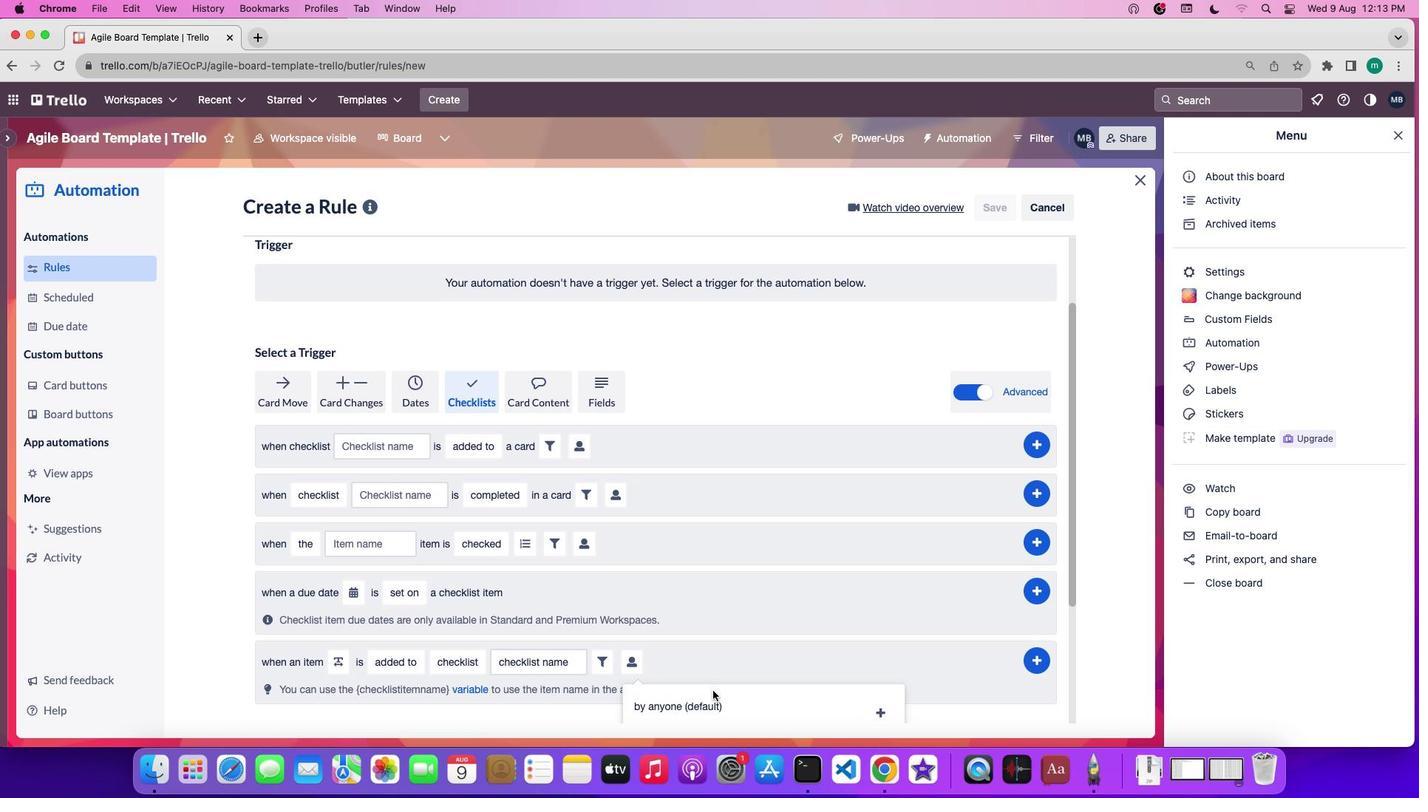 
Action: Mouse scrolled (712, 690) with delta (0, -1)
Screenshot: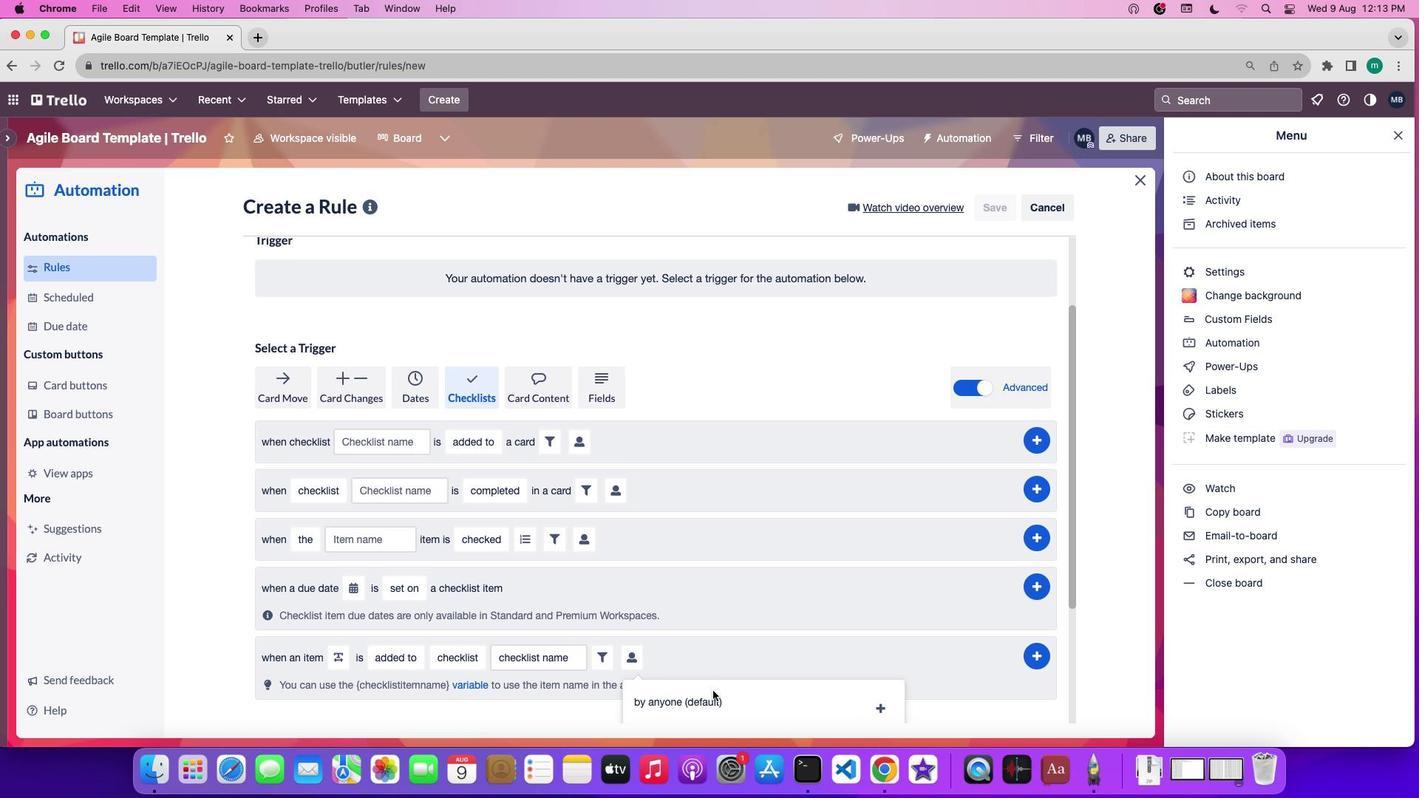 
Action: Mouse moved to (884, 644)
Screenshot: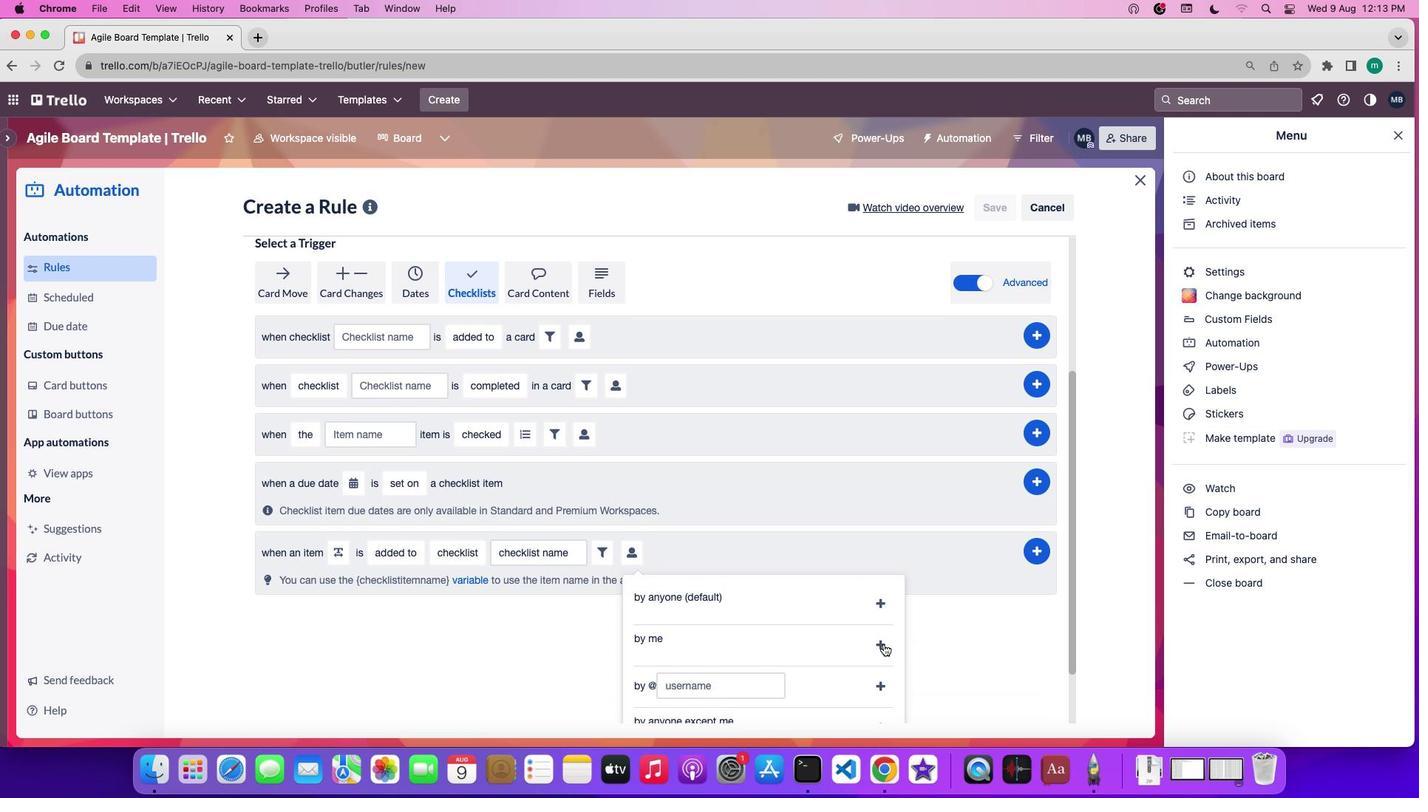 
Action: Mouse pressed left at (884, 644)
Screenshot: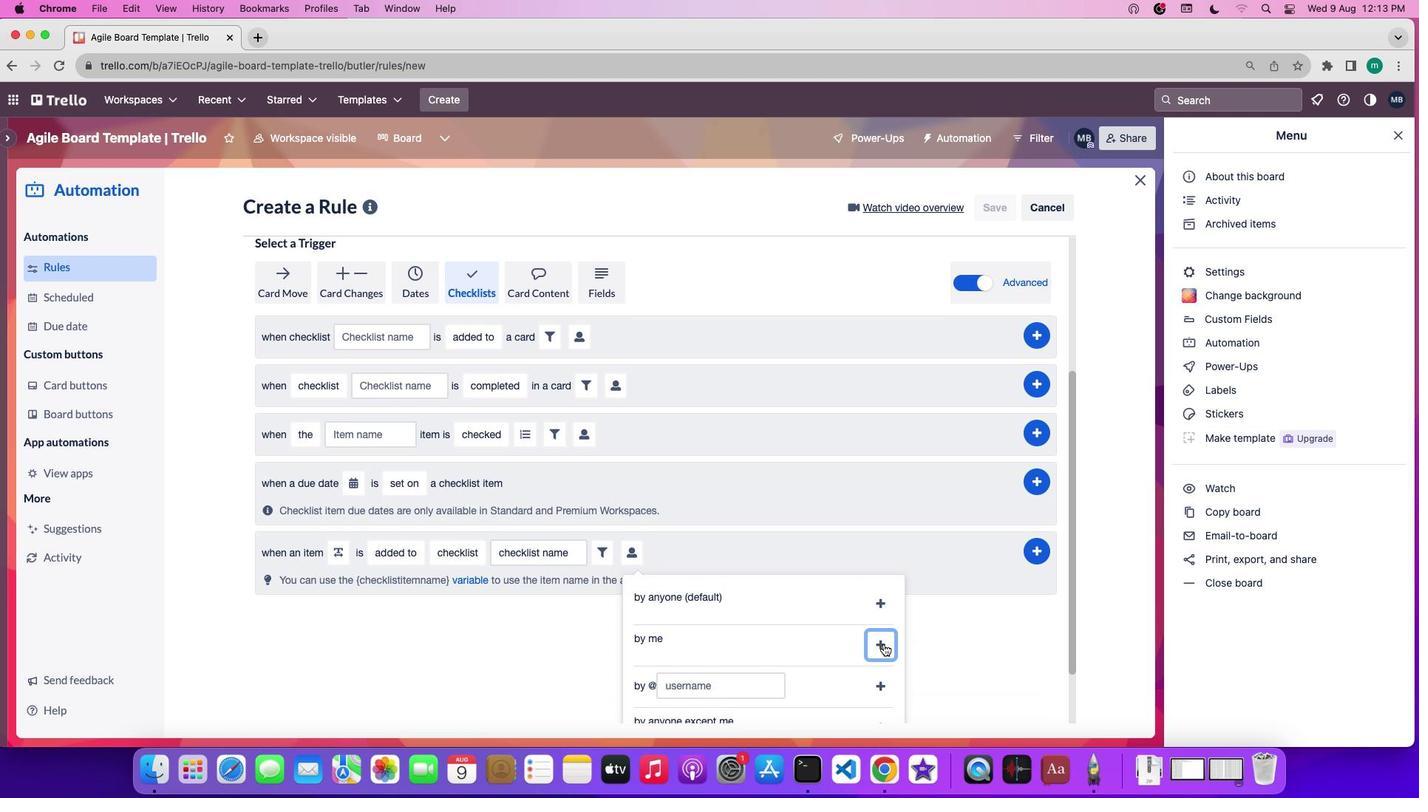 
Action: Mouse moved to (1038, 656)
Screenshot: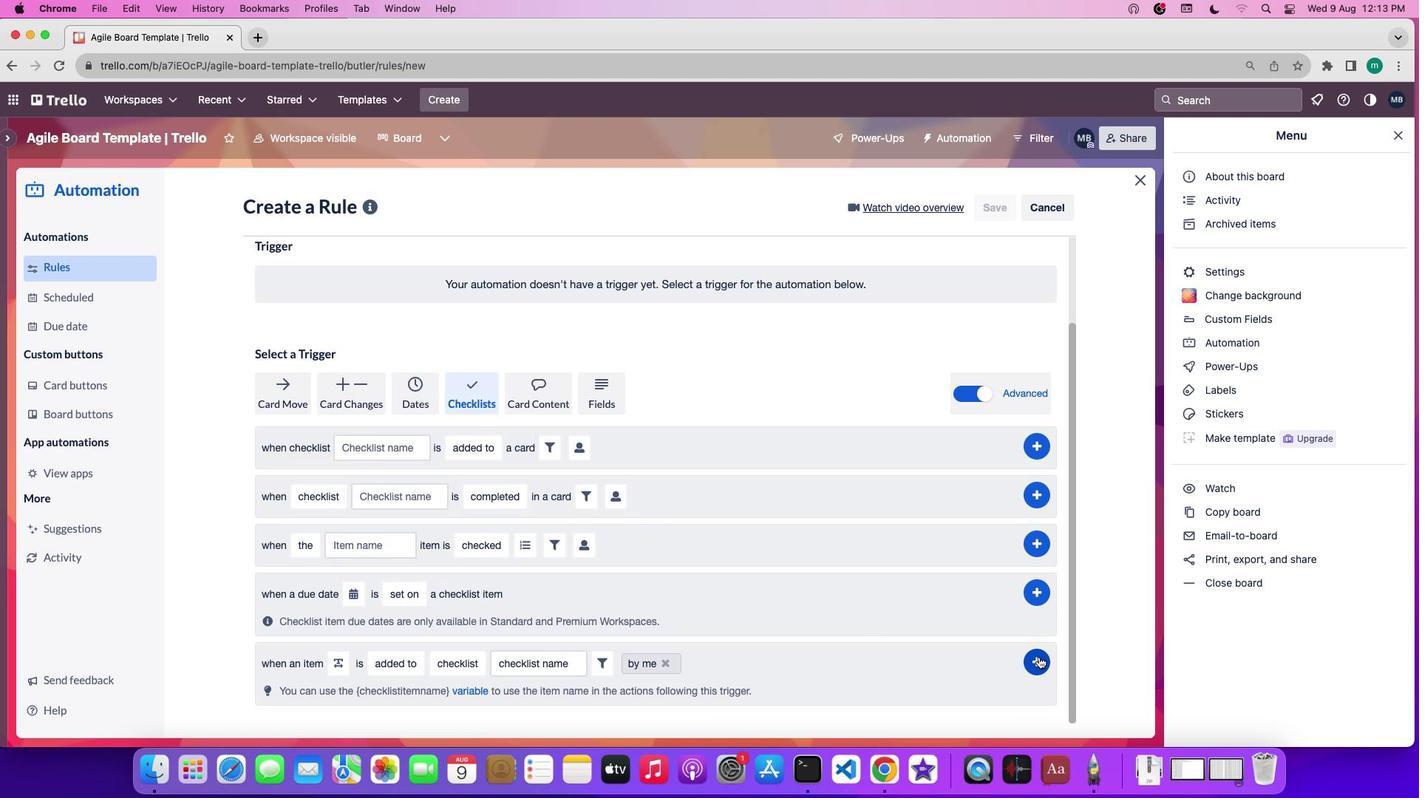 
Action: Mouse pressed left at (1038, 656)
Screenshot: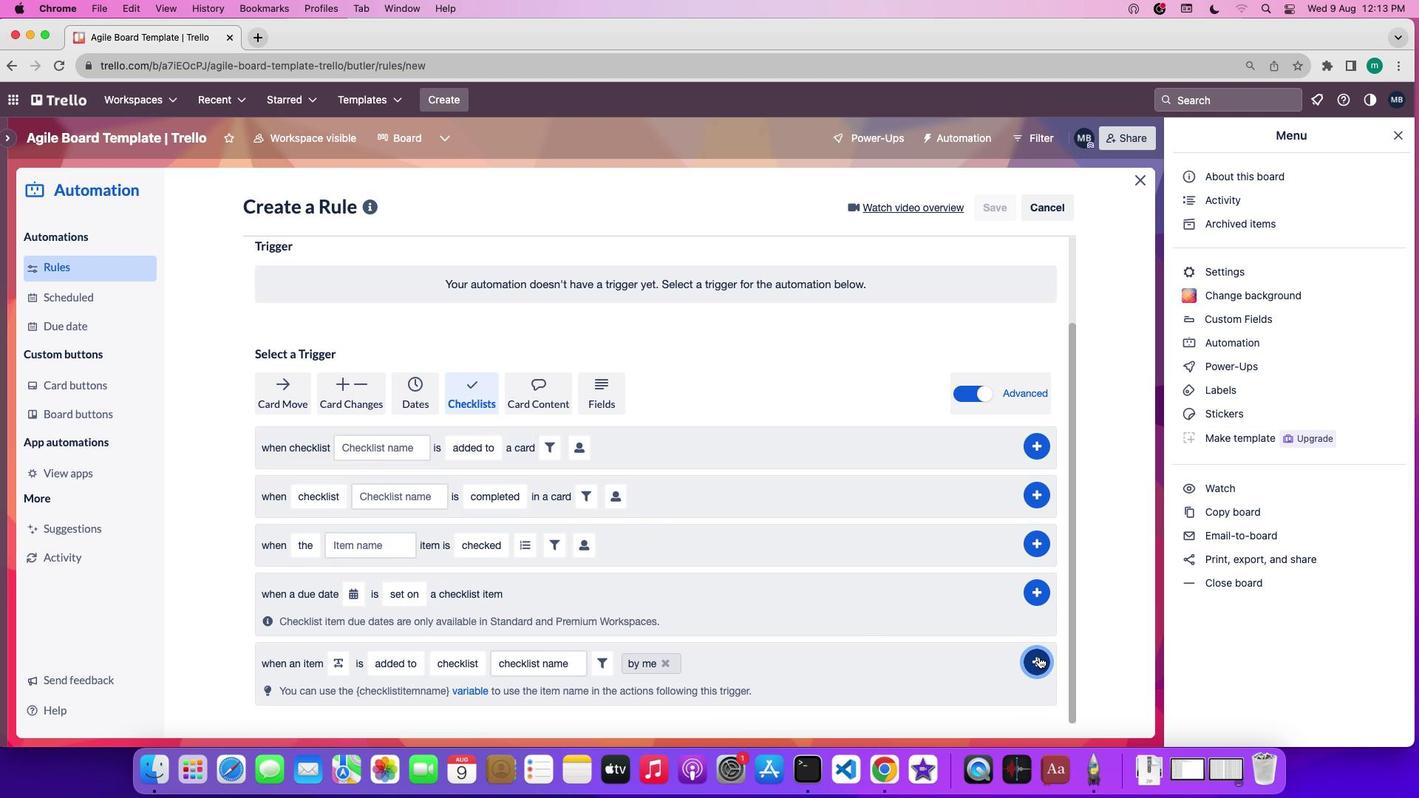 
Action: Mouse moved to (1011, 660)
Screenshot: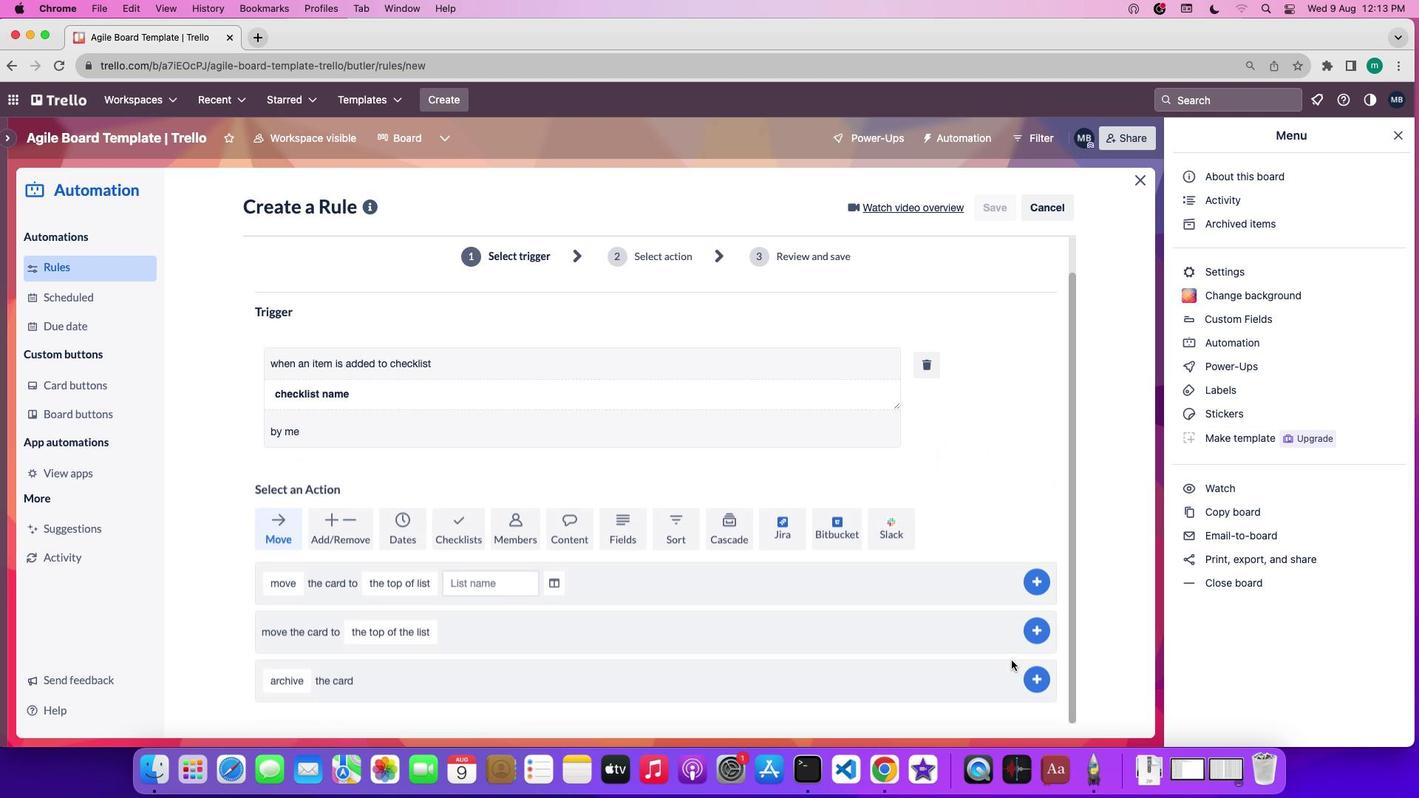 
